 Task: Find connections with filter location Al Ain with filter topic #Mobileapplicationswith filter profile language French with filter current company Johnson & Johnson with filter school MIT School of Business with filter industry Events Services with filter service category Budgeting with filter keywords title SEO Manager
Action: Mouse moved to (264, 226)
Screenshot: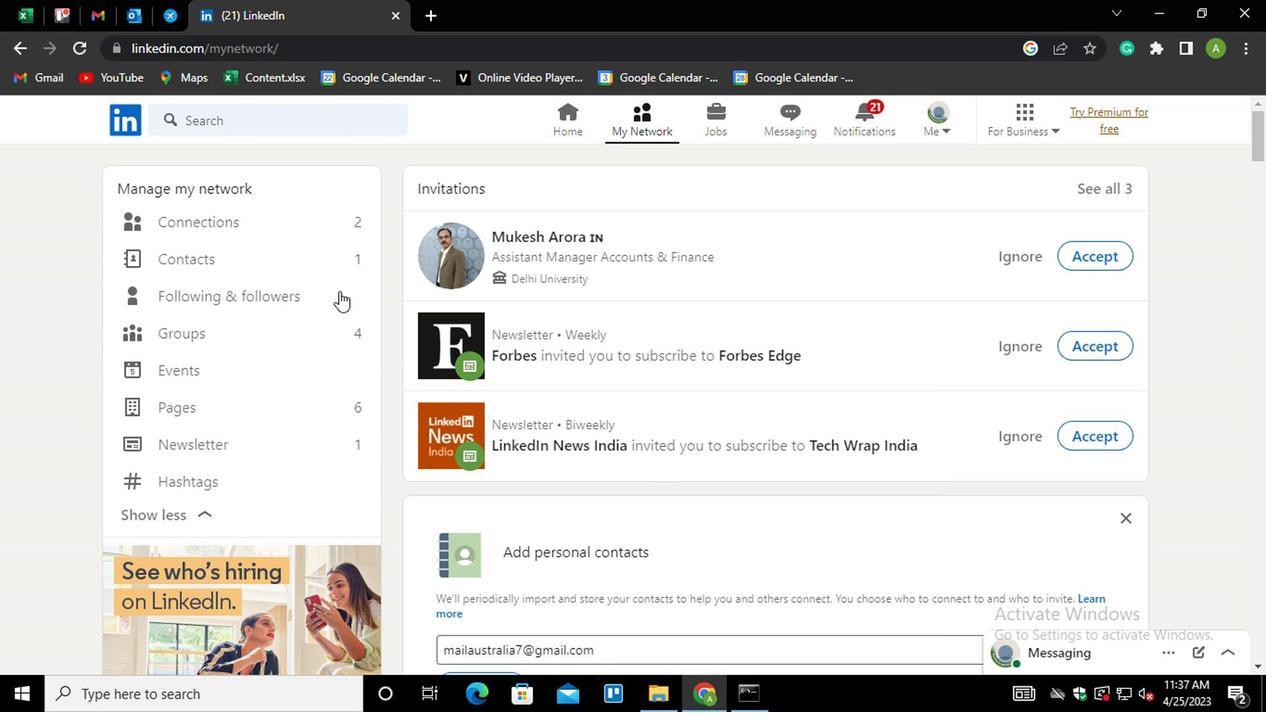 
Action: Mouse pressed left at (264, 226)
Screenshot: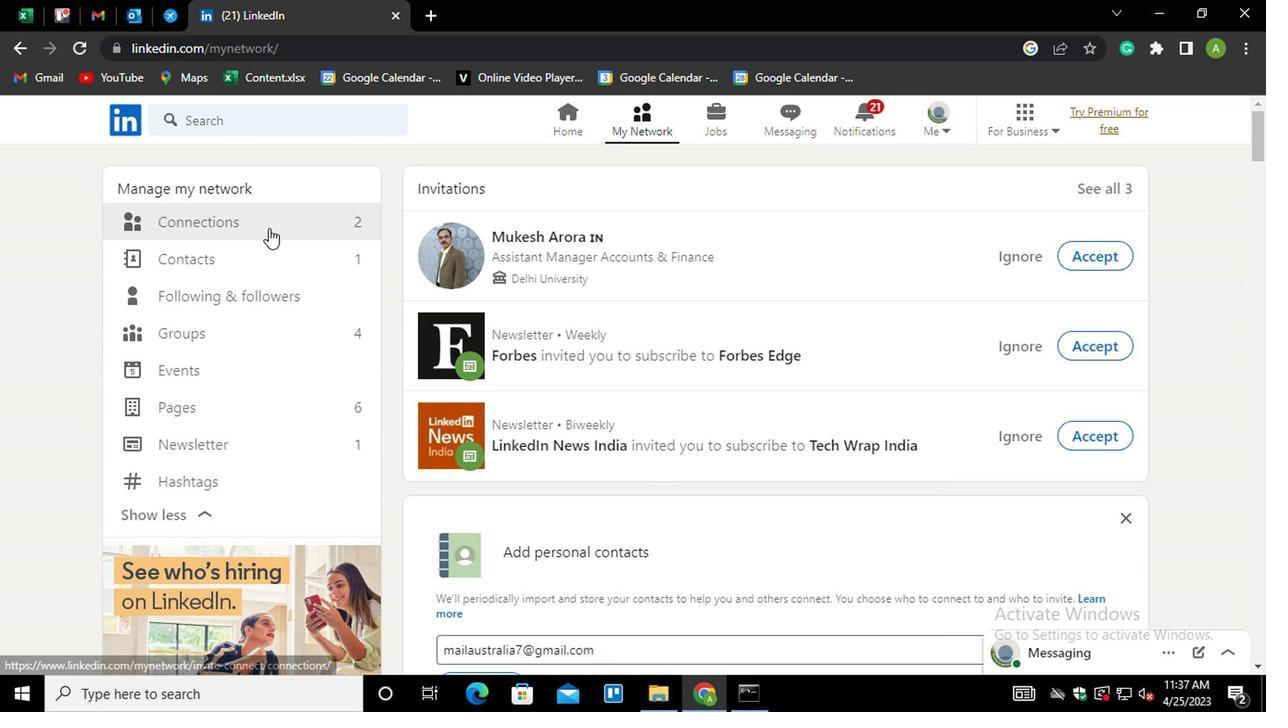 
Action: Mouse moved to (744, 221)
Screenshot: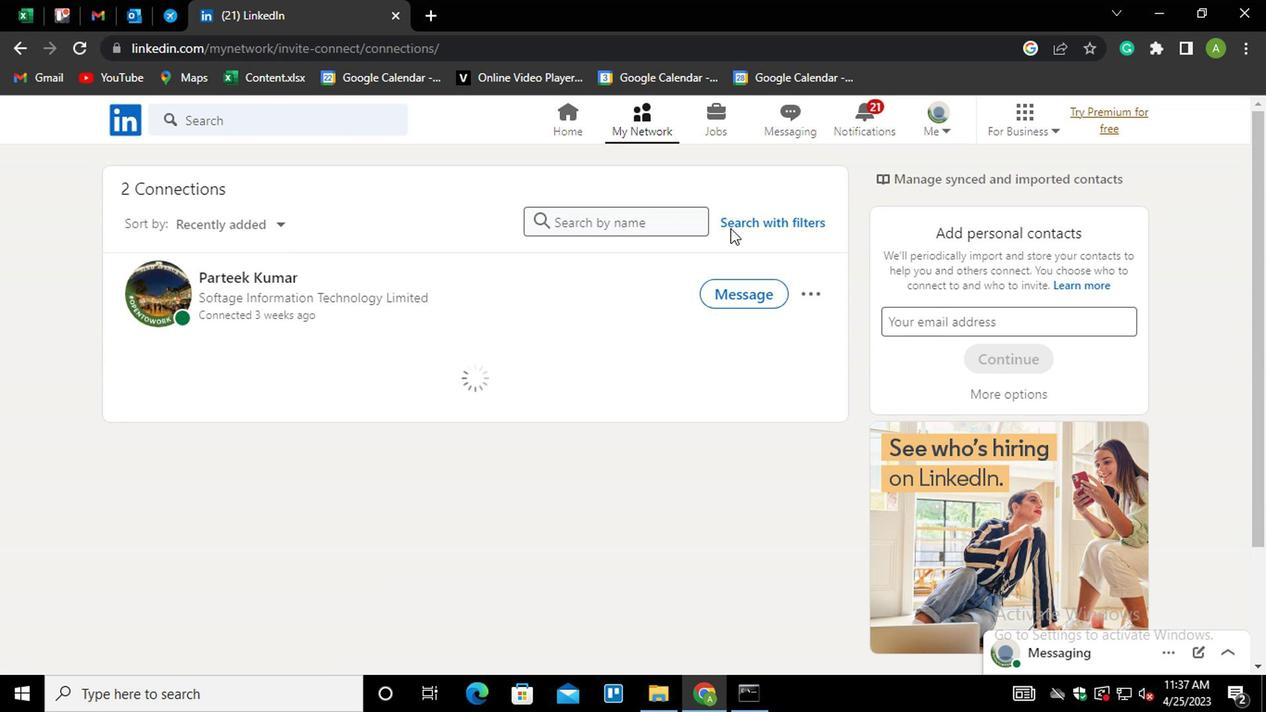 
Action: Mouse pressed left at (744, 221)
Screenshot: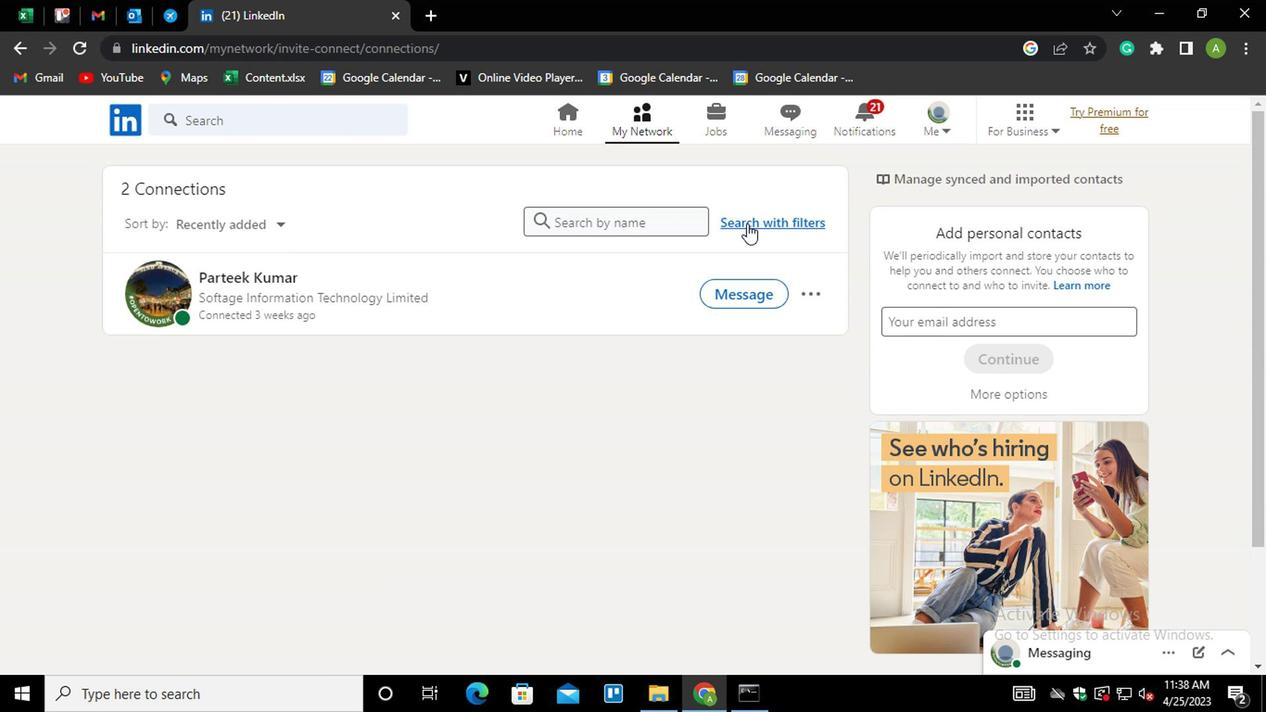 
Action: Mouse moved to (628, 168)
Screenshot: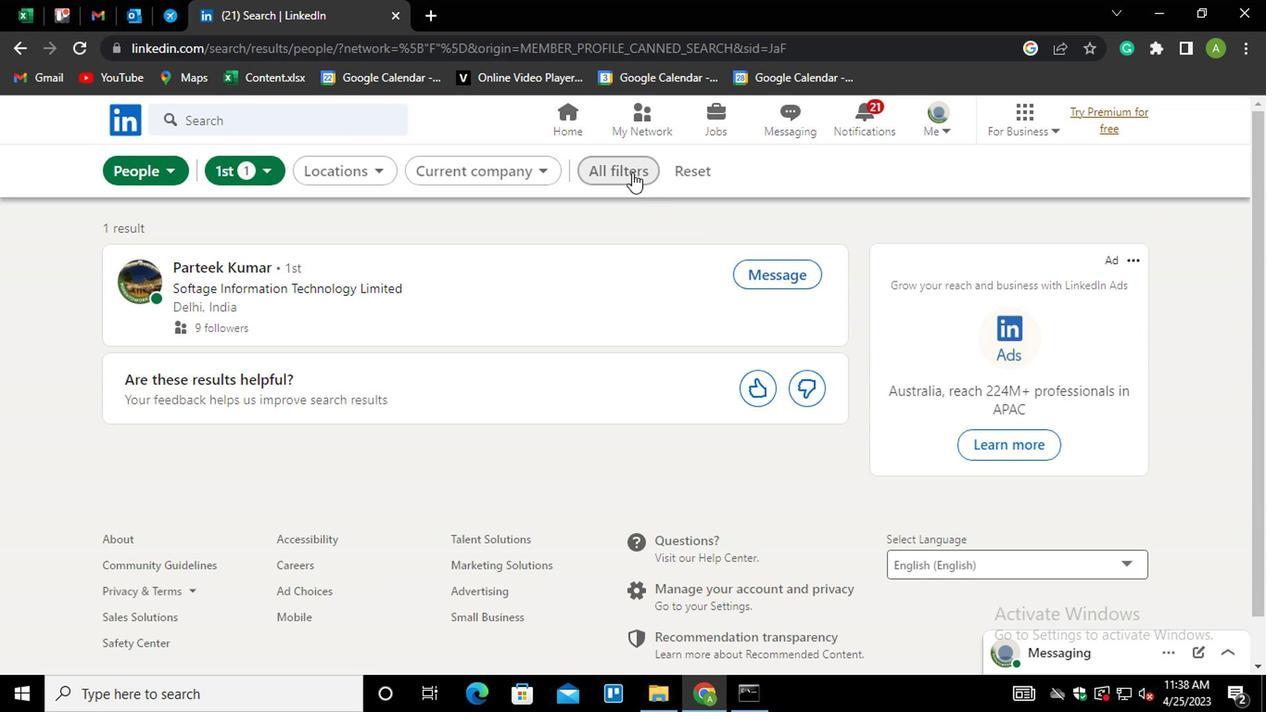 
Action: Mouse pressed left at (628, 168)
Screenshot: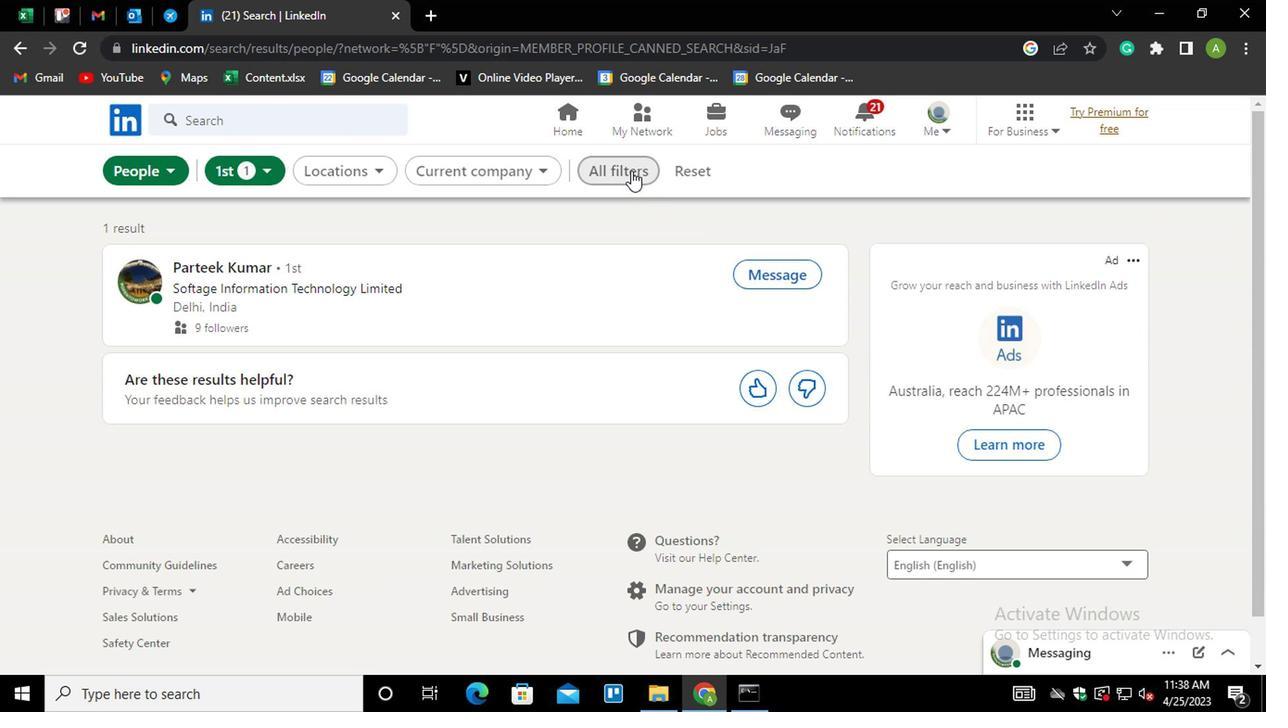 
Action: Mouse moved to (1044, 297)
Screenshot: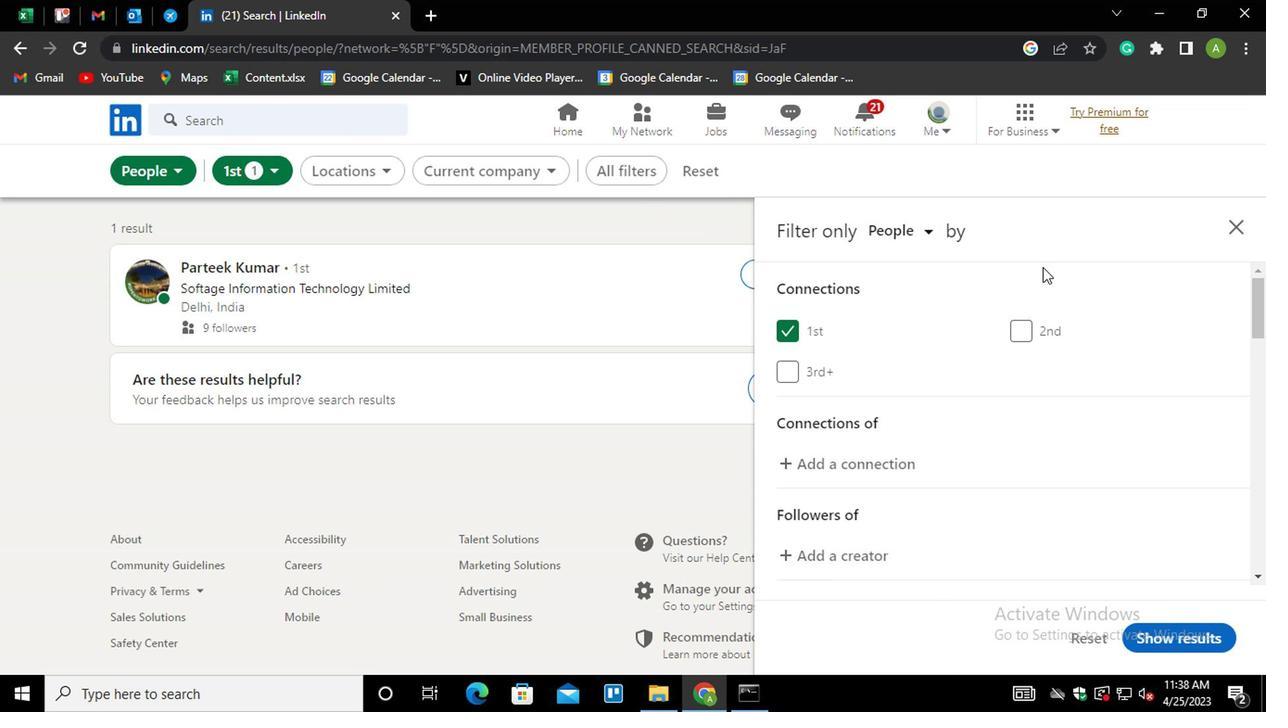 
Action: Mouse scrolled (1044, 296) with delta (0, 0)
Screenshot: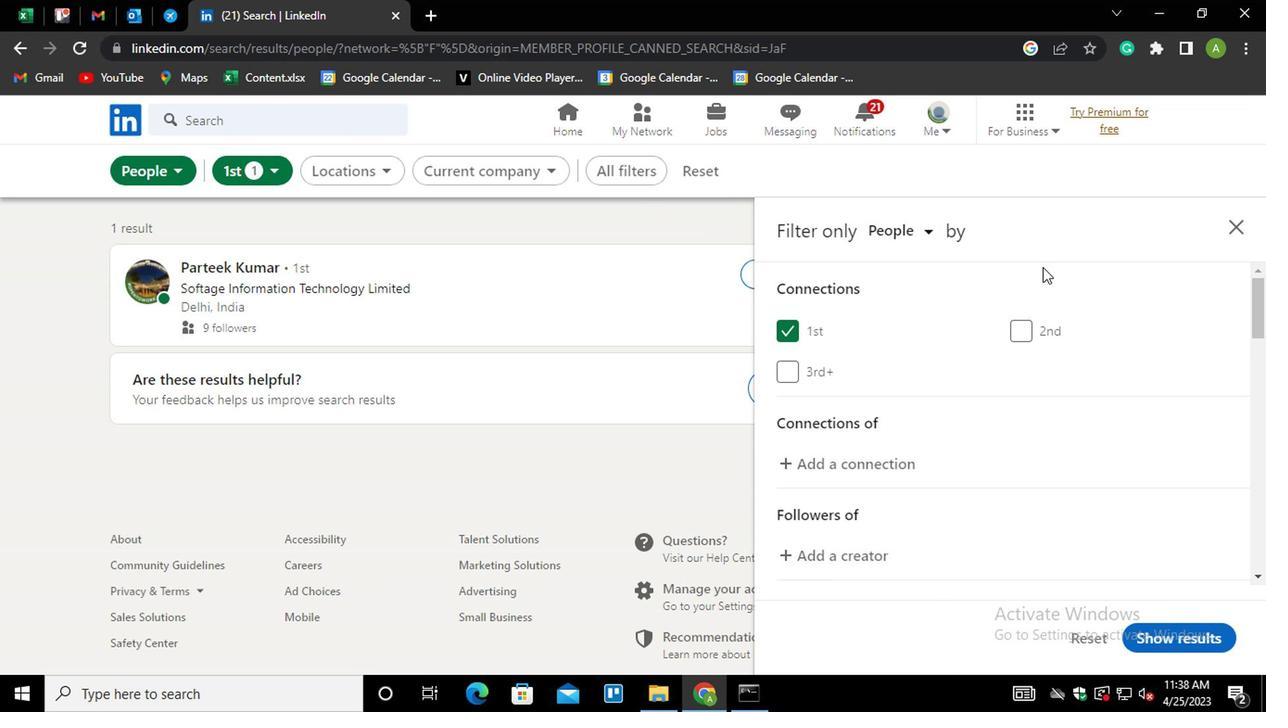 
Action: Mouse moved to (1033, 317)
Screenshot: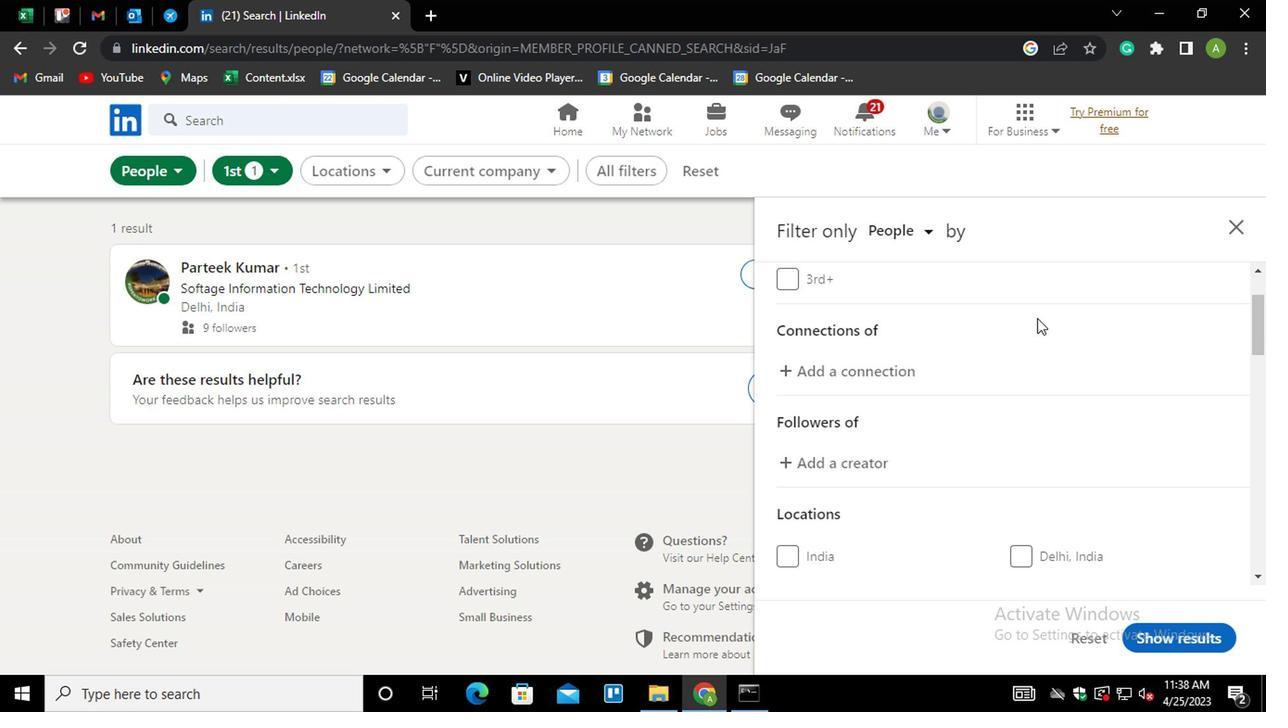 
Action: Mouse scrolled (1033, 316) with delta (0, -1)
Screenshot: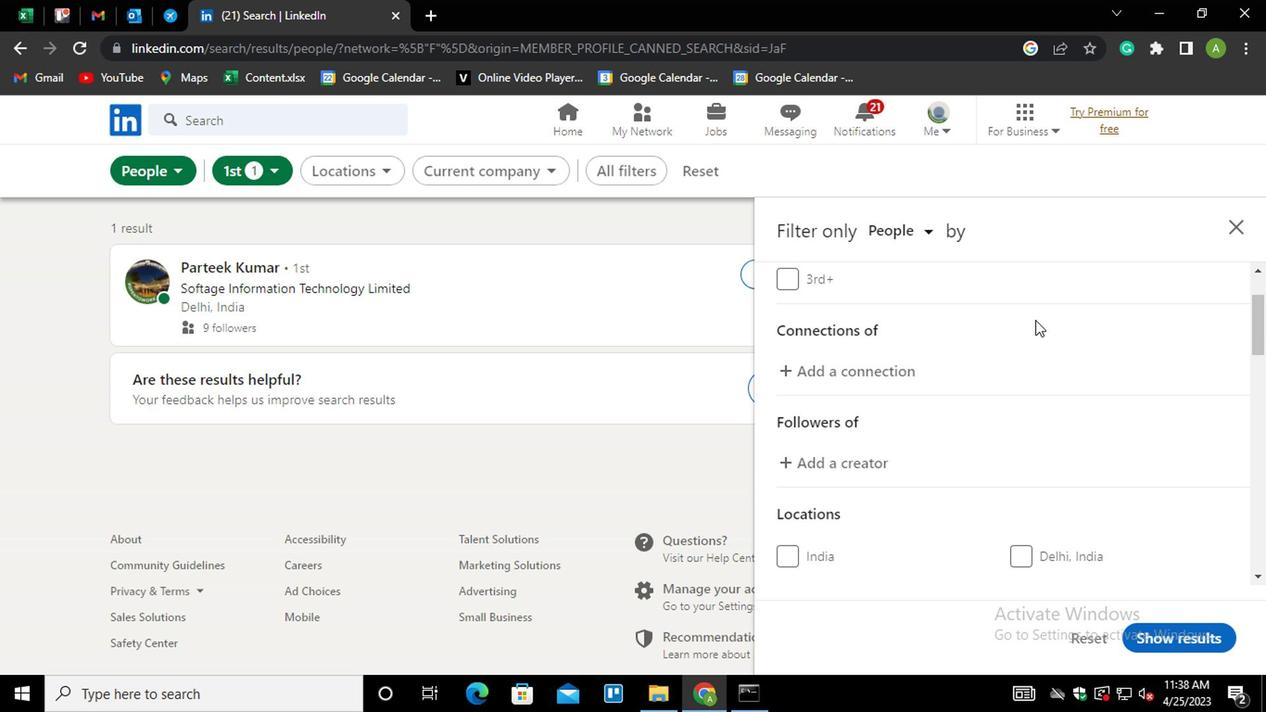 
Action: Mouse scrolled (1033, 316) with delta (0, -1)
Screenshot: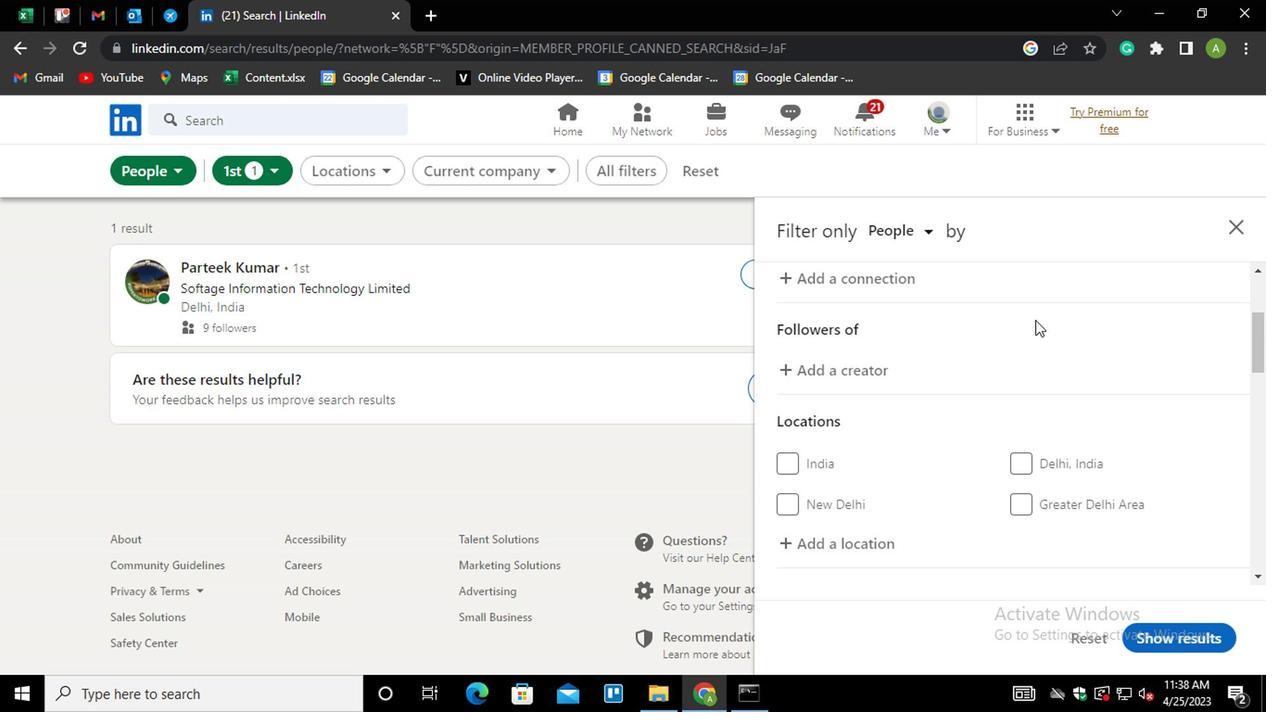
Action: Mouse scrolled (1033, 316) with delta (0, -1)
Screenshot: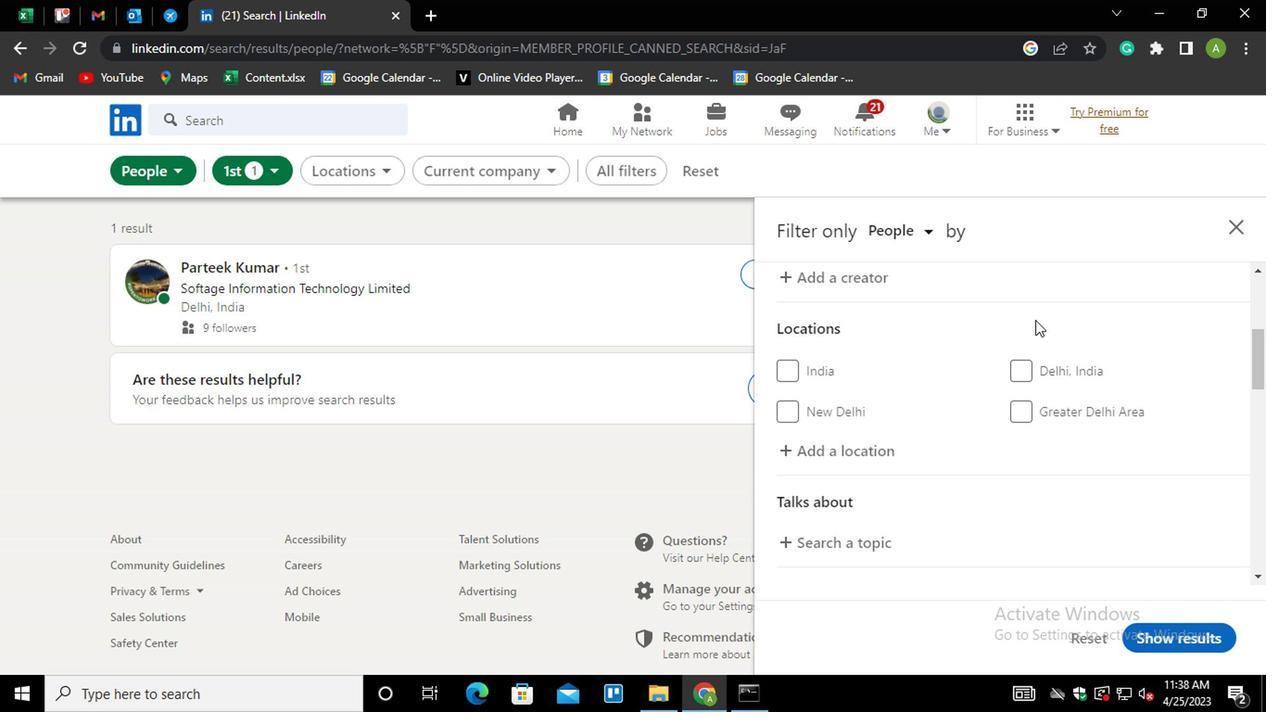 
Action: Mouse moved to (839, 352)
Screenshot: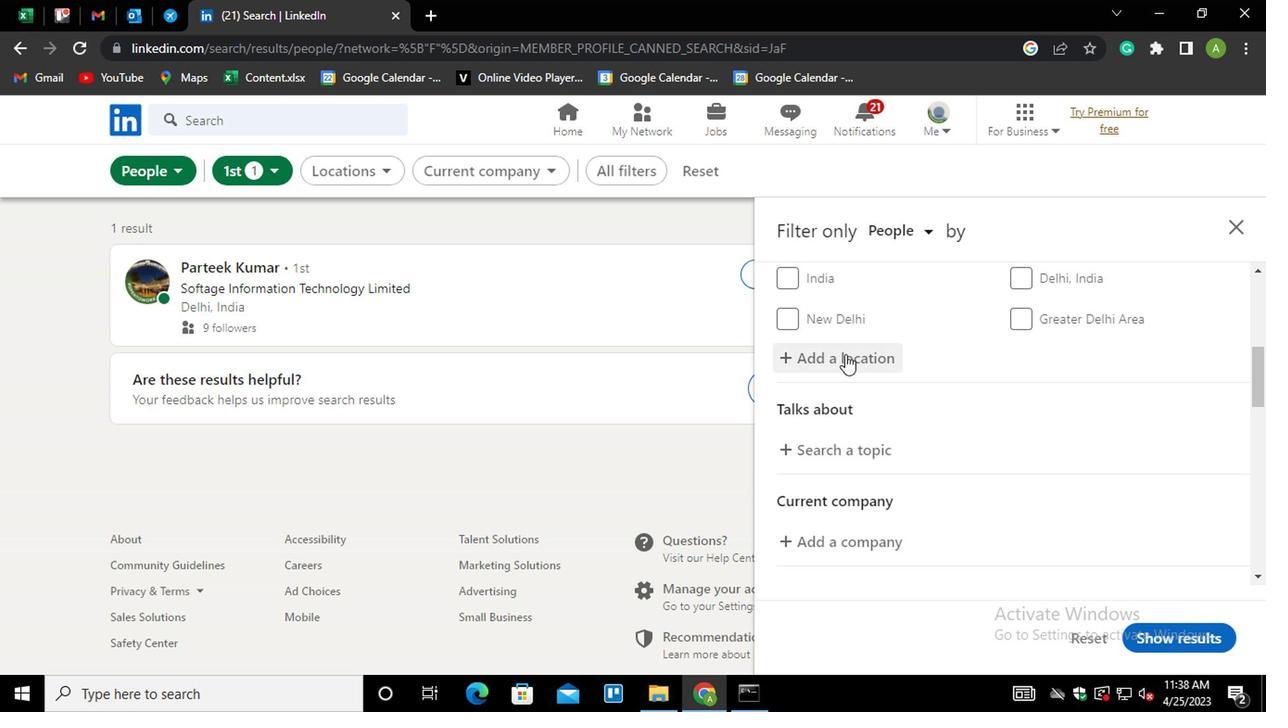 
Action: Mouse pressed left at (839, 352)
Screenshot: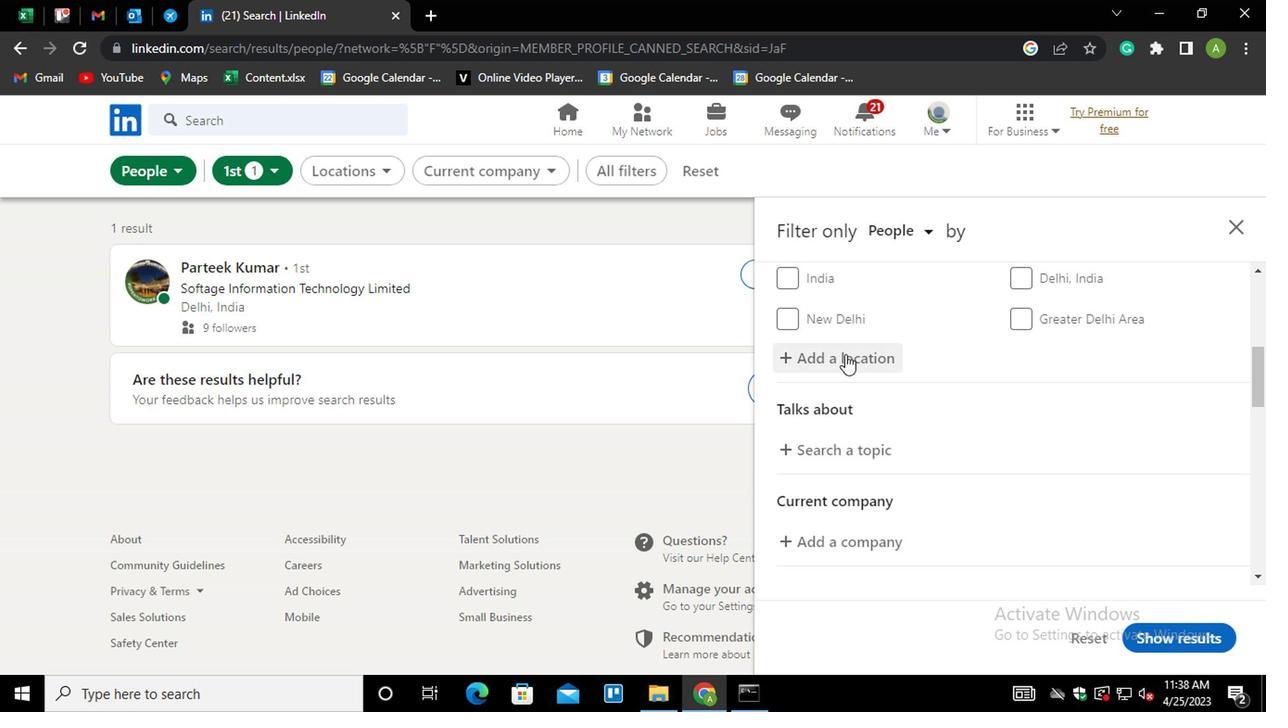 
Action: Mouse moved to (824, 358)
Screenshot: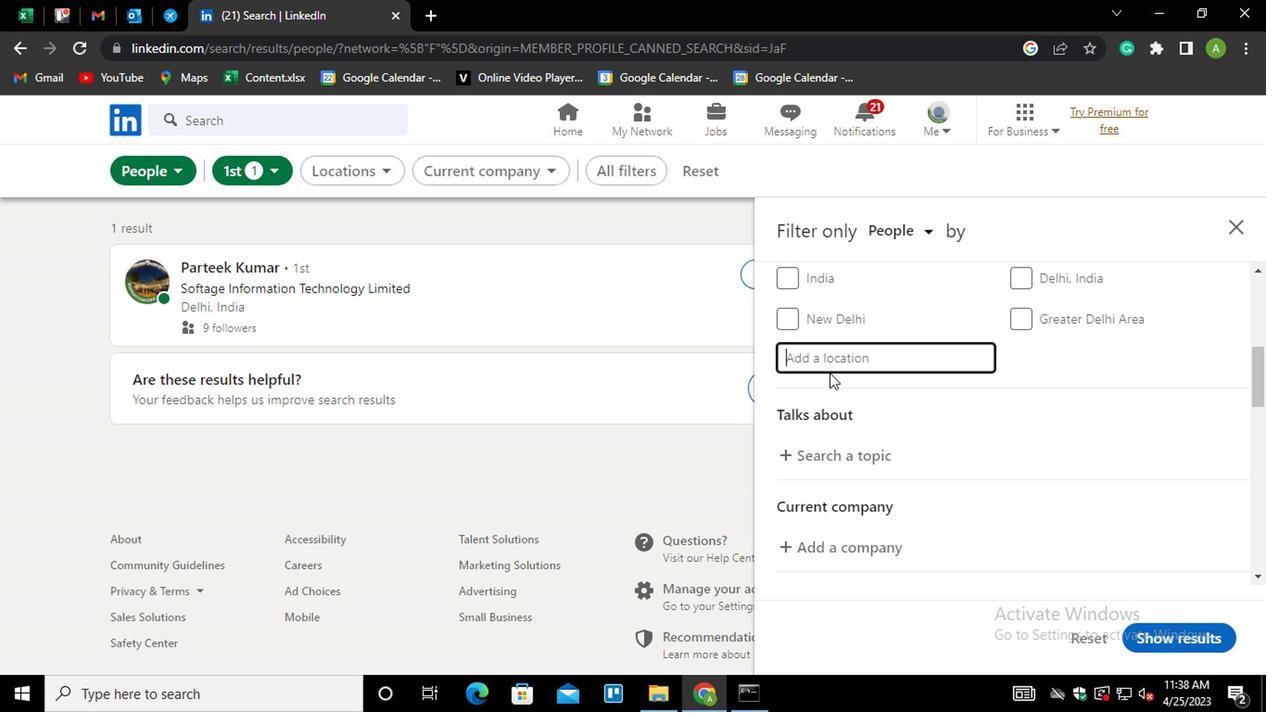 
Action: Mouse pressed left at (824, 358)
Screenshot: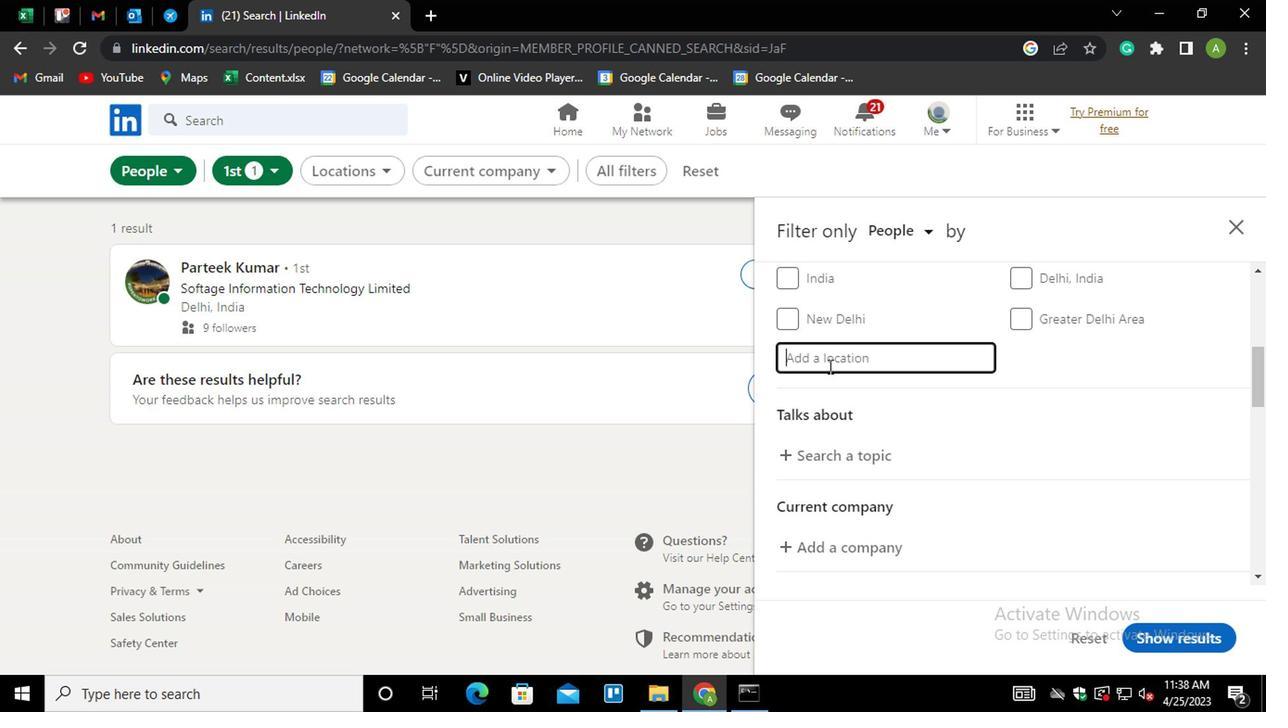 
Action: Mouse moved to (824, 358)
Screenshot: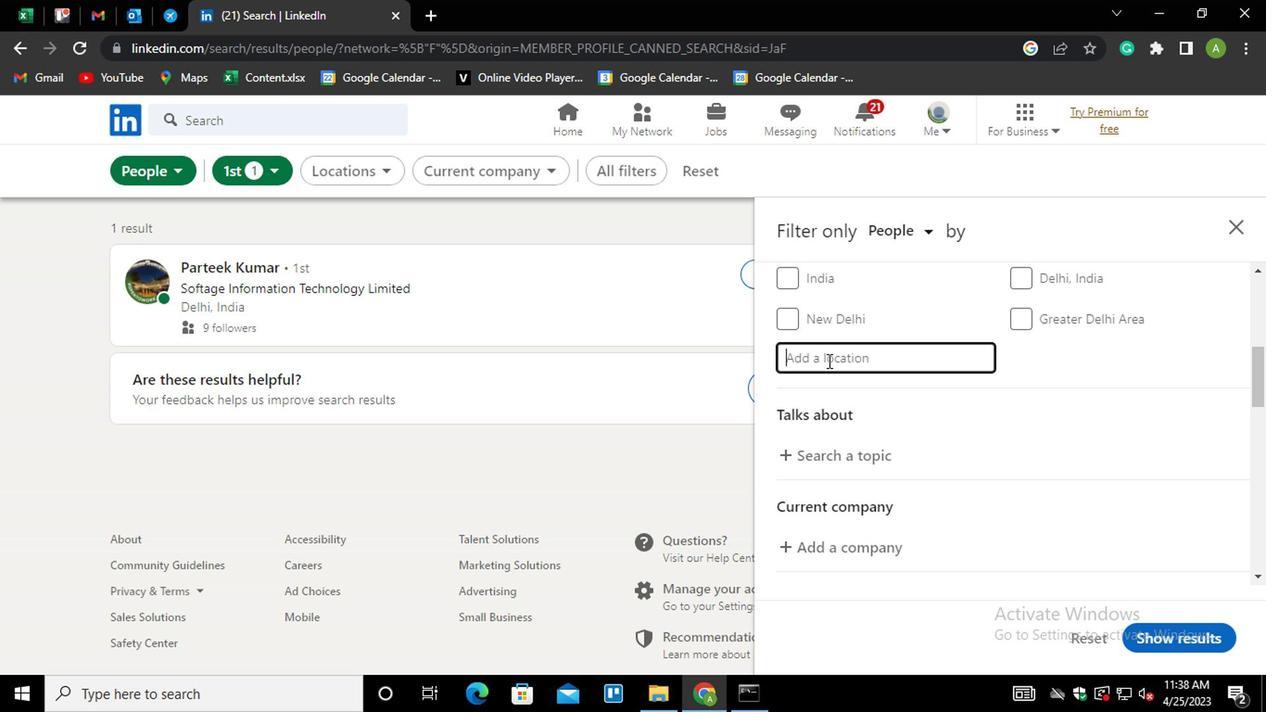 
Action: Key pressed <Key.shift>A<Key.shift_r>I<Key.space><Key.shift>AIN
Screenshot: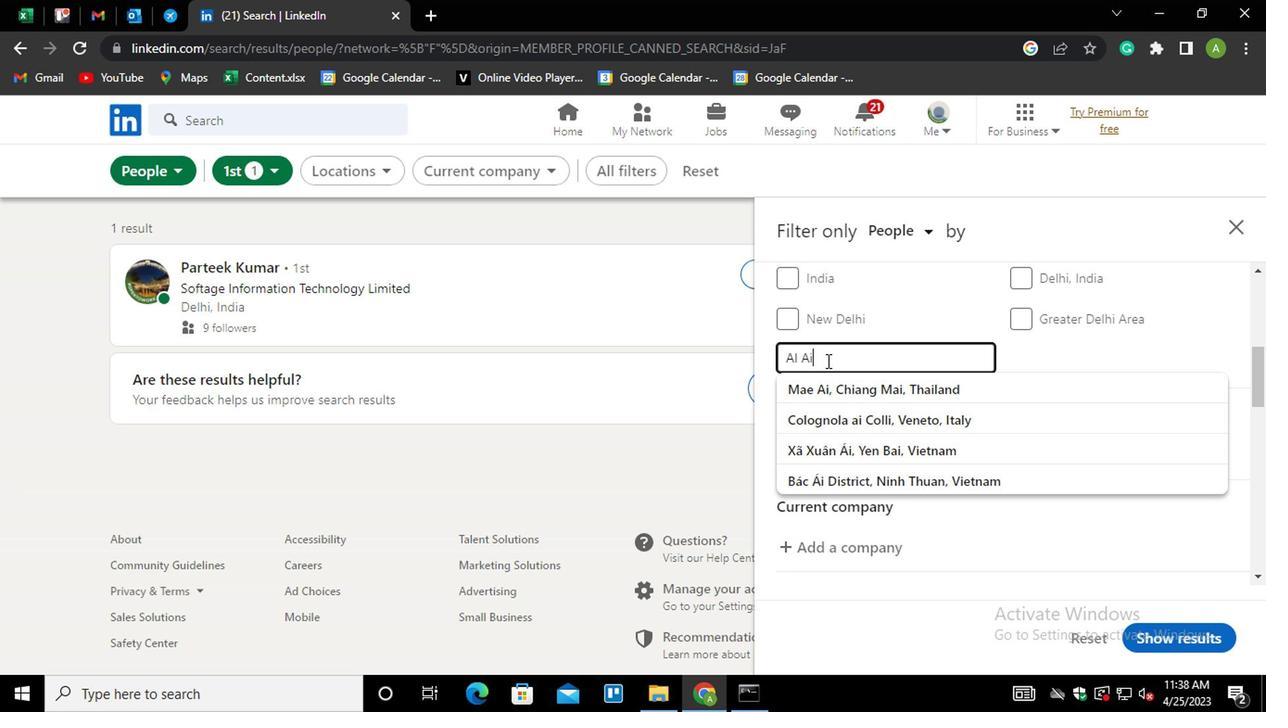 
Action: Mouse moved to (796, 357)
Screenshot: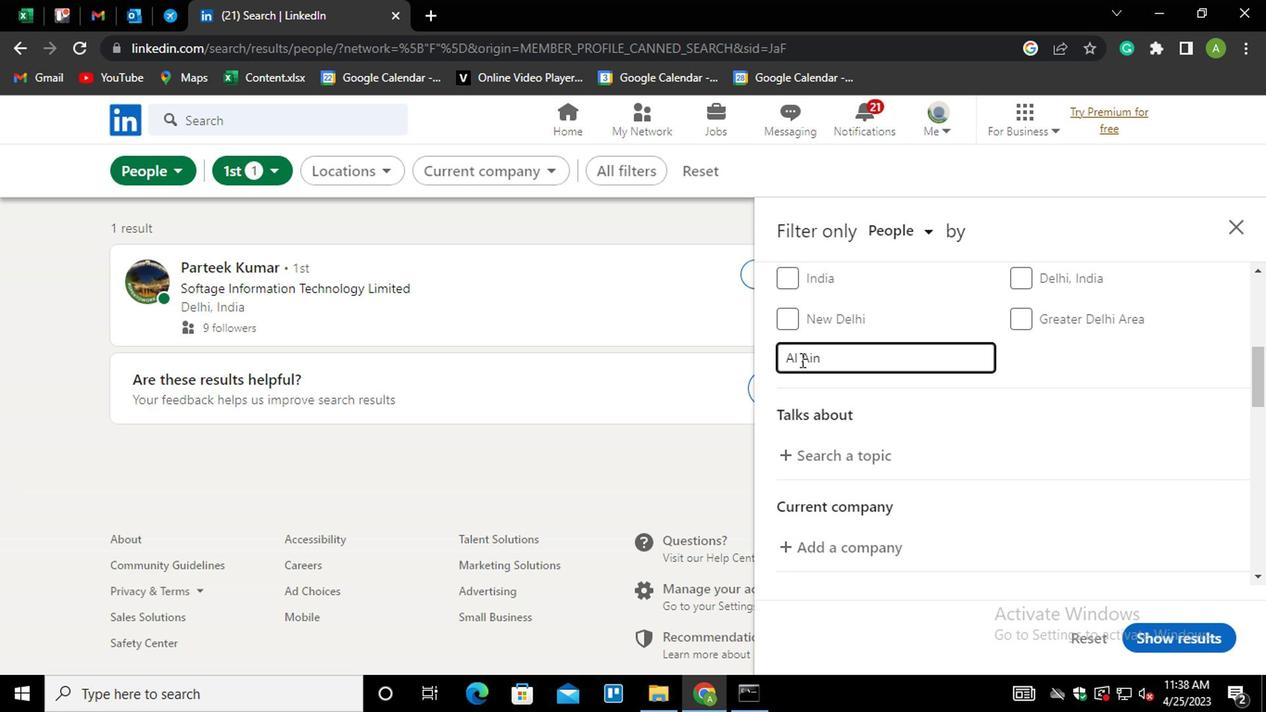 
Action: Mouse pressed left at (796, 357)
Screenshot: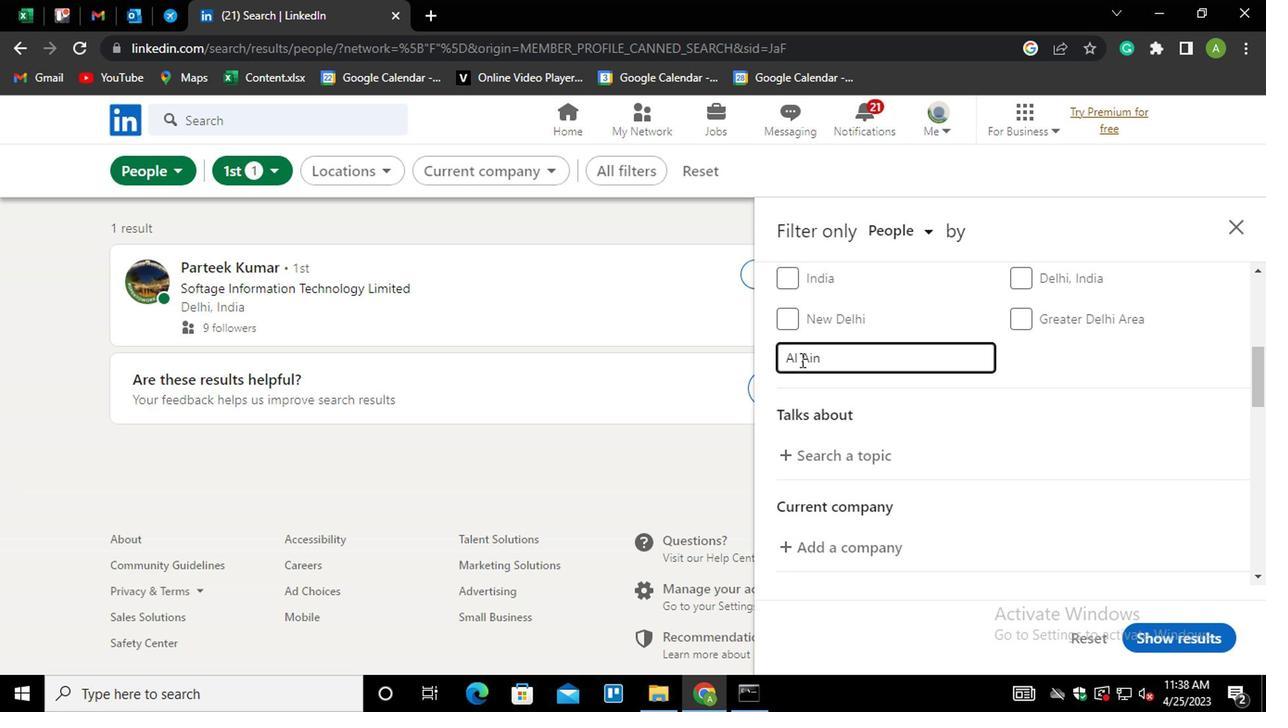 
Action: Key pressed <Key.backspace><Key.shift_r>L<Key.down><Key.enter>
Screenshot: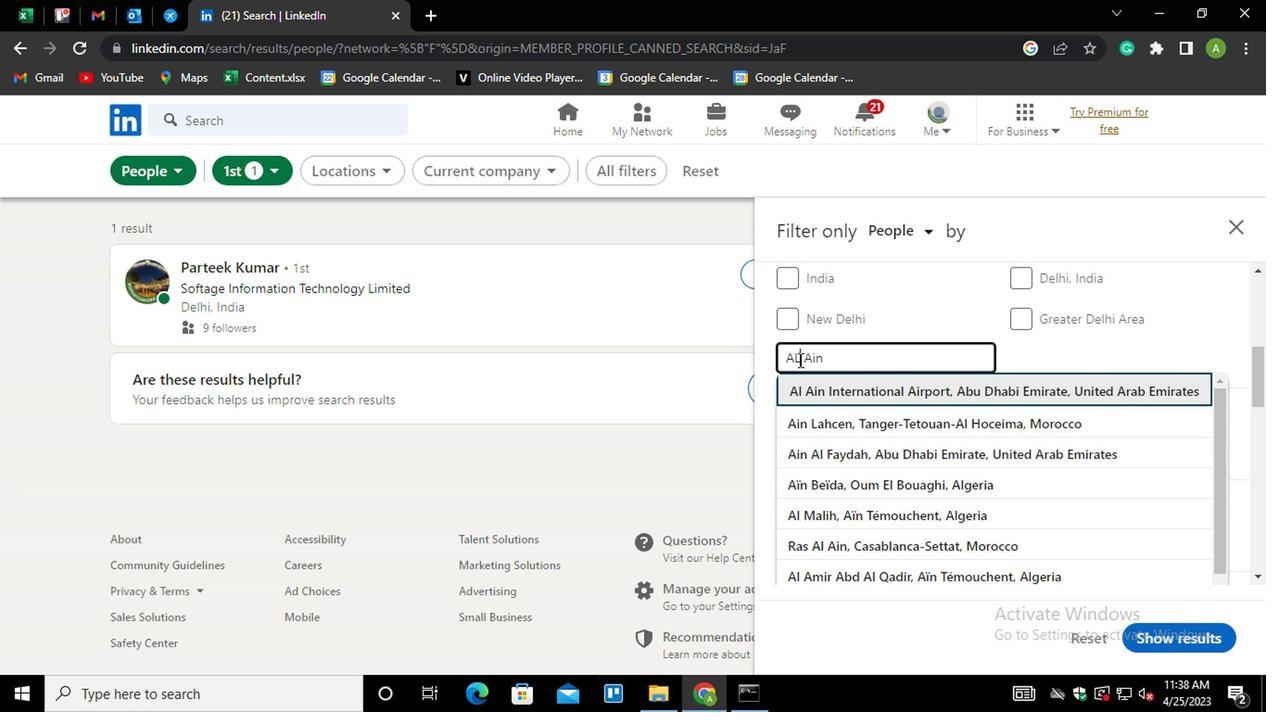 
Action: Mouse moved to (943, 437)
Screenshot: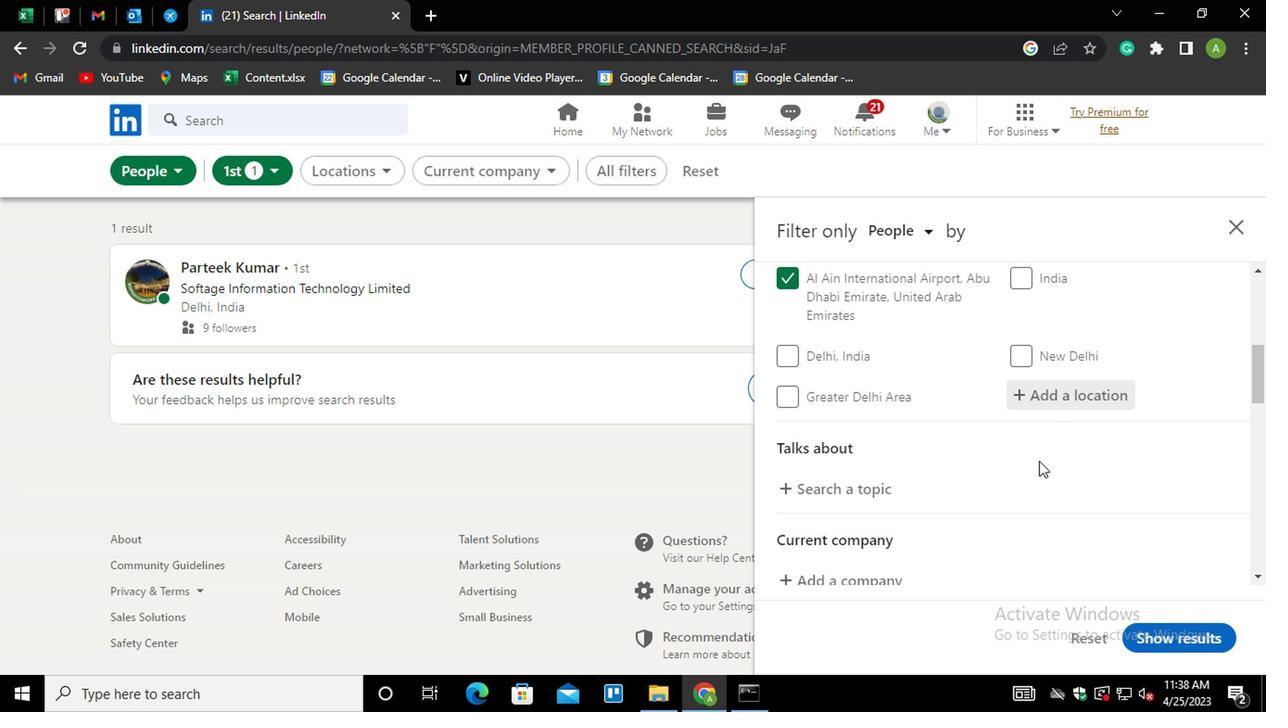 
Action: Mouse scrolled (943, 436) with delta (0, -1)
Screenshot: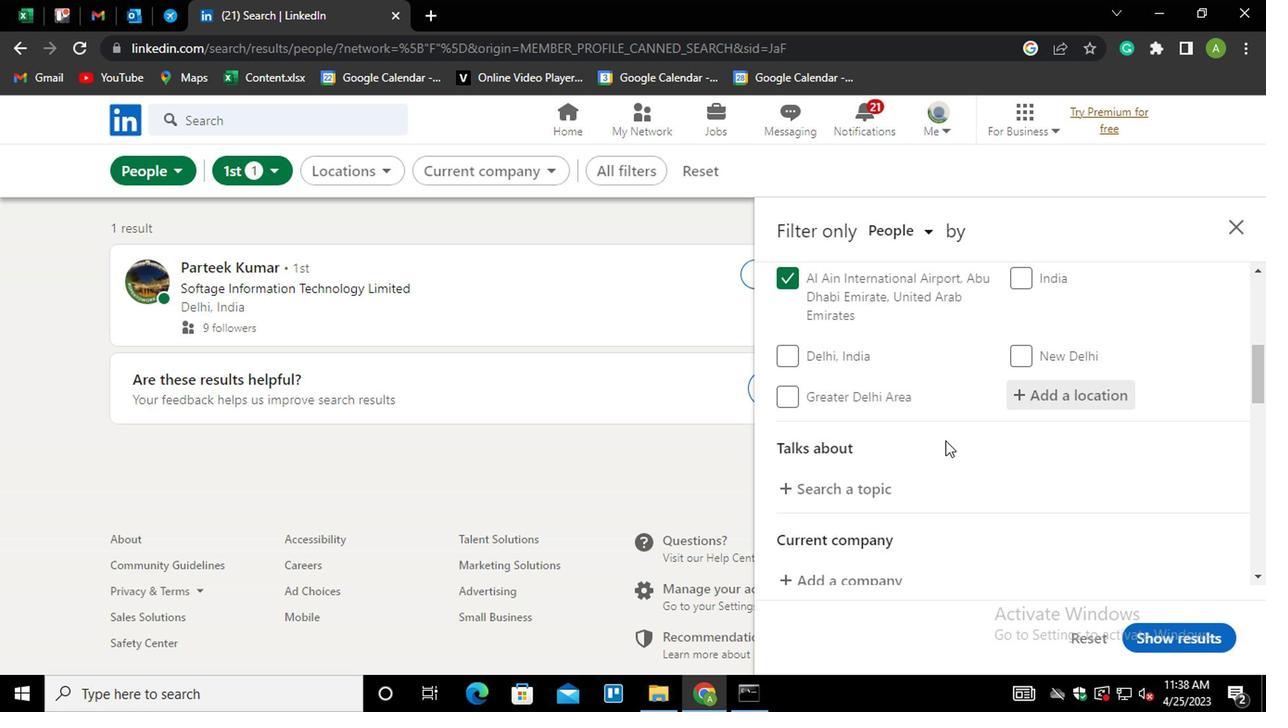 
Action: Mouse moved to (859, 399)
Screenshot: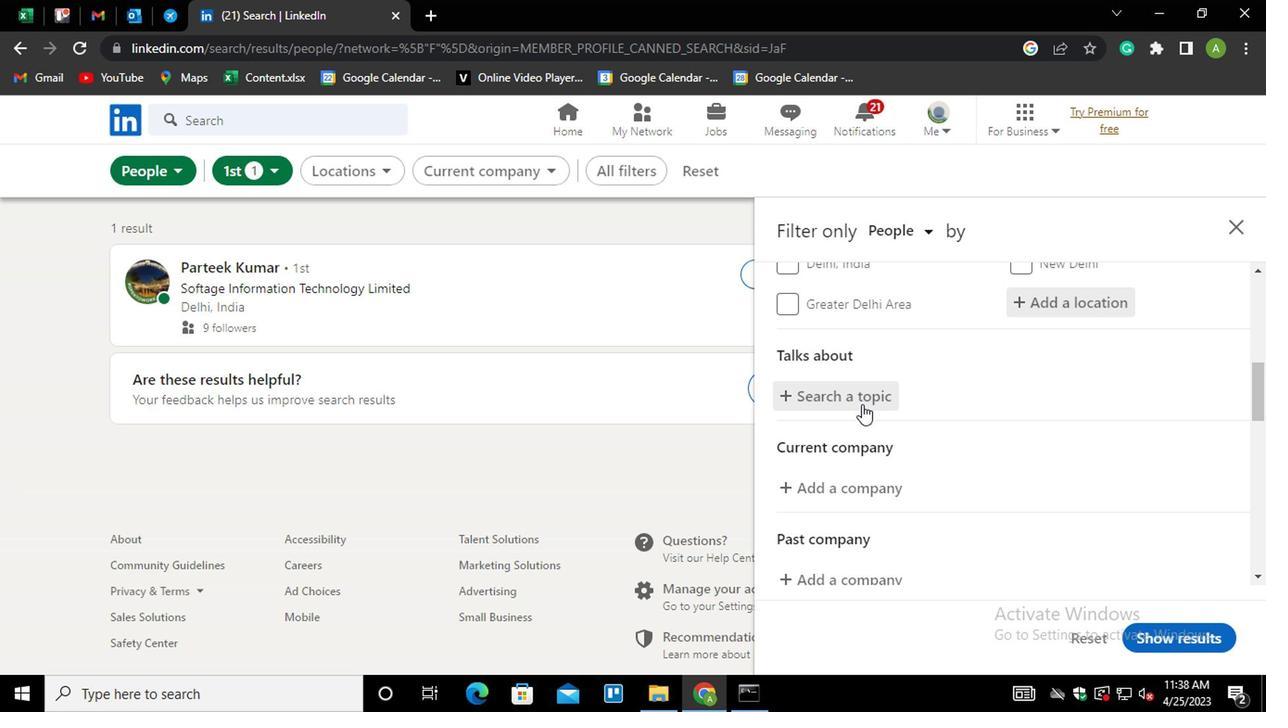 
Action: Mouse pressed left at (859, 399)
Screenshot: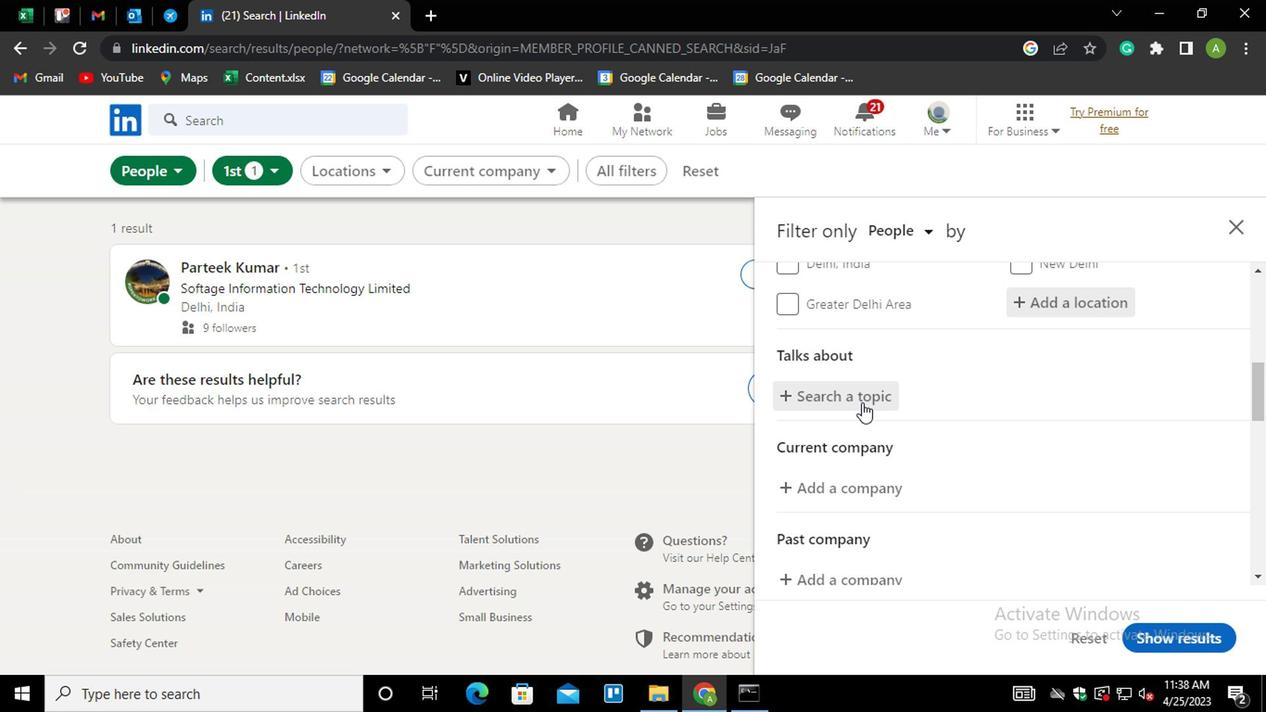 
Action: Key pressed <Key.shift><Key.shift><Key.shift><Key.shift><Key.shift><Key.shift><Key.shift>#<Key.shift_r>MOBILEAO<Key.backspace>PPLICATIONWITH
Screenshot: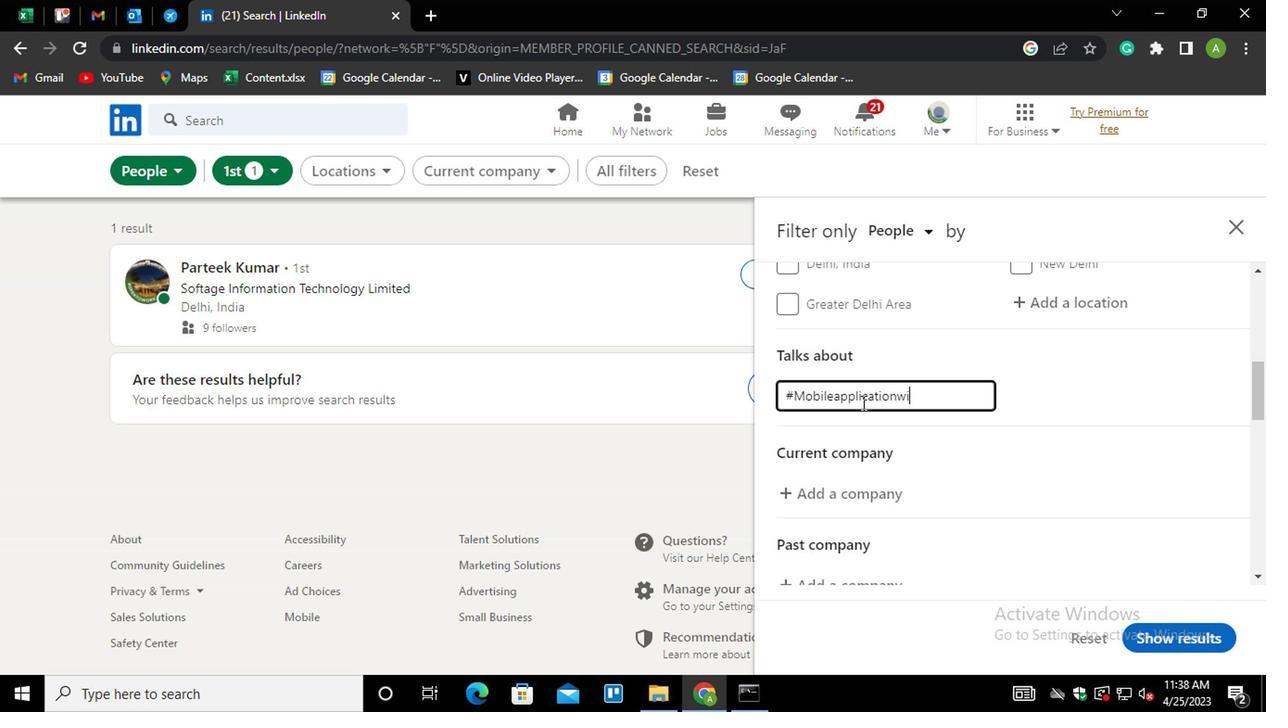 
Action: Mouse moved to (1066, 439)
Screenshot: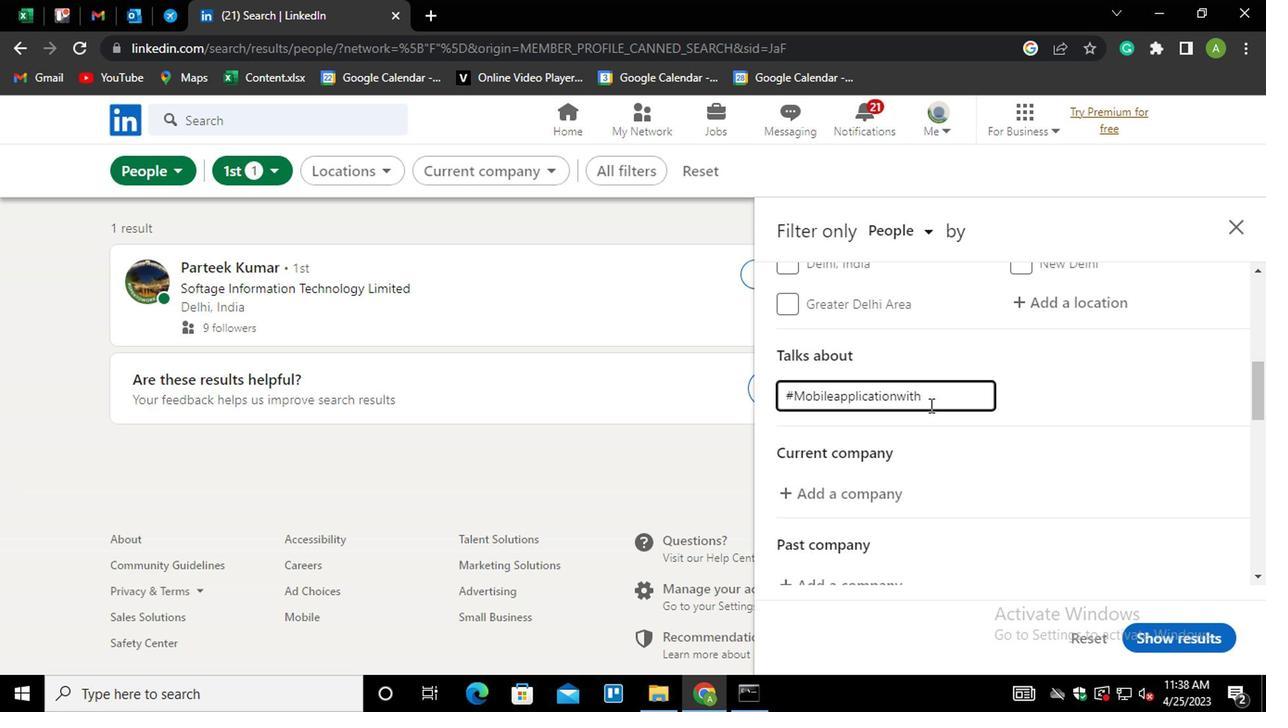 
Action: Mouse pressed left at (1066, 439)
Screenshot: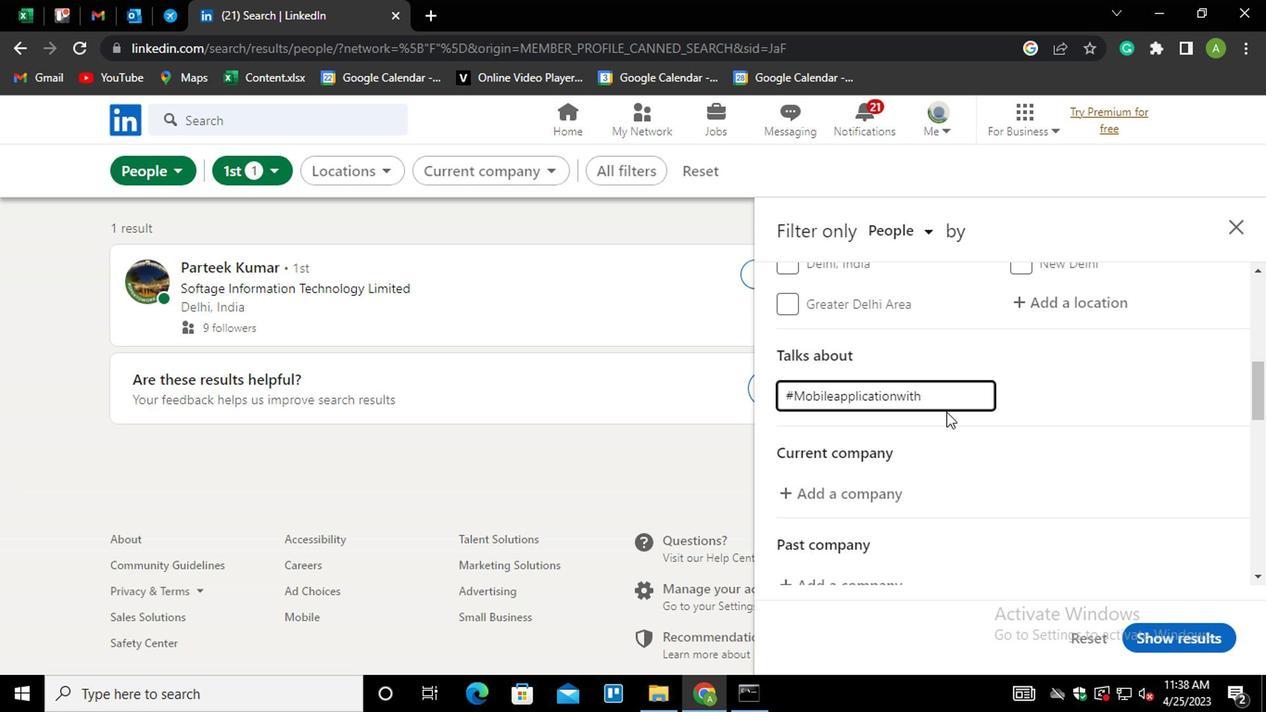 
Action: Mouse moved to (1071, 438)
Screenshot: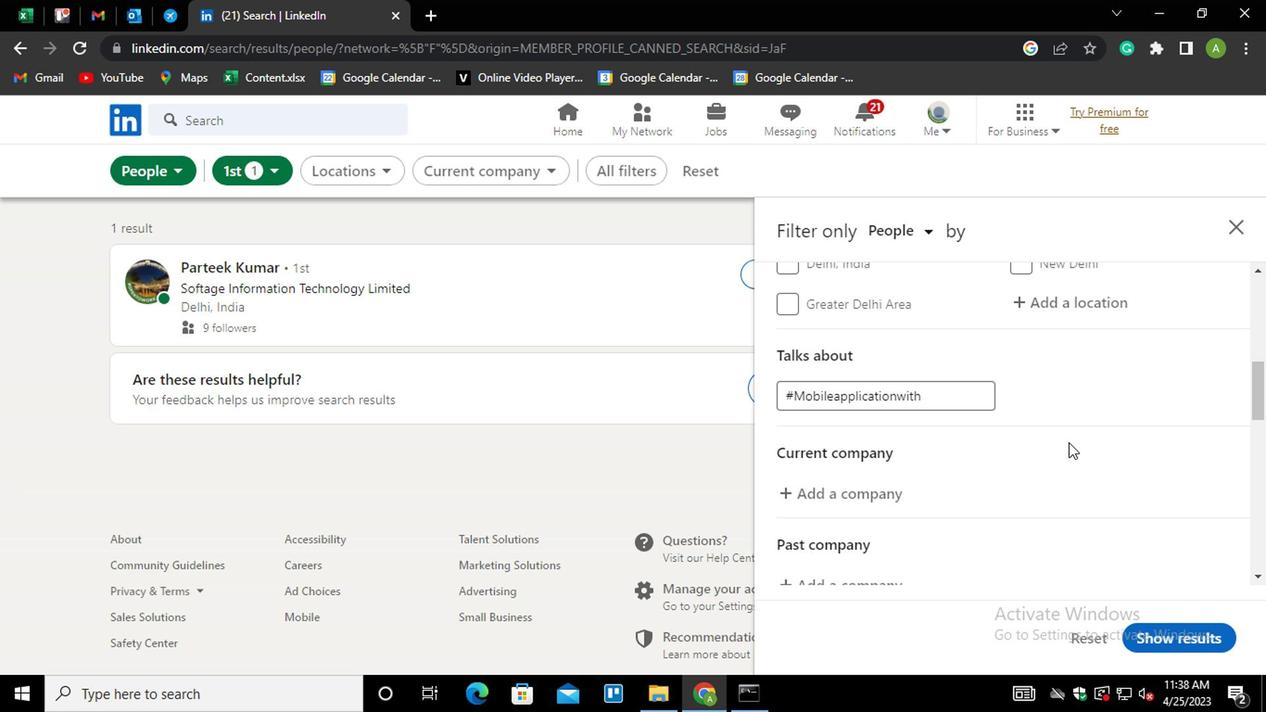 
Action: Mouse scrolled (1071, 437) with delta (0, 0)
Screenshot: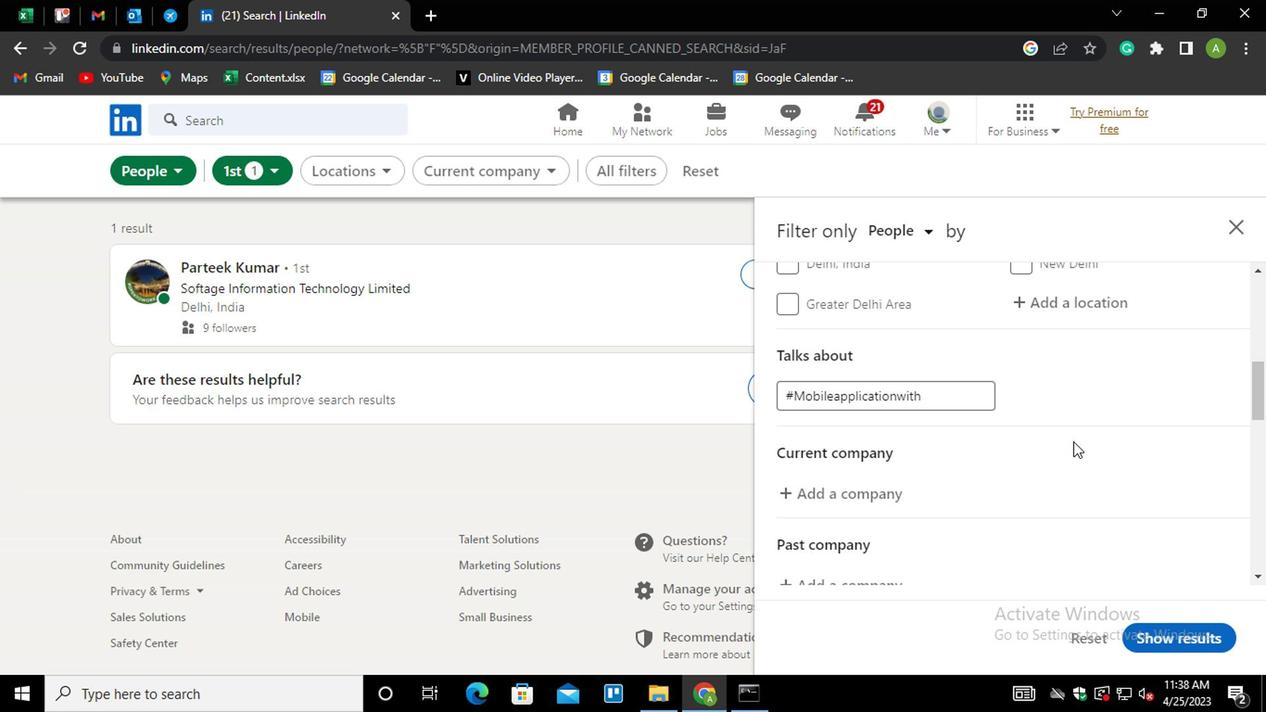
Action: Mouse moved to (855, 402)
Screenshot: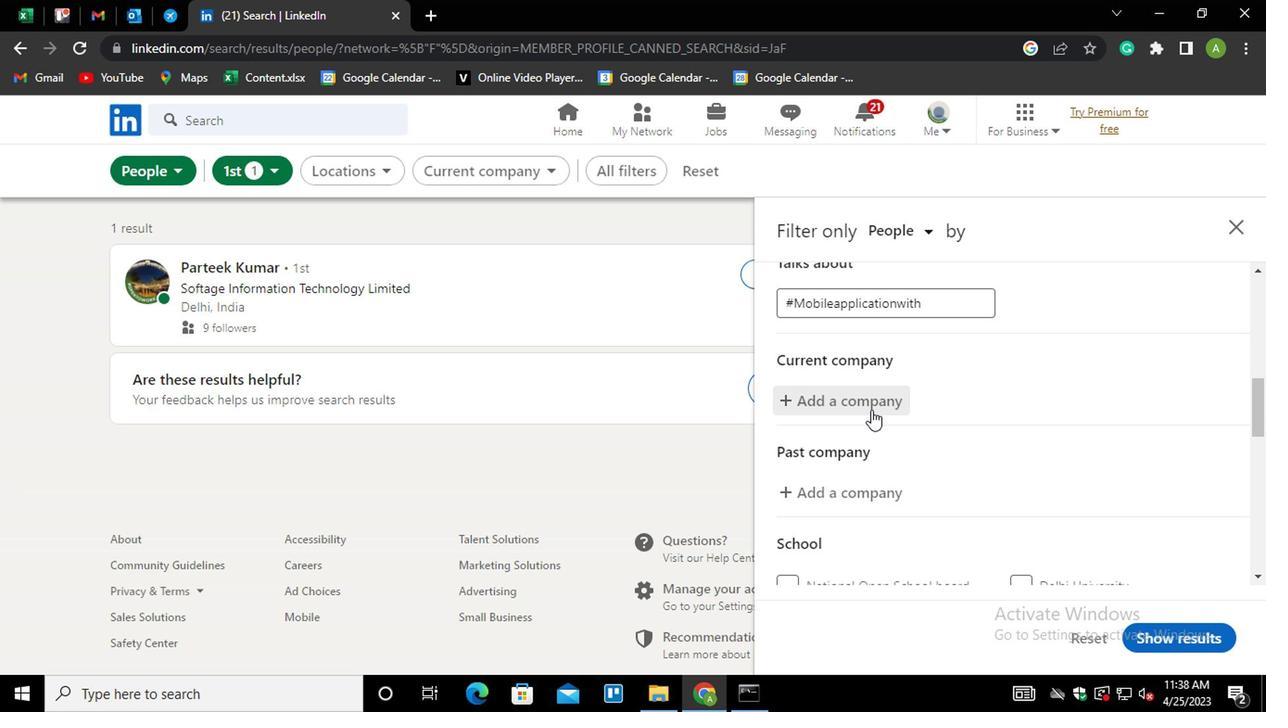 
Action: Mouse pressed left at (855, 402)
Screenshot: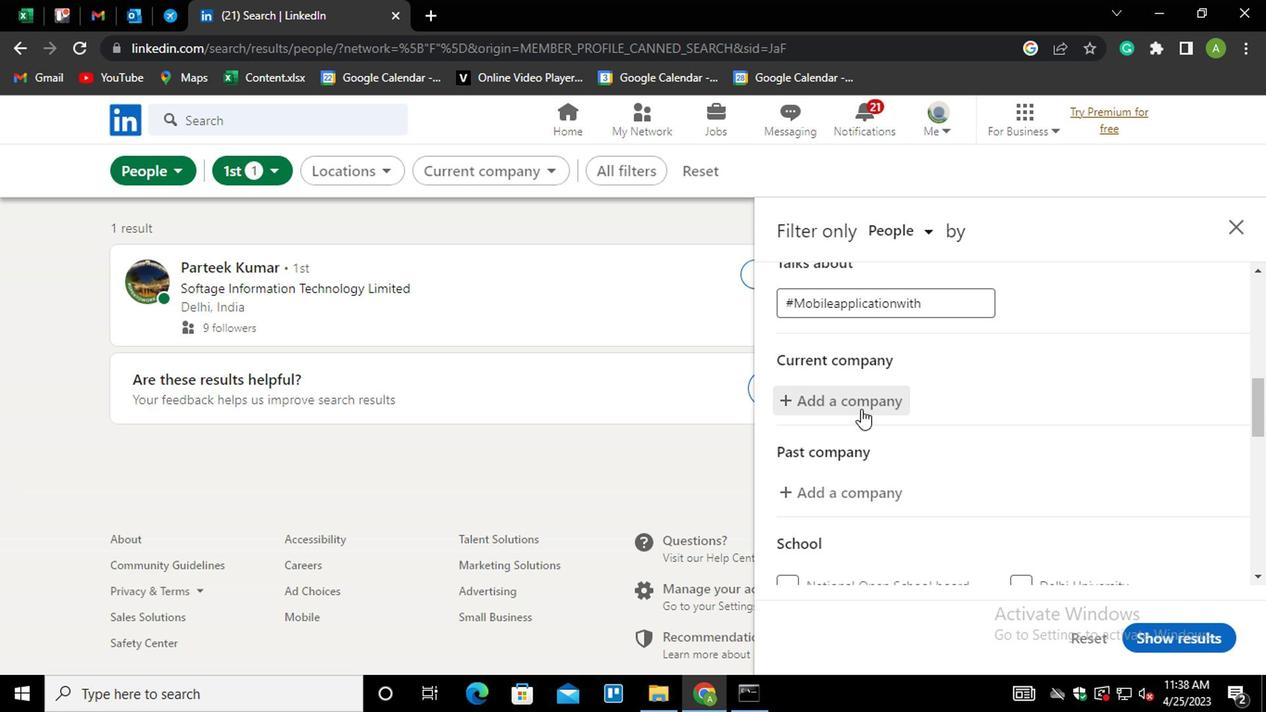 
Action: Mouse moved to (862, 396)
Screenshot: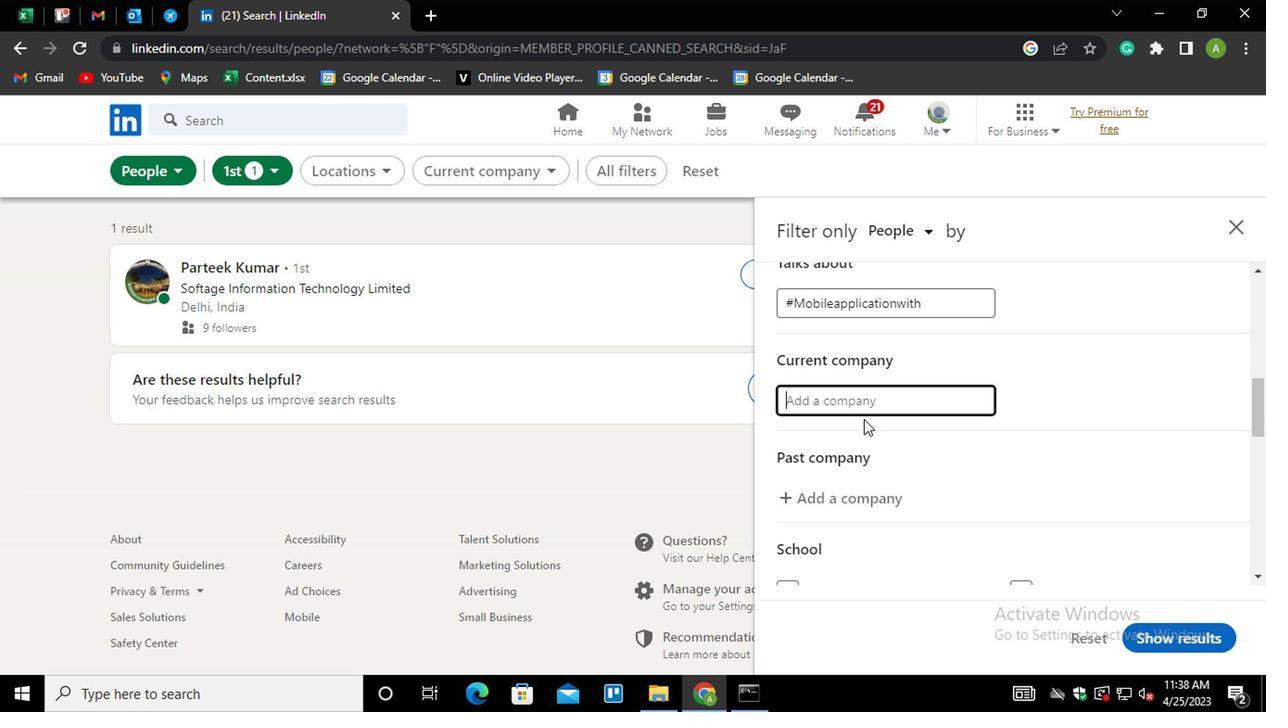 
Action: Mouse pressed left at (862, 396)
Screenshot: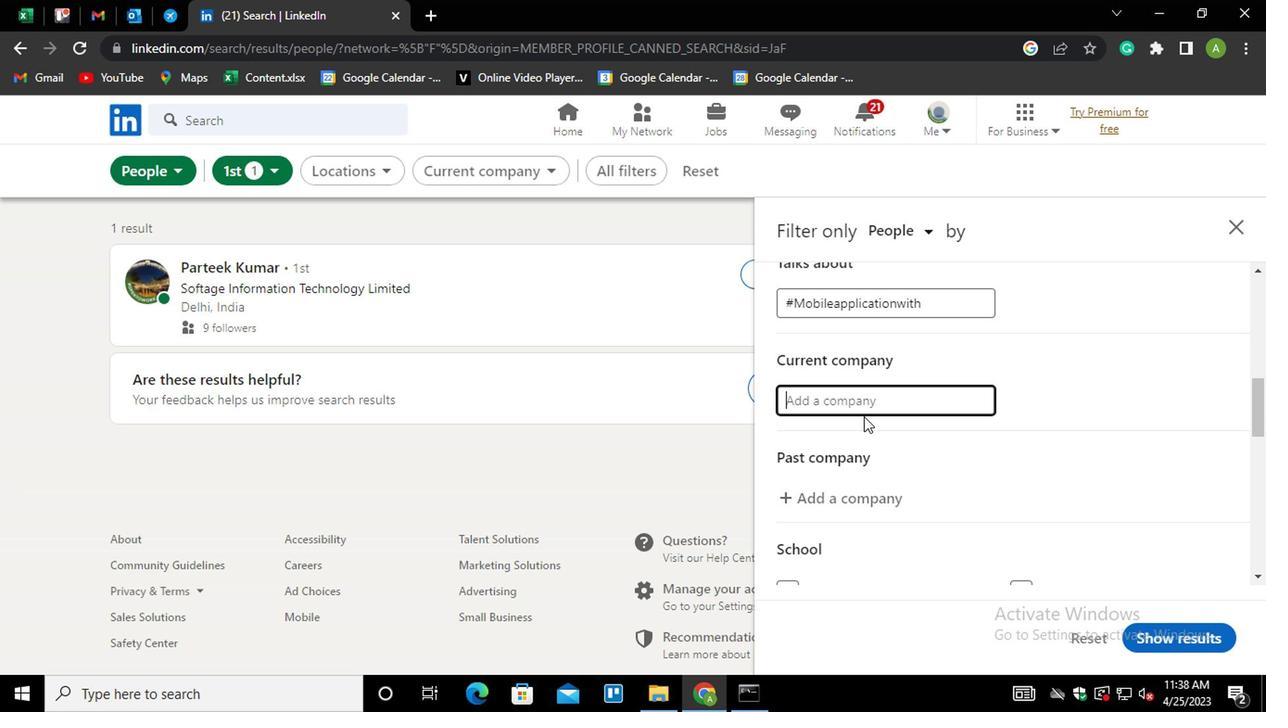 
Action: Key pressed JOHN<Key.down><Key.down><Key.enter>
Screenshot: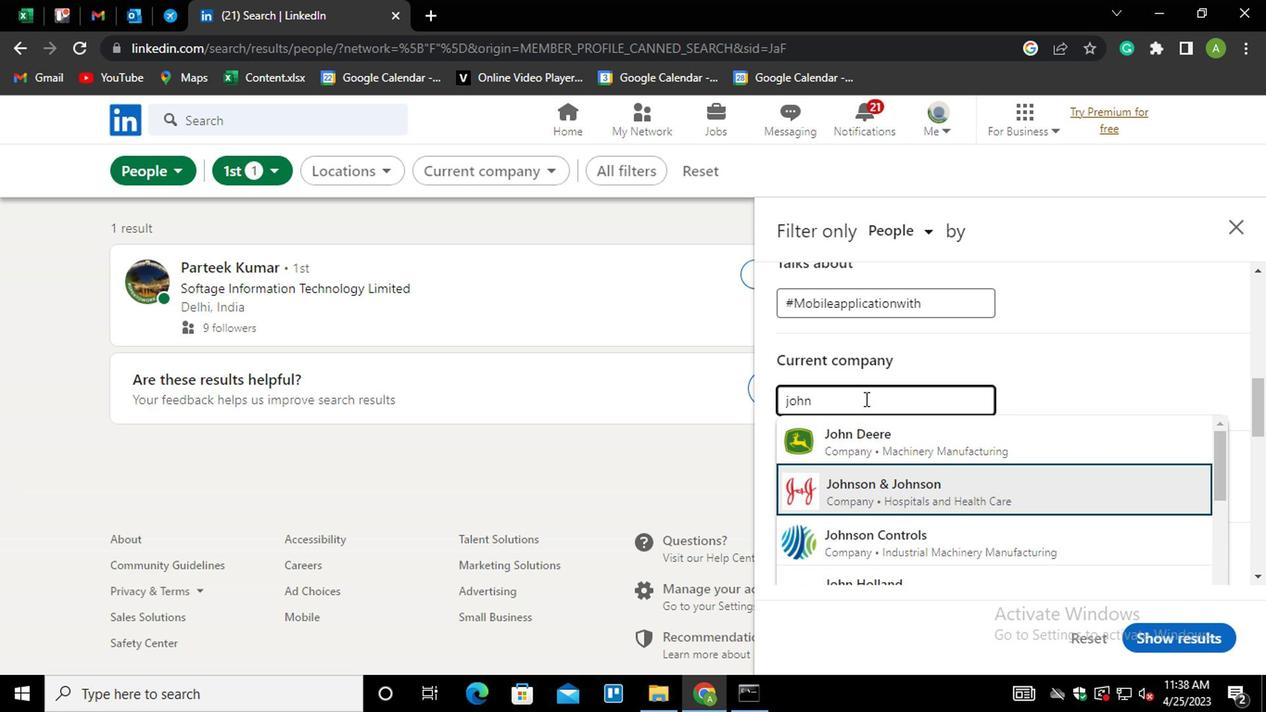 
Action: Mouse moved to (923, 405)
Screenshot: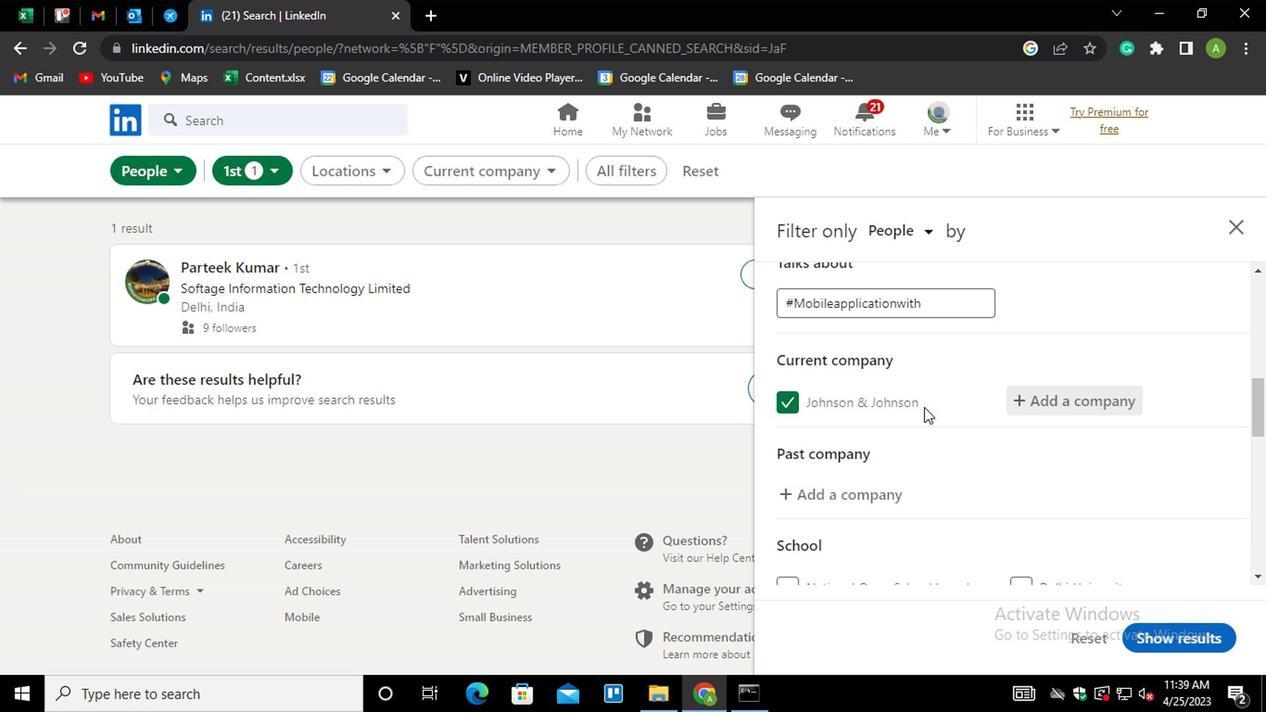 
Action: Mouse scrolled (923, 404) with delta (0, -1)
Screenshot: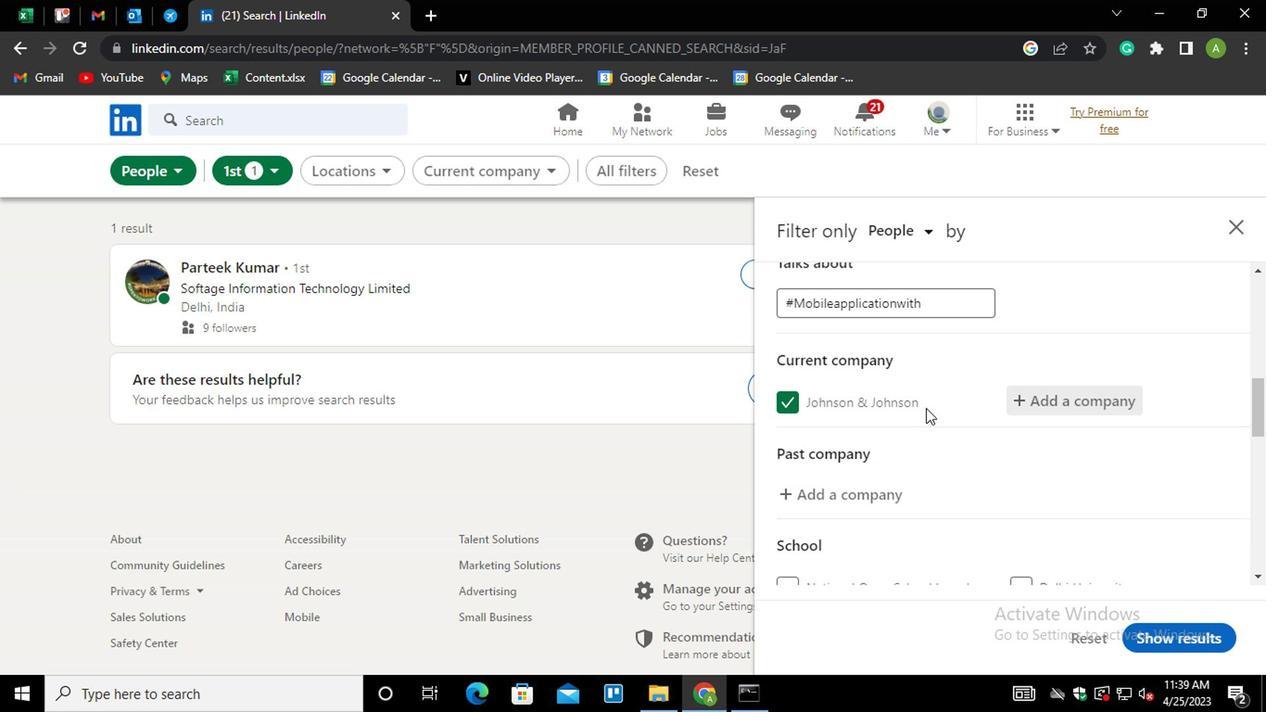 
Action: Mouse moved to (853, 580)
Screenshot: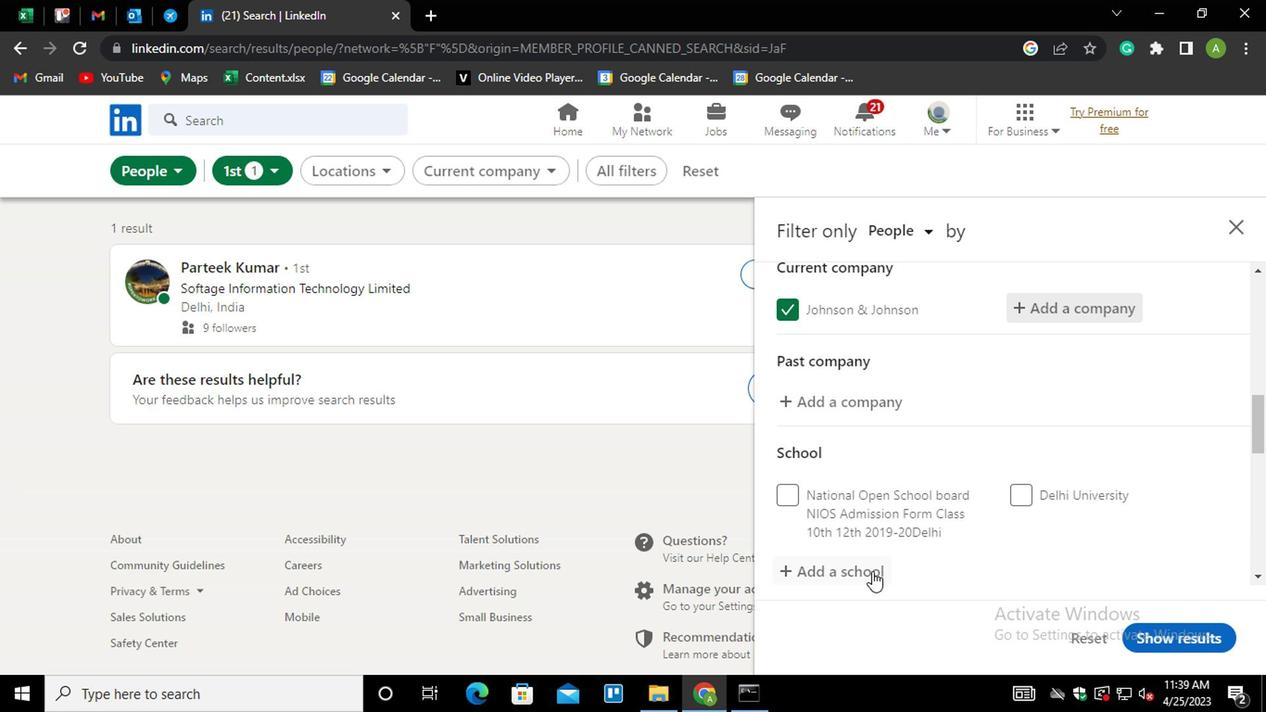 
Action: Mouse pressed left at (853, 580)
Screenshot: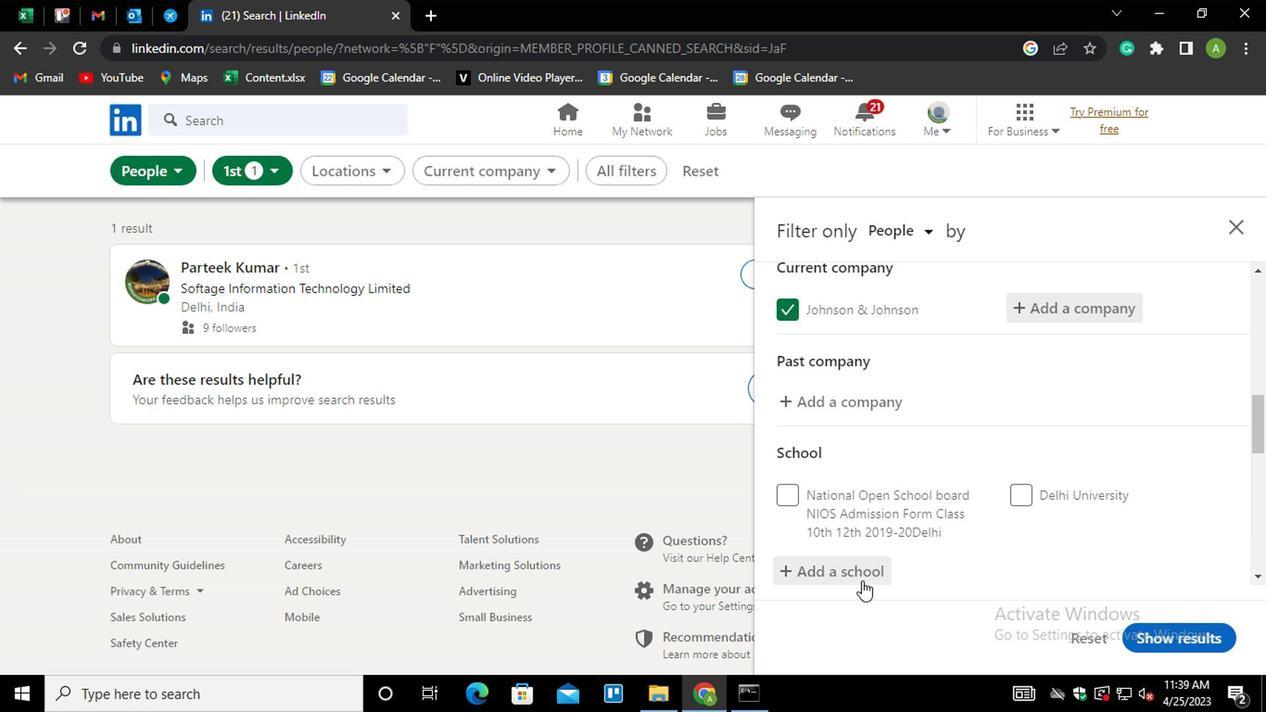 
Action: Mouse moved to (855, 566)
Screenshot: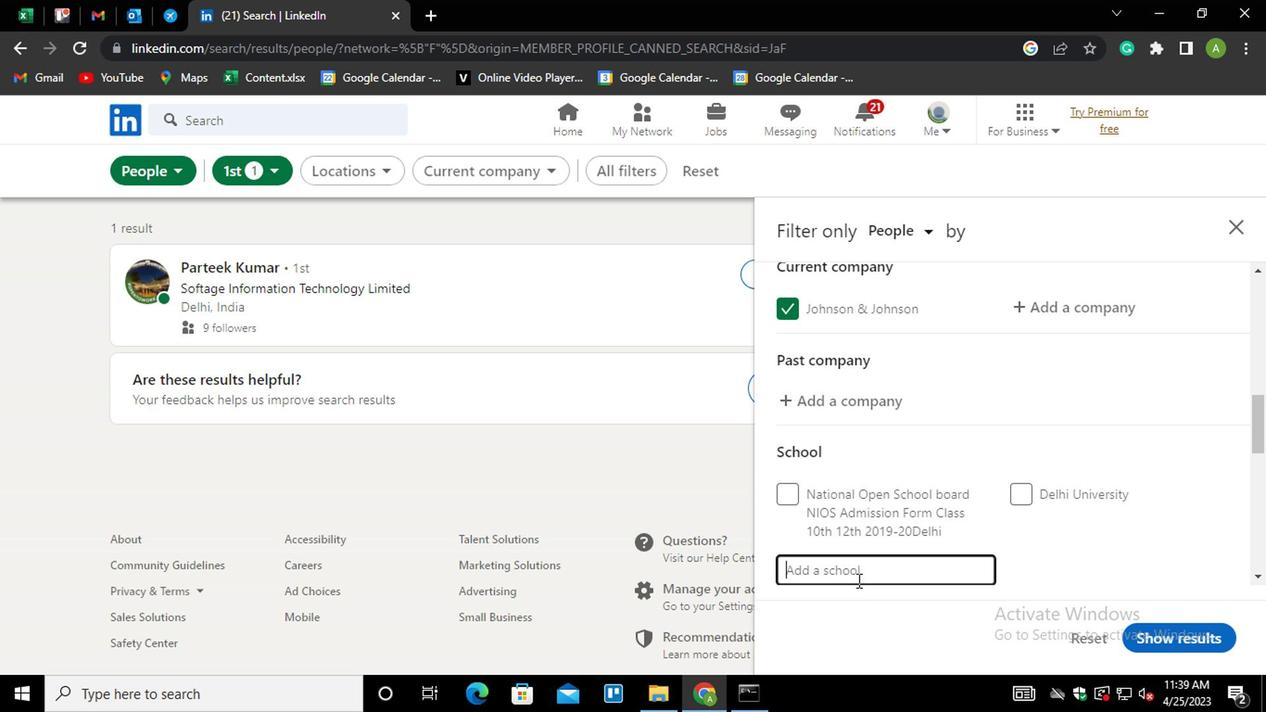 
Action: Mouse pressed left at (855, 566)
Screenshot: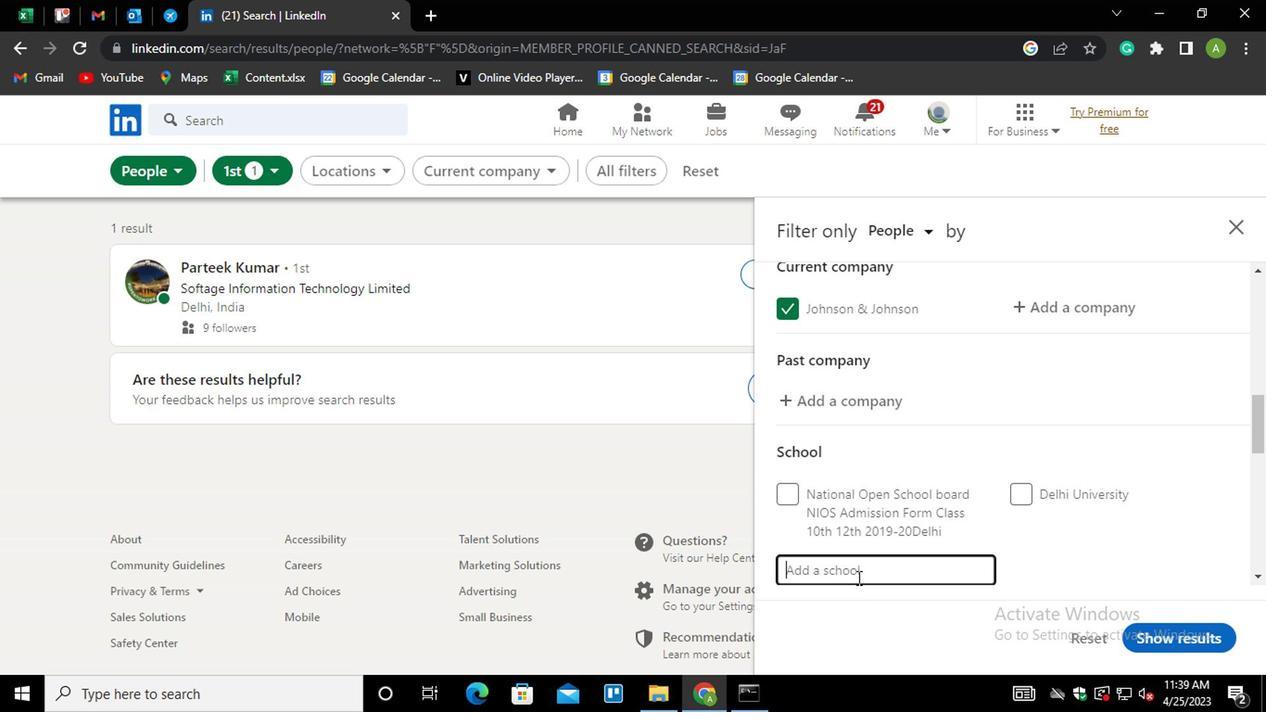 
Action: Mouse moved to (979, 396)
Screenshot: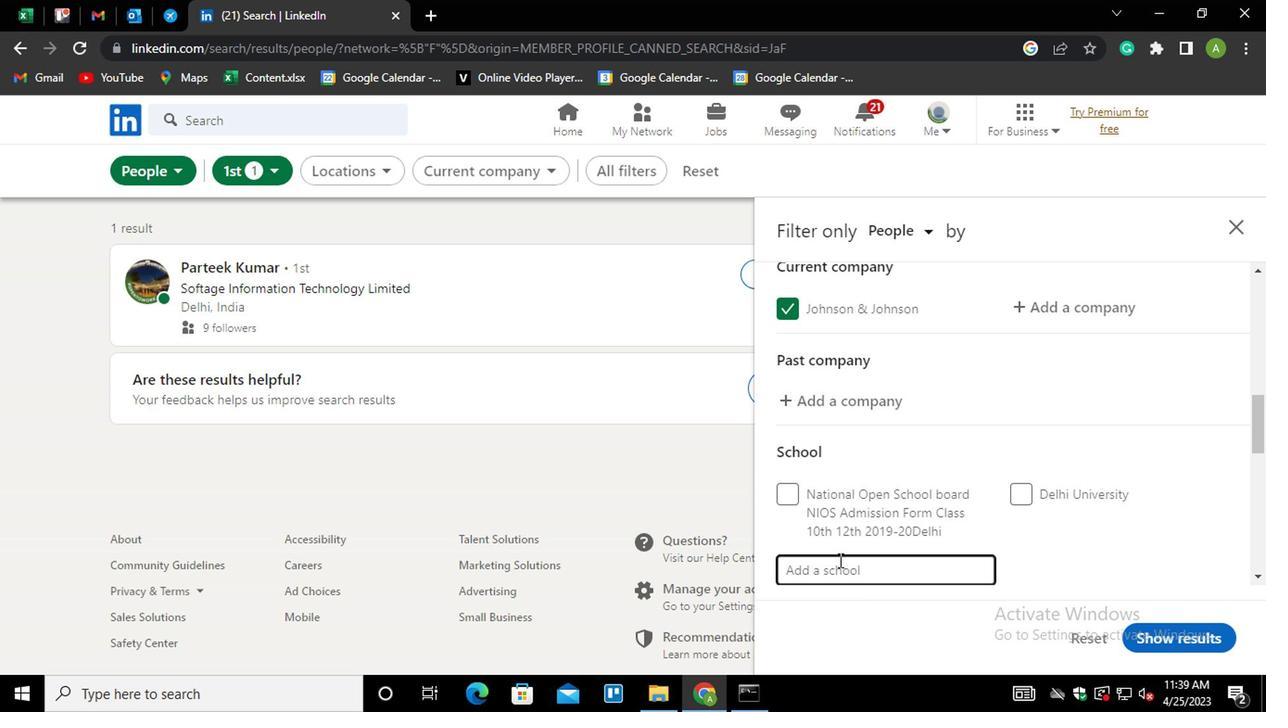 
Action: Mouse scrolled (979, 395) with delta (0, -1)
Screenshot: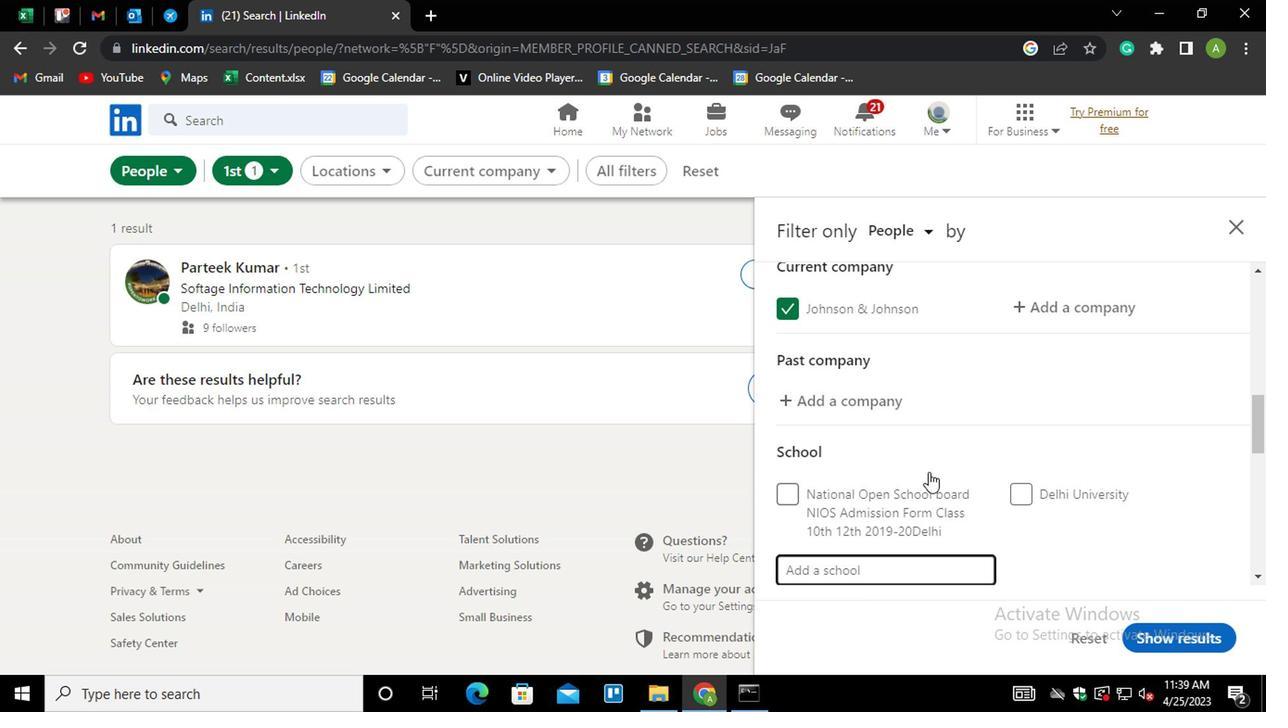 
Action: Mouse scrolled (979, 395) with delta (0, -1)
Screenshot: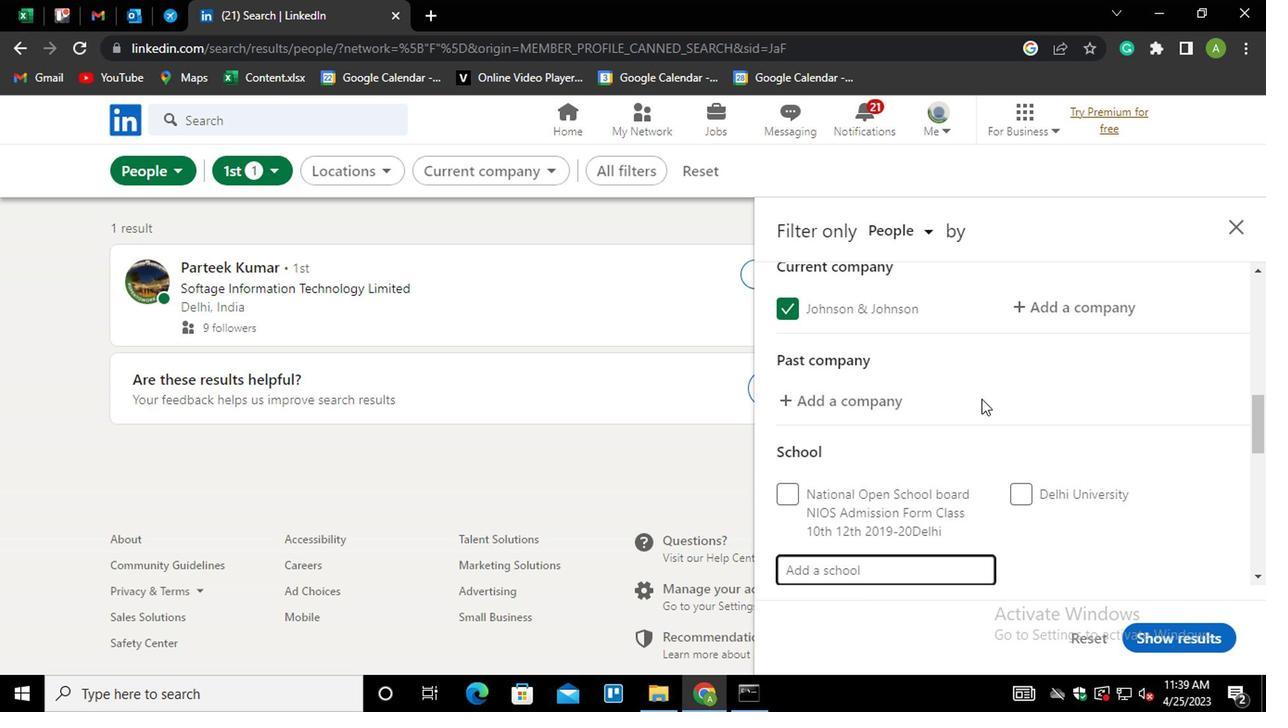 
Action: Mouse moved to (977, 400)
Screenshot: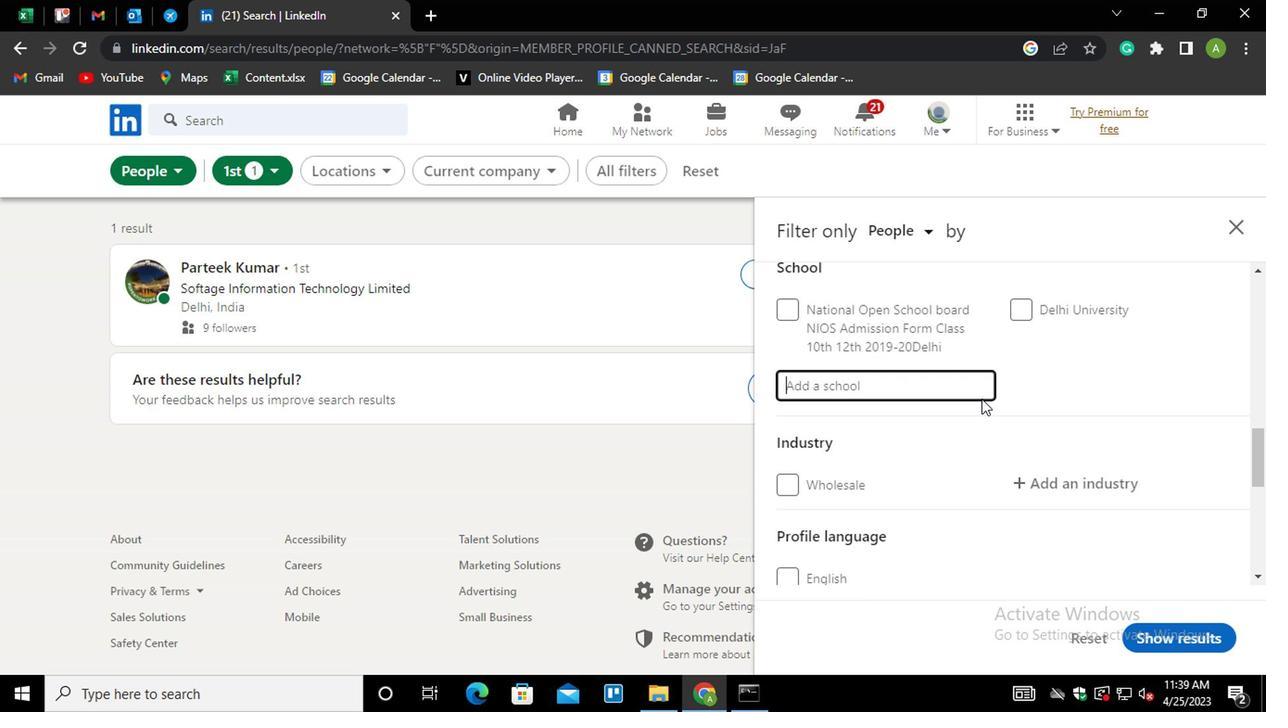 
Action: Key pressed <Key.shift_r>MIT<Key.space><Key.shift>SCH<Key.down><Key.down><Key.down><Key.down><Key.enter>
Screenshot: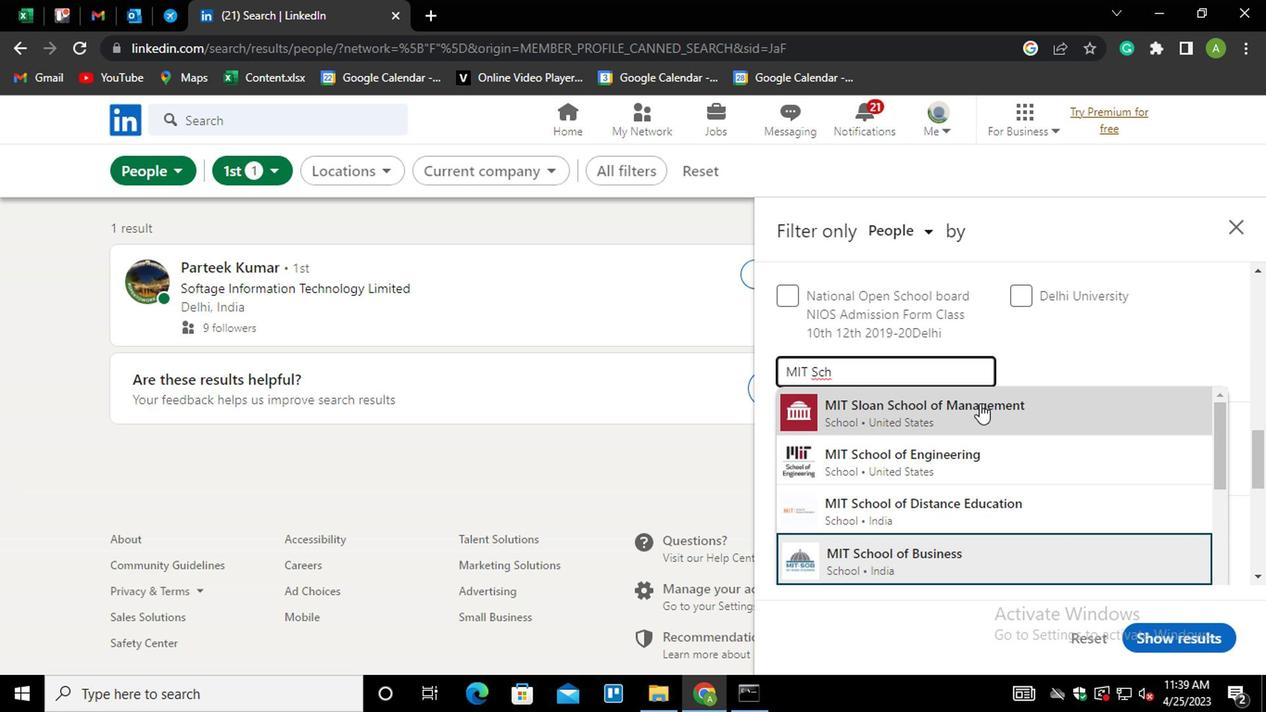 
Action: Mouse moved to (981, 419)
Screenshot: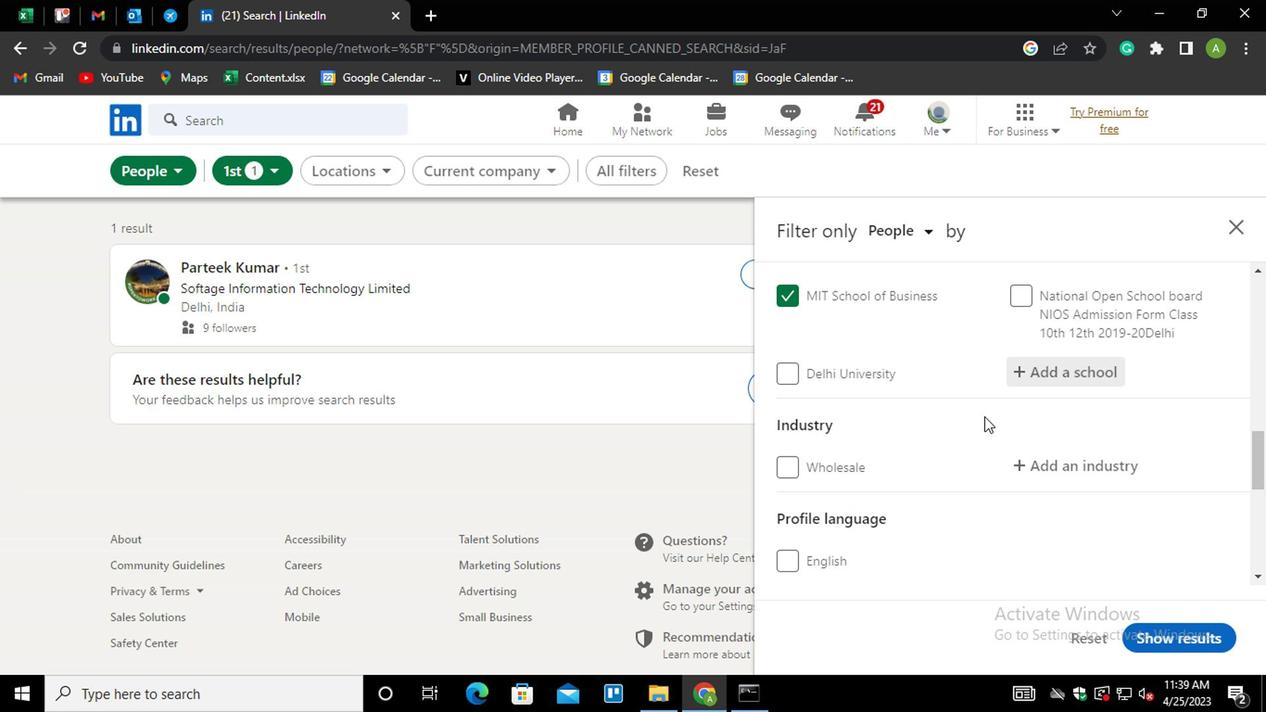 
Action: Mouse scrolled (981, 418) with delta (0, -1)
Screenshot: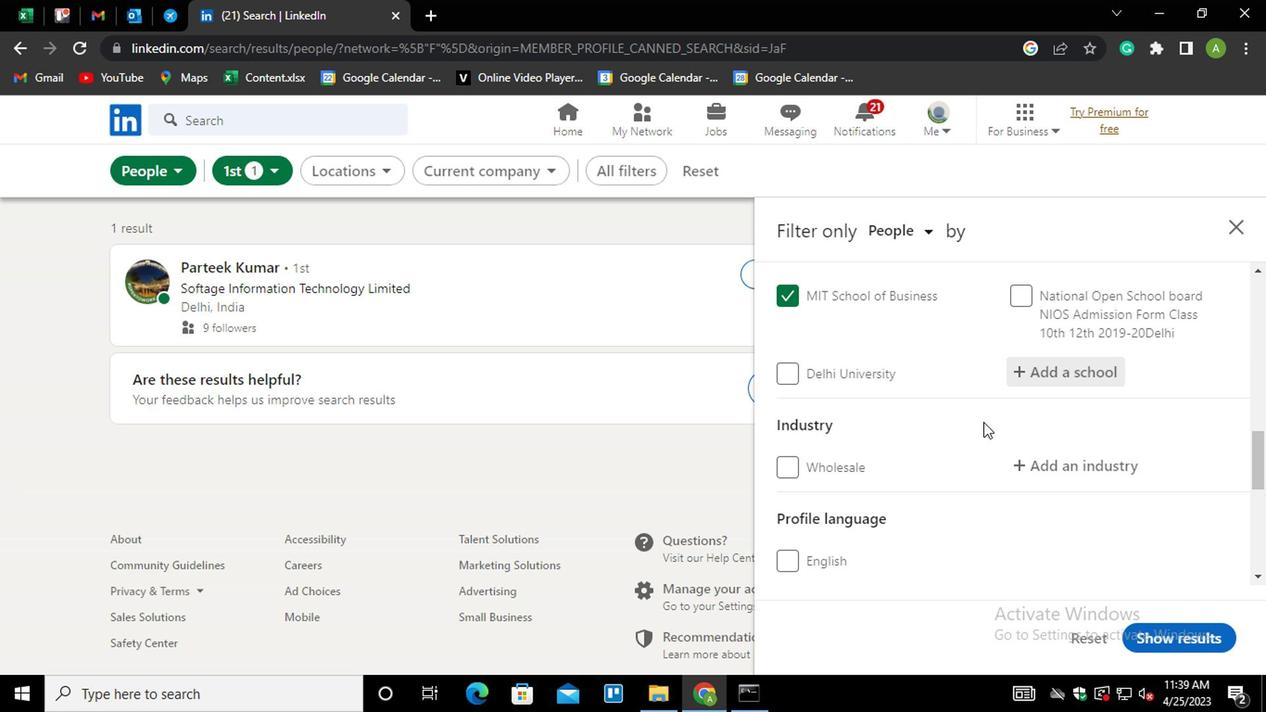 
Action: Mouse moved to (1039, 369)
Screenshot: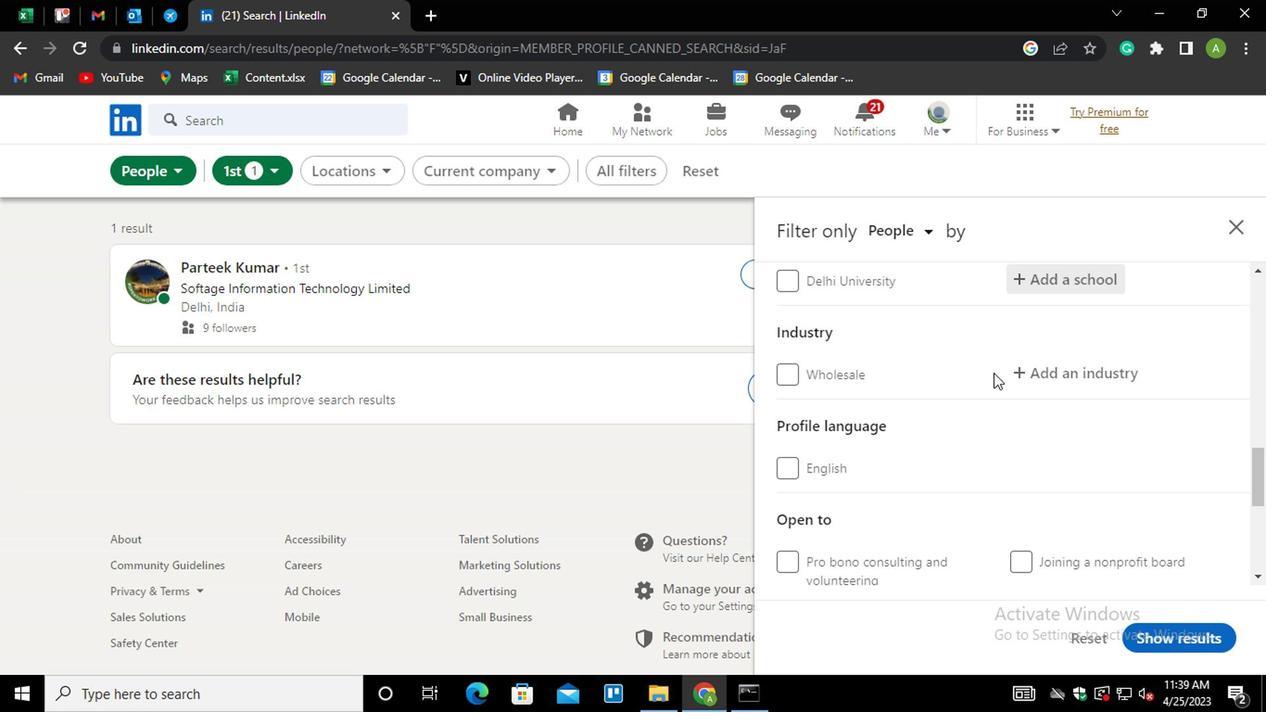 
Action: Mouse pressed left at (1039, 369)
Screenshot: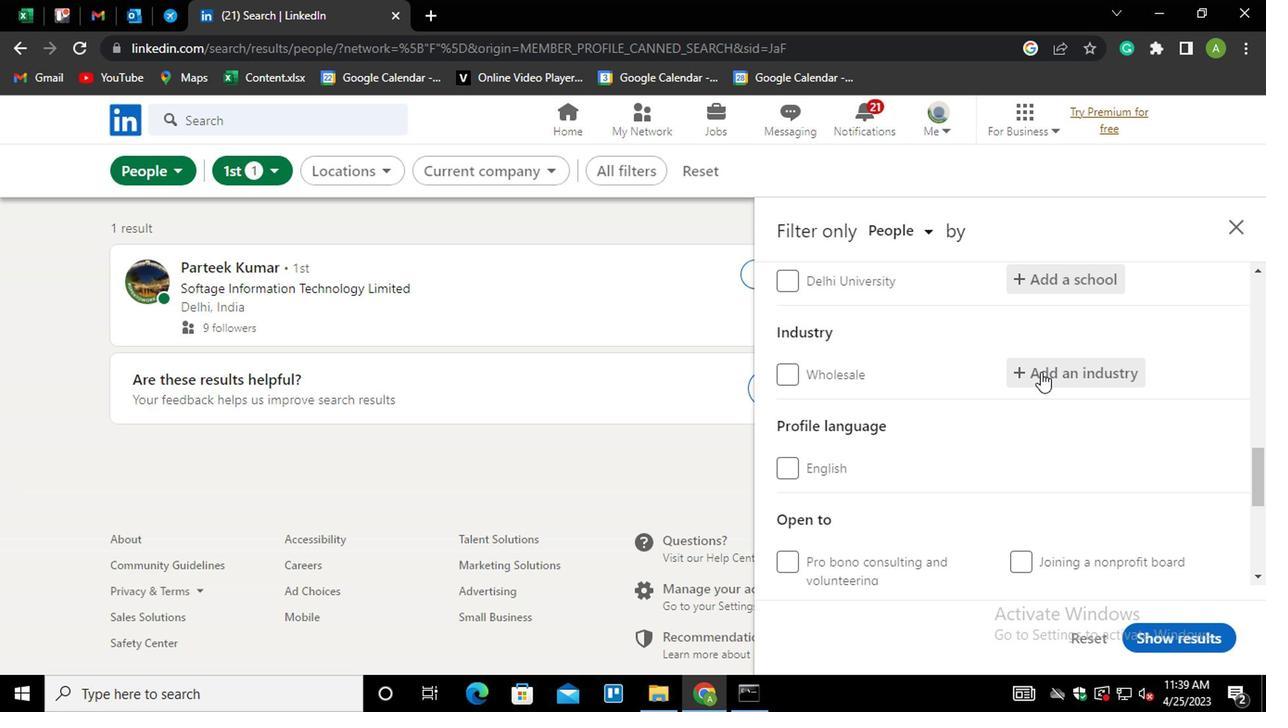 
Action: Mouse moved to (1037, 375)
Screenshot: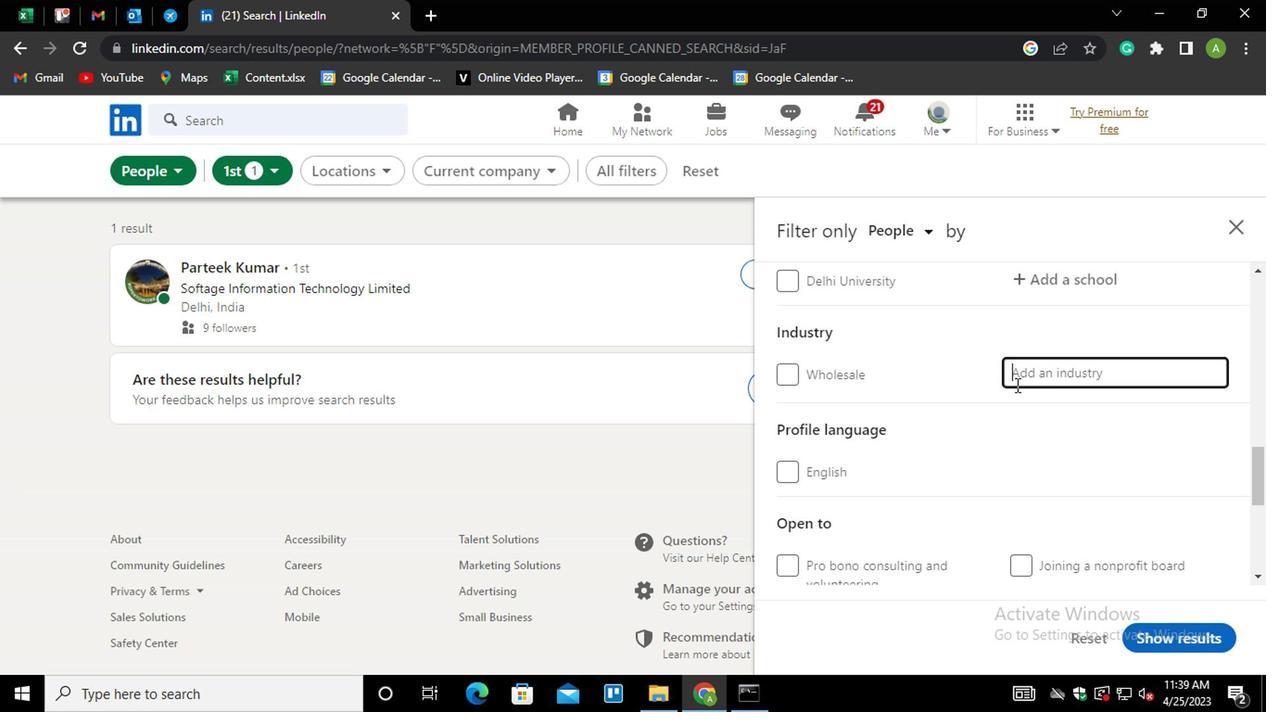 
Action: Mouse pressed left at (1037, 375)
Screenshot: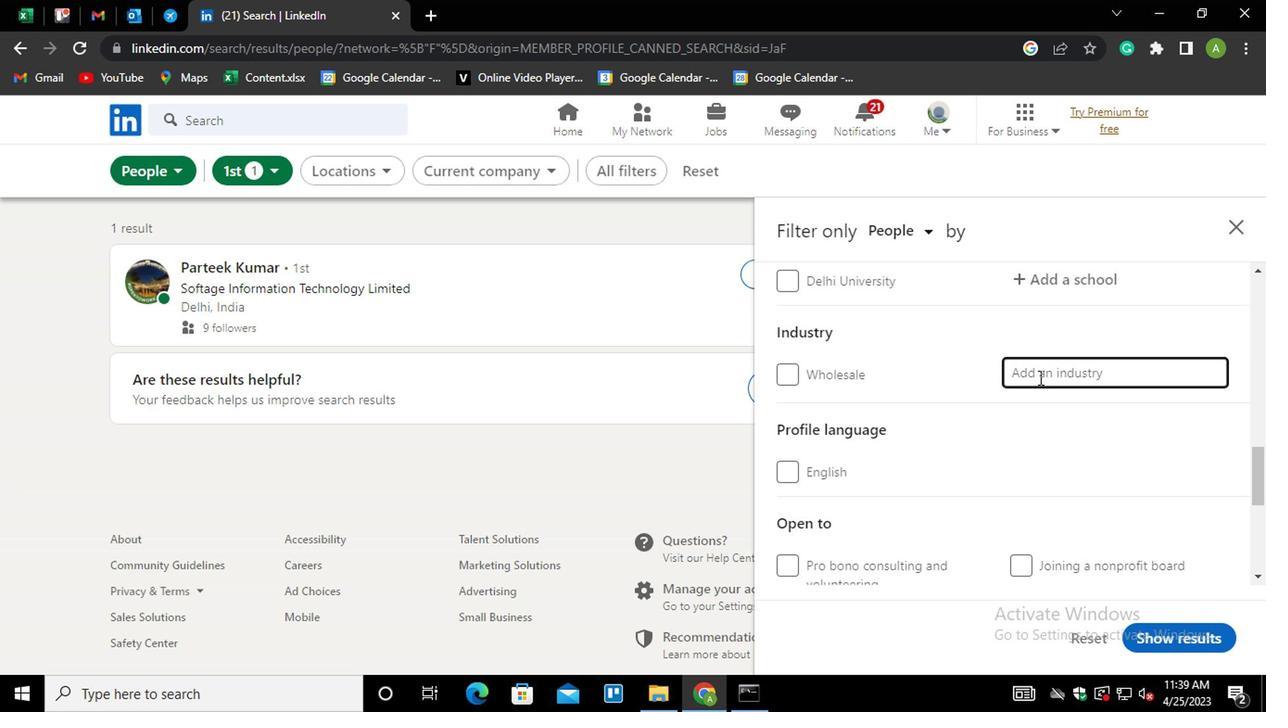 
Action: Key pressed <Key.shift>EVANTS<Key.backspace><Key.backspace><Key.backspace><Key.backspace><Key.down><Key.enter>
Screenshot: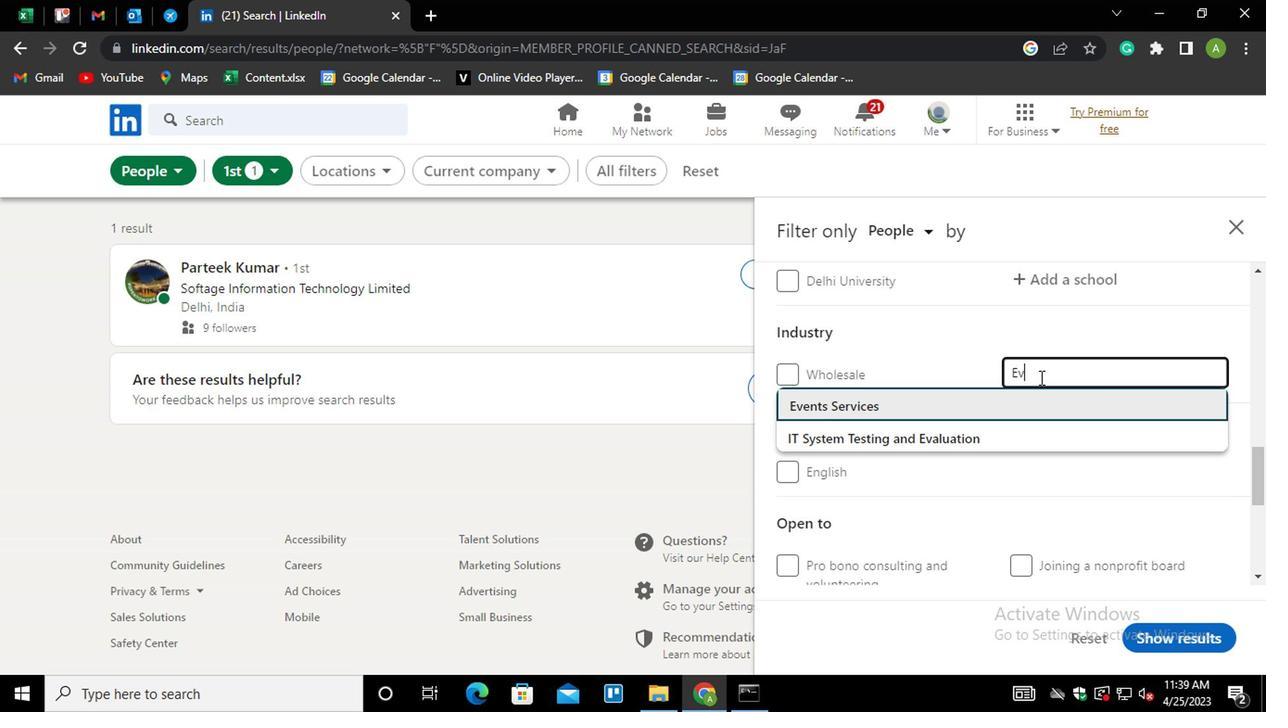 
Action: Mouse moved to (1041, 449)
Screenshot: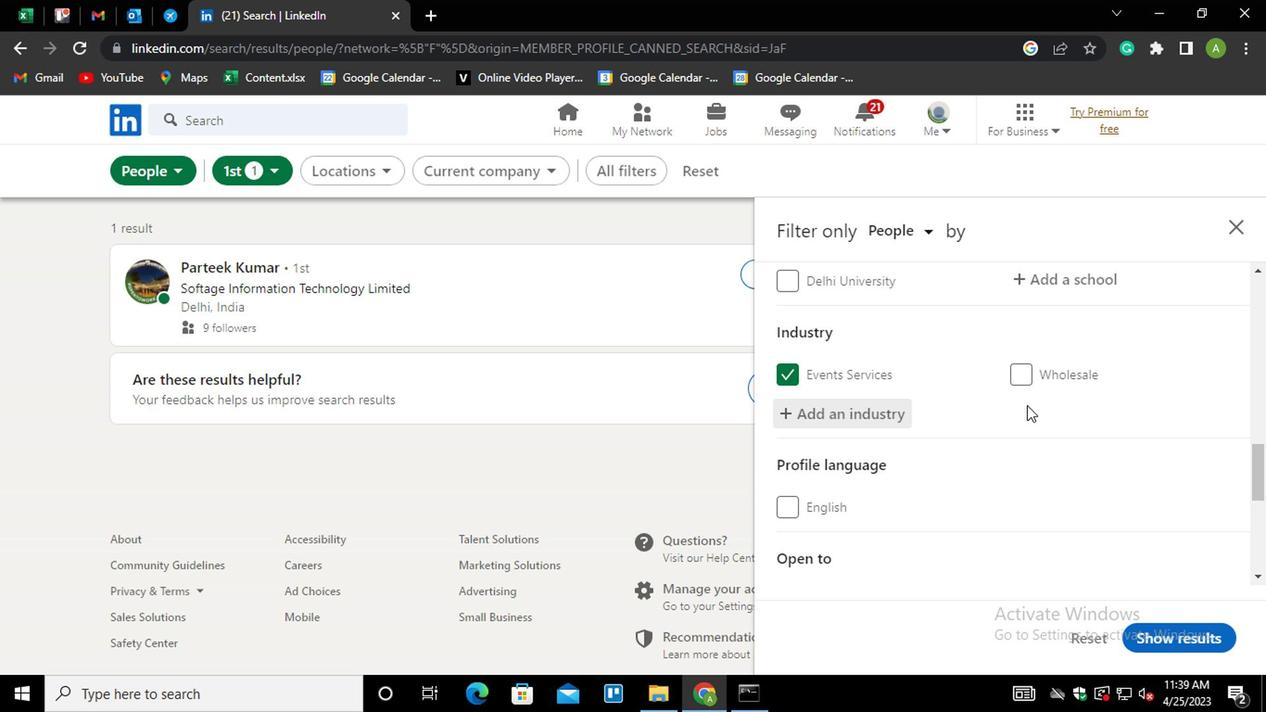
Action: Mouse scrolled (1041, 449) with delta (0, 0)
Screenshot: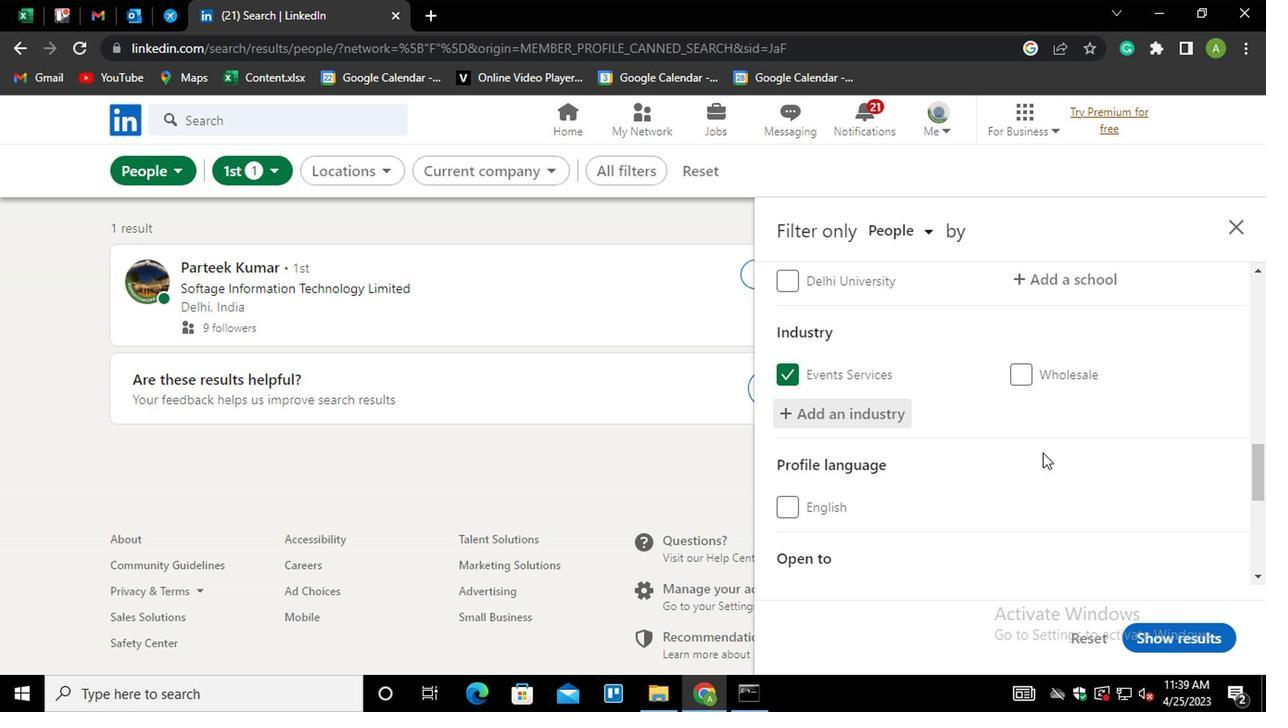 
Action: Mouse moved to (914, 474)
Screenshot: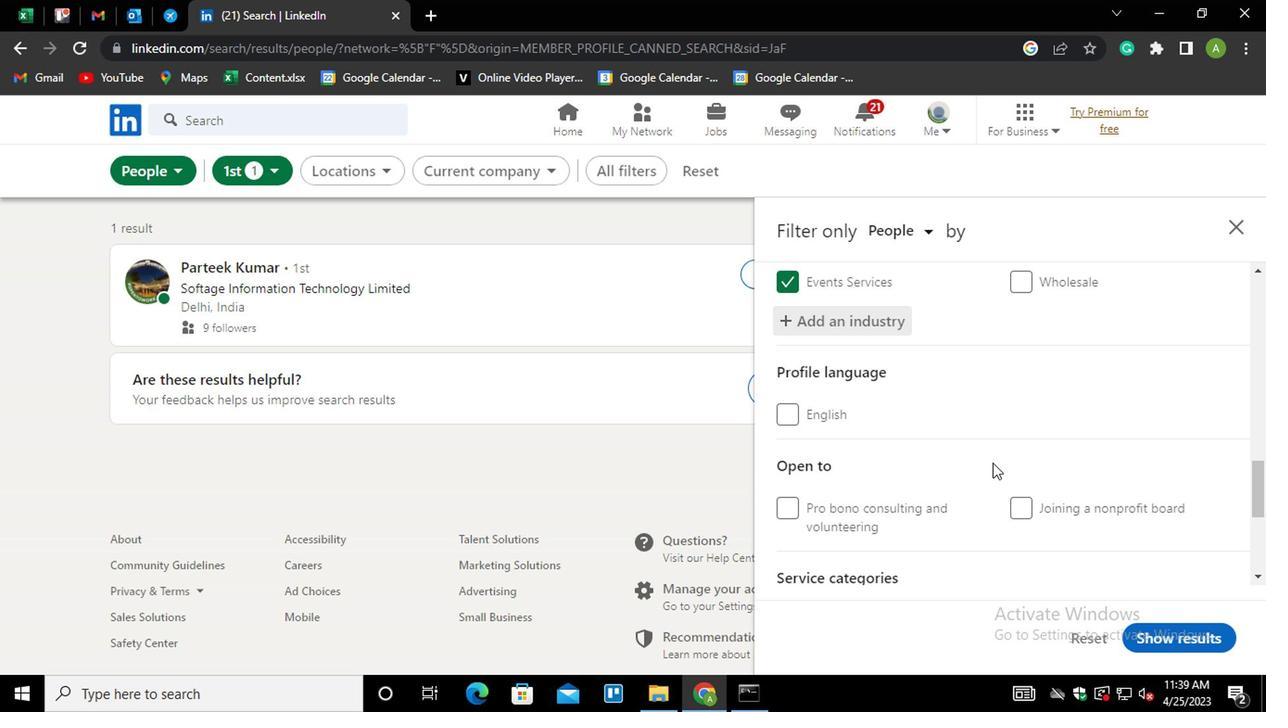 
Action: Mouse scrolled (914, 472) with delta (0, -1)
Screenshot: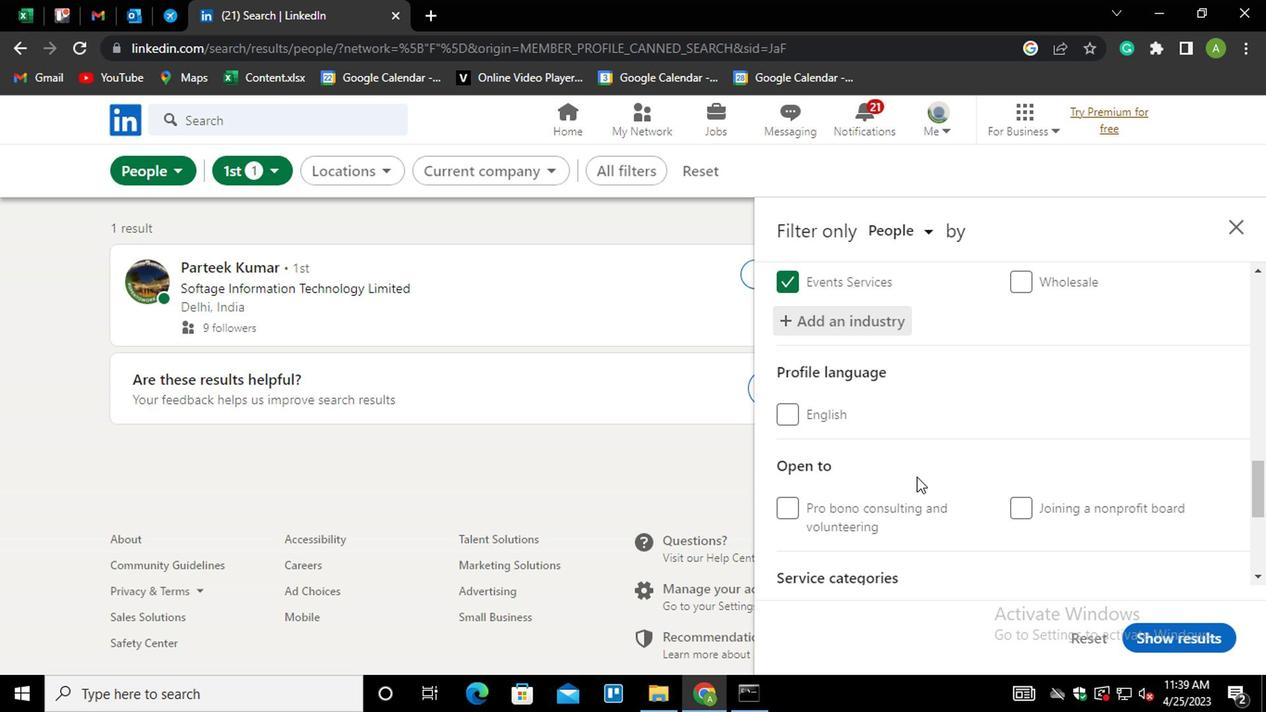 
Action: Mouse scrolled (914, 472) with delta (0, -1)
Screenshot: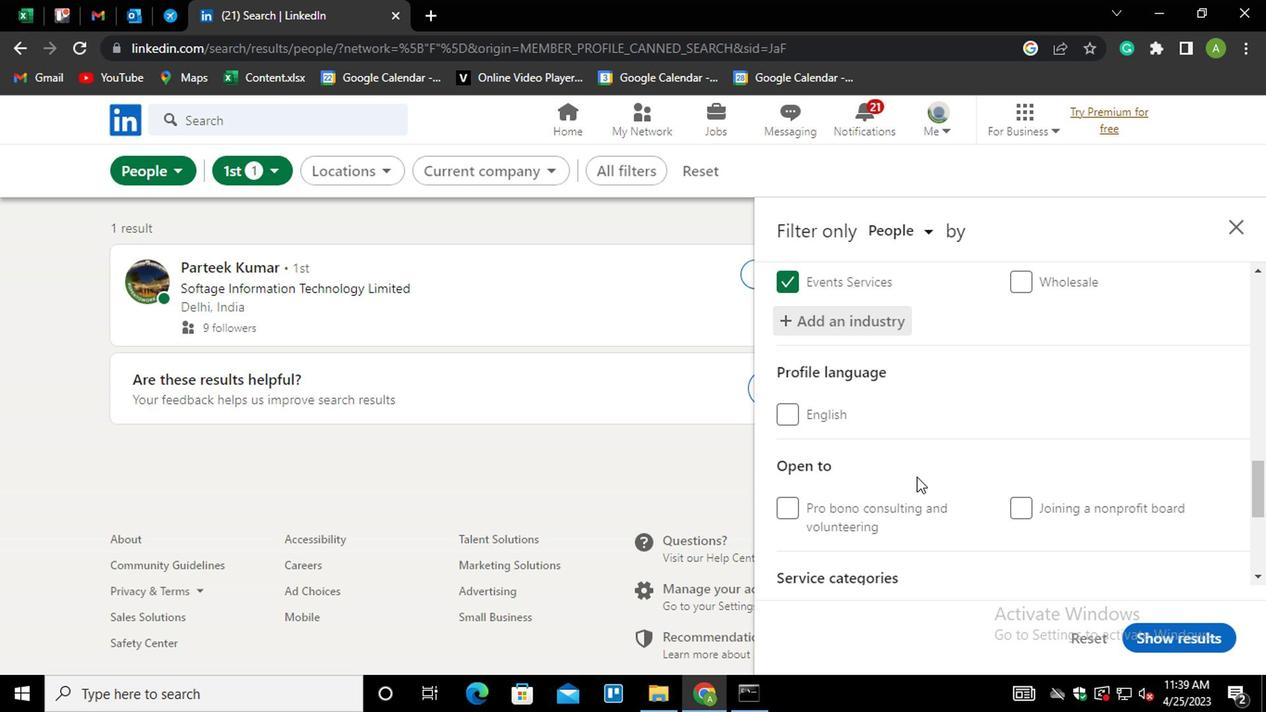 
Action: Mouse moved to (899, 481)
Screenshot: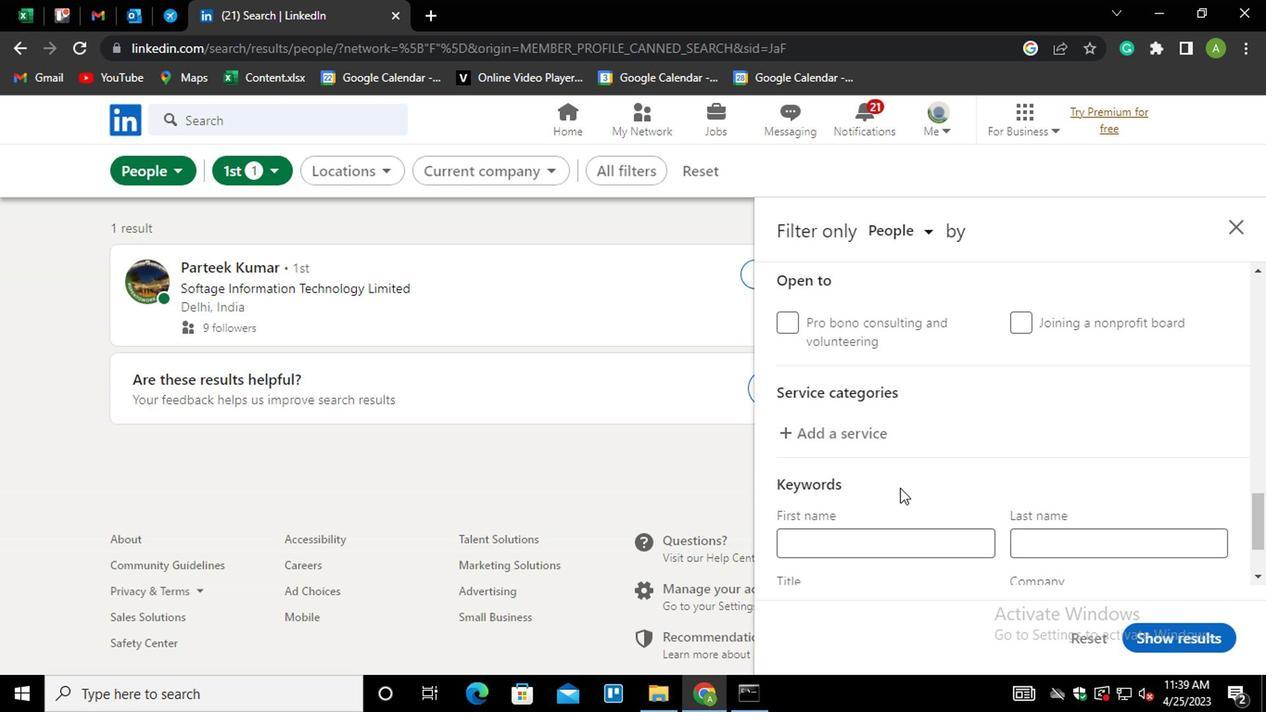 
Action: Mouse scrolled (899, 482) with delta (0, 0)
Screenshot: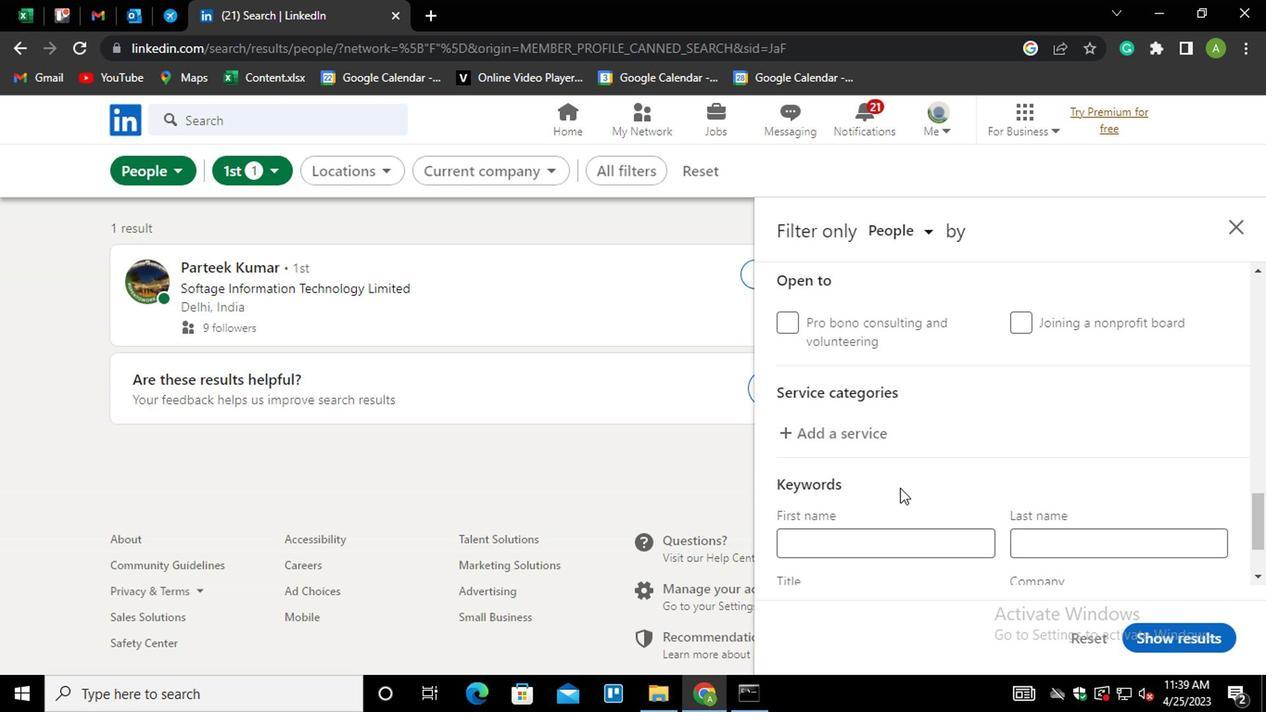 
Action: Mouse scrolled (899, 482) with delta (0, 0)
Screenshot: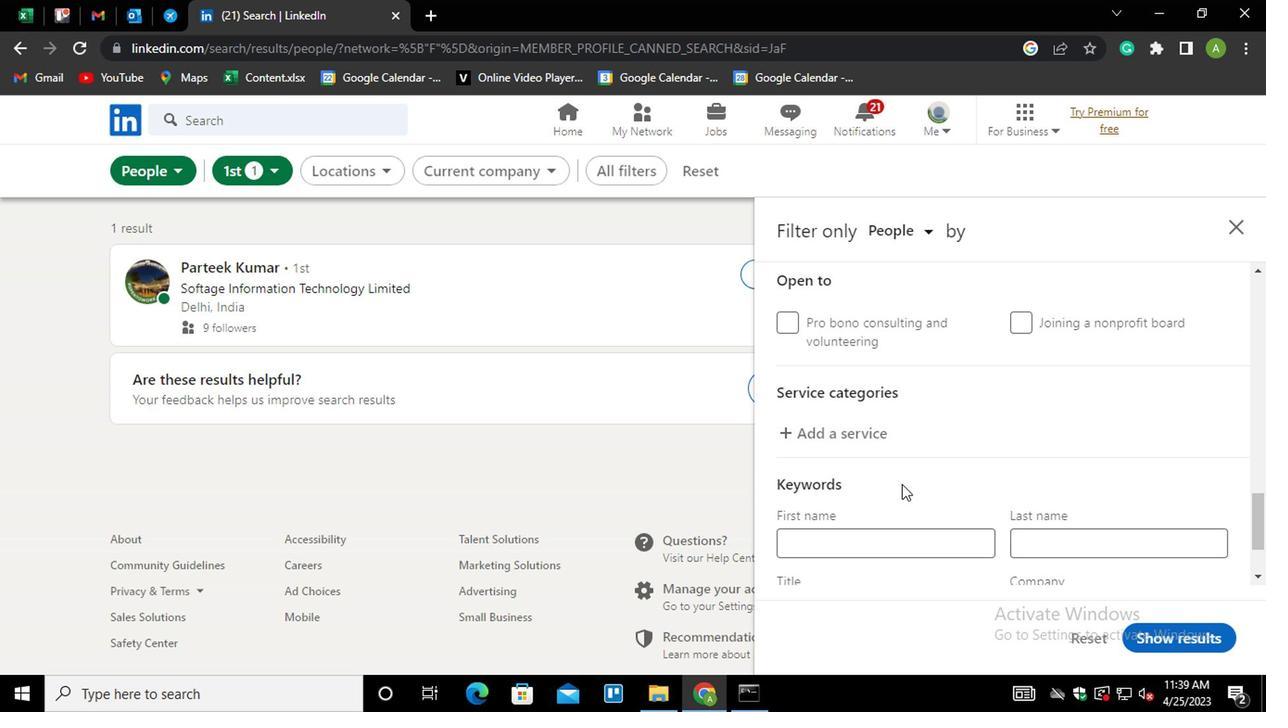 
Action: Mouse moved to (865, 385)
Screenshot: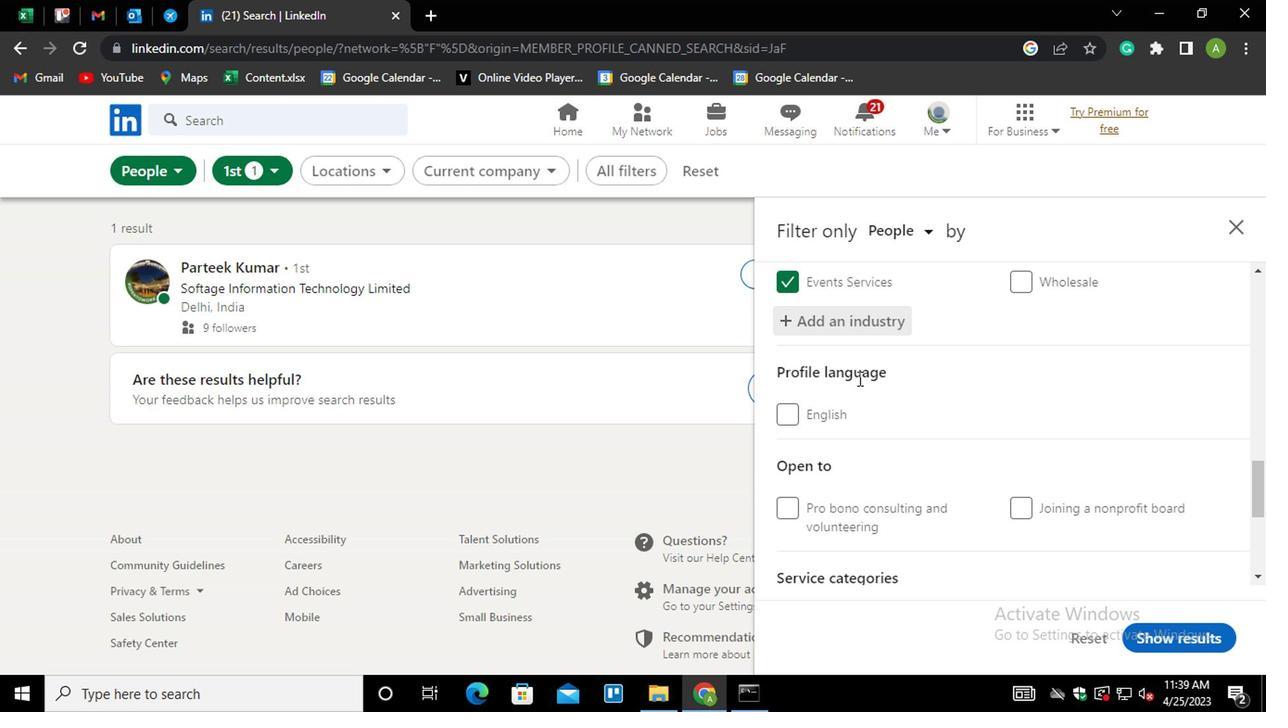 
Action: Mouse scrolled (865, 384) with delta (0, 0)
Screenshot: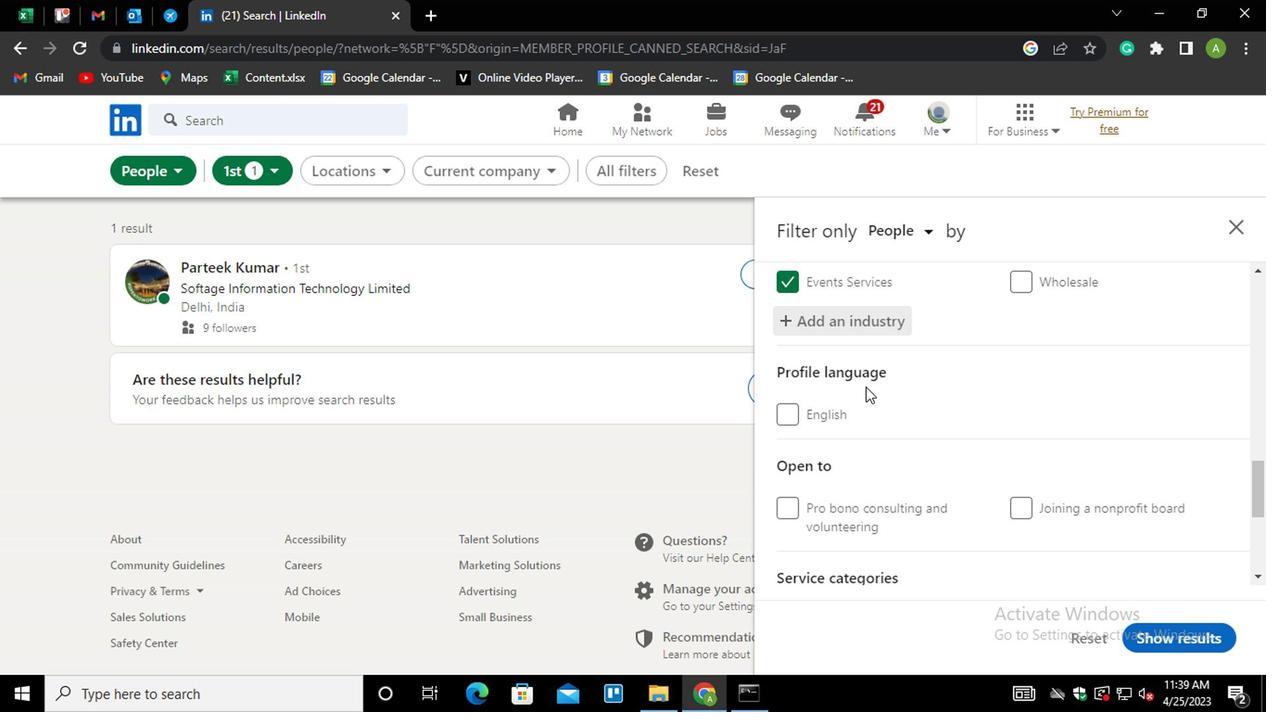 
Action: Mouse scrolled (865, 384) with delta (0, 0)
Screenshot: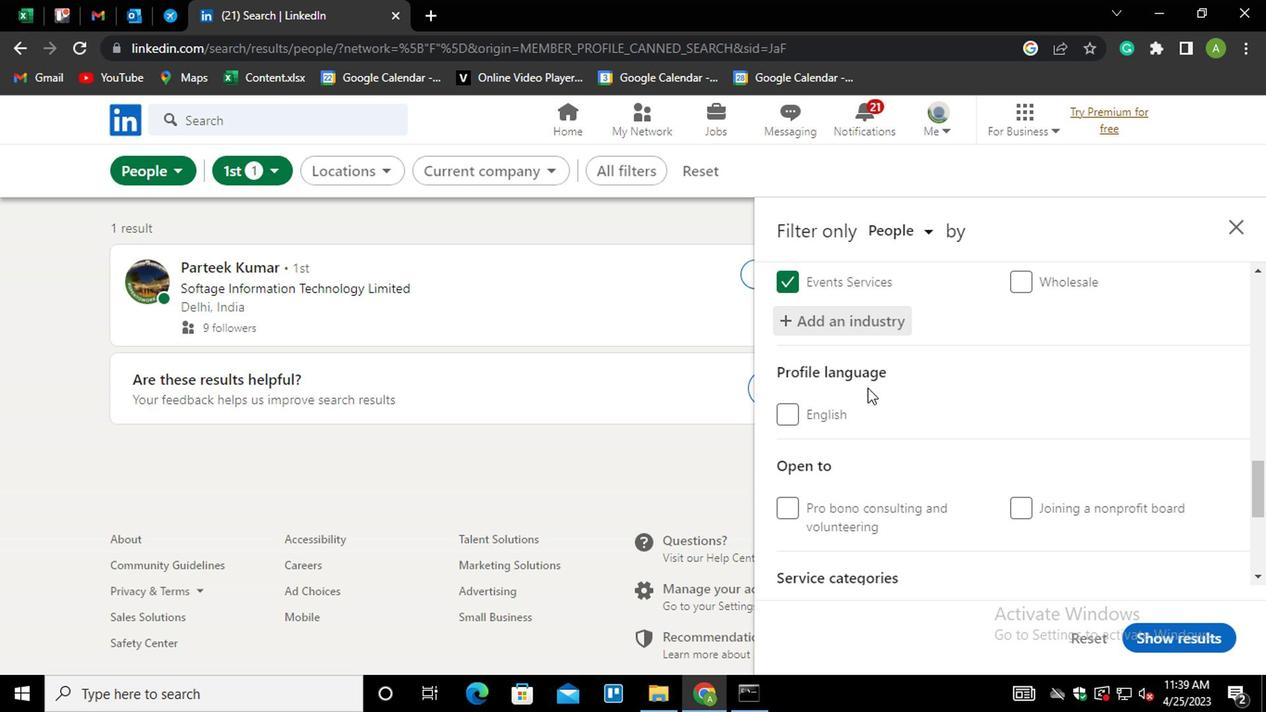 
Action: Mouse moved to (860, 427)
Screenshot: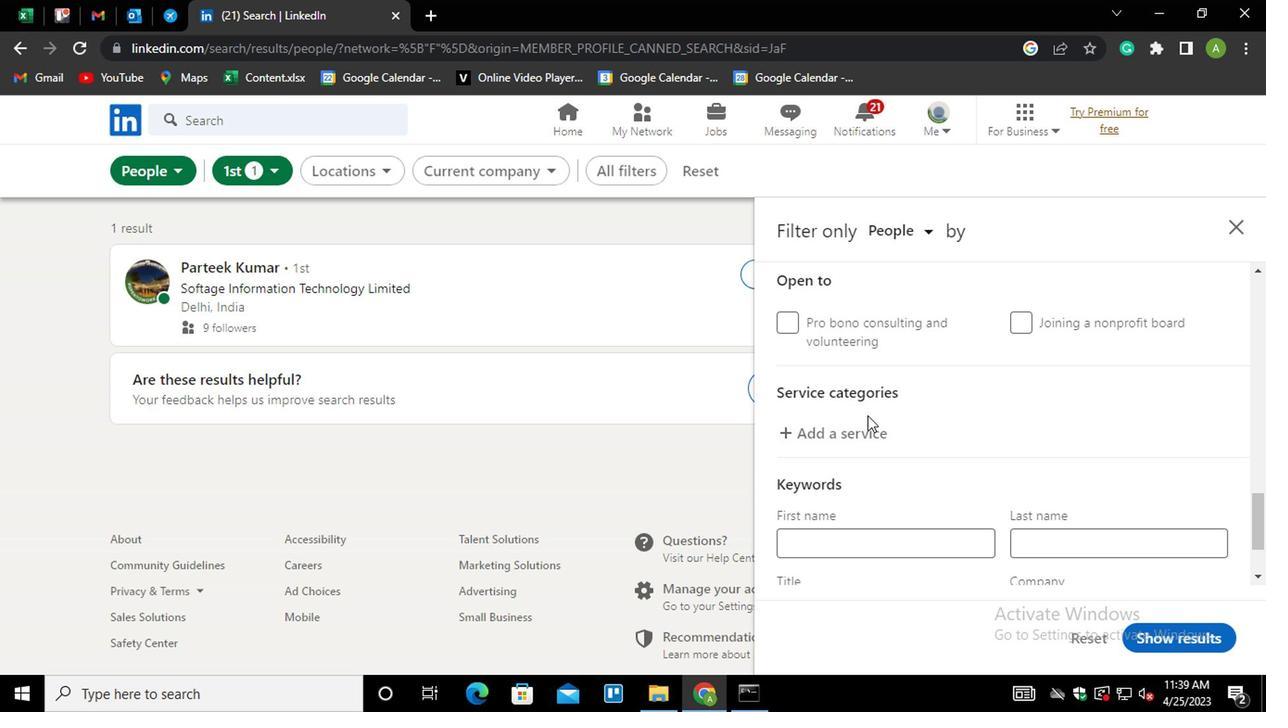 
Action: Mouse pressed left at (860, 427)
Screenshot: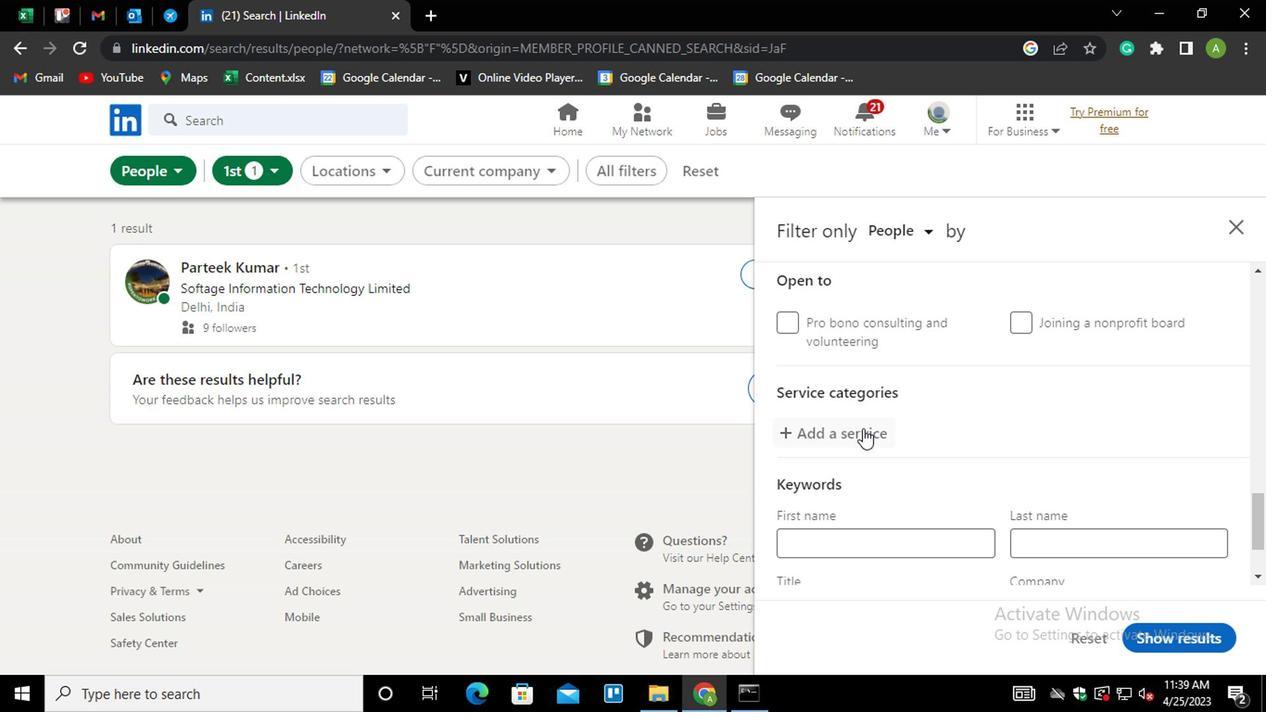 
Action: Mouse moved to (858, 433)
Screenshot: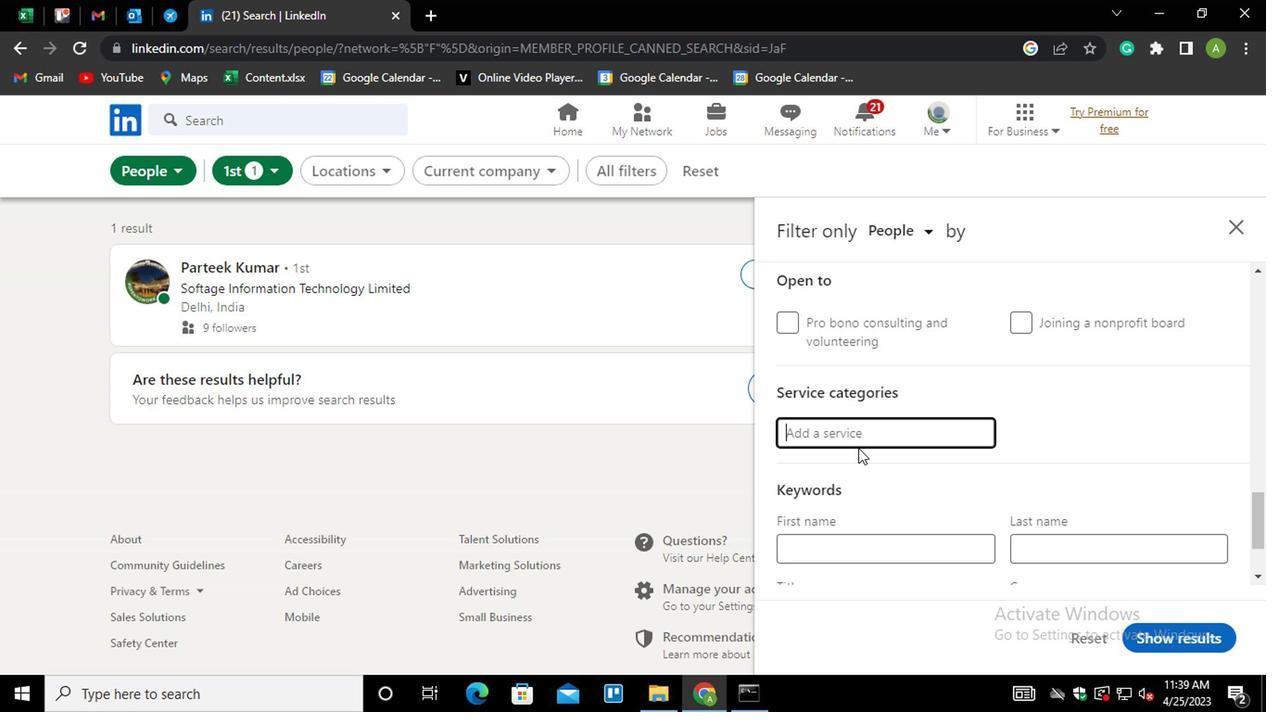 
Action: Mouse pressed left at (858, 433)
Screenshot: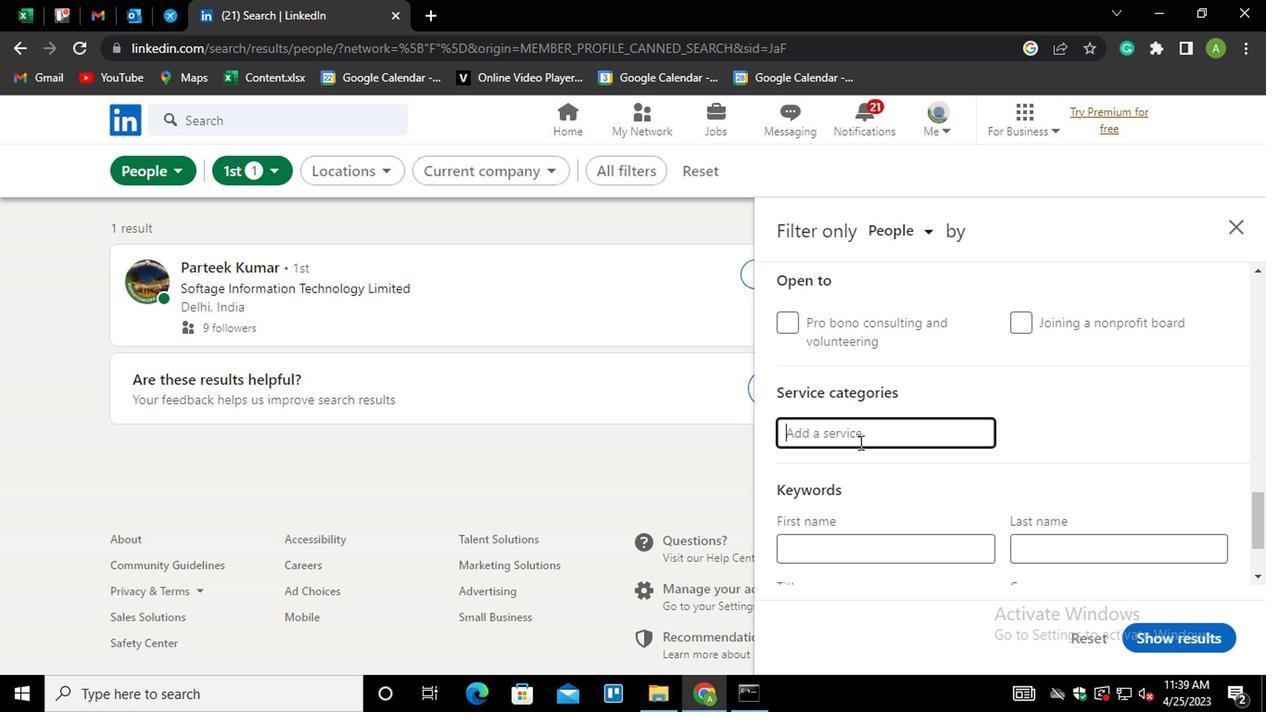 
Action: Key pressed <Key.shift><Key.shift><Key.shift><Key.shift><Key.shift><Key.shift><Key.shift><Key.shift><Key.shift><Key.shift><Key.shift>BUD<Key.down><Key.enter>
Screenshot: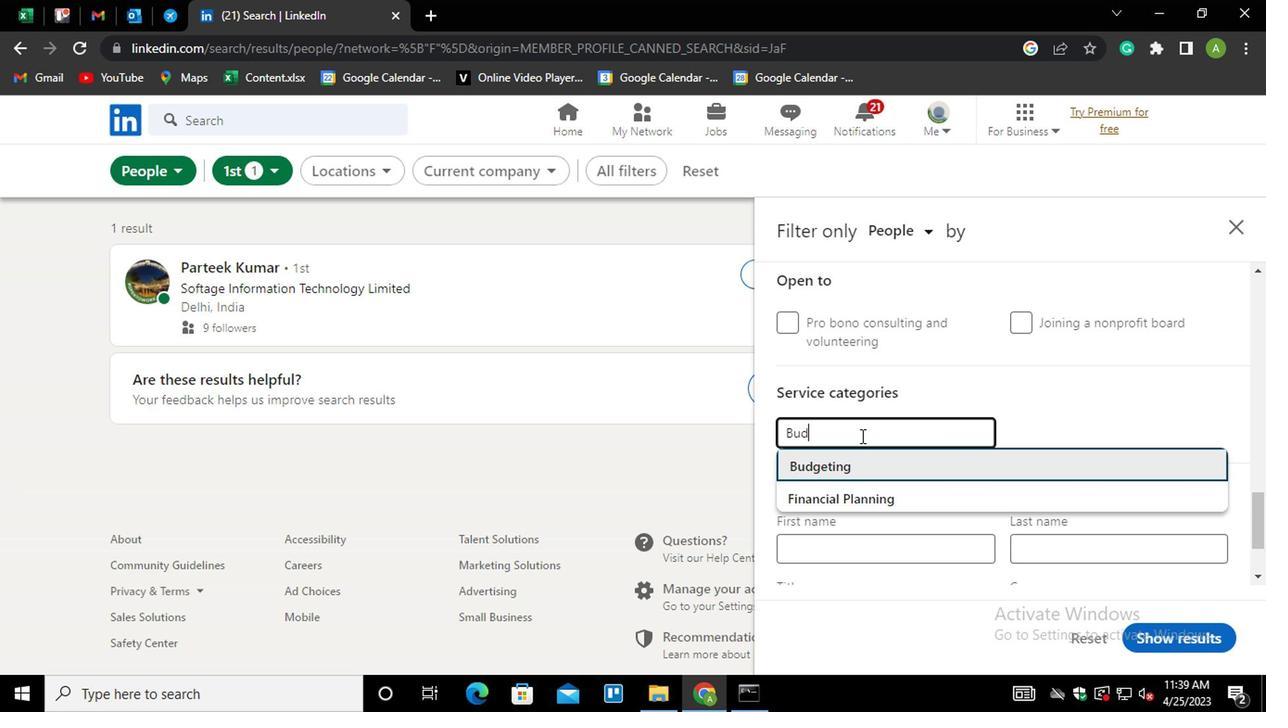 
Action: Mouse moved to (831, 352)
Screenshot: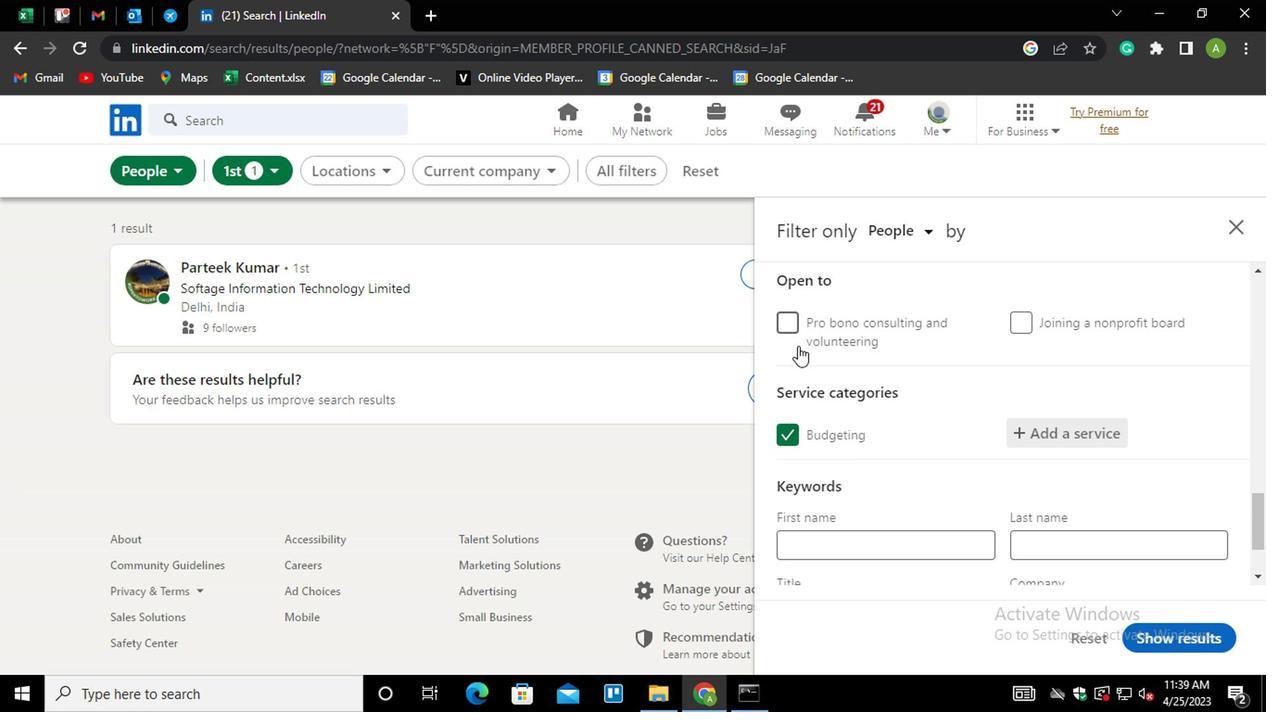 
Action: Mouse scrolled (831, 352) with delta (0, 0)
Screenshot: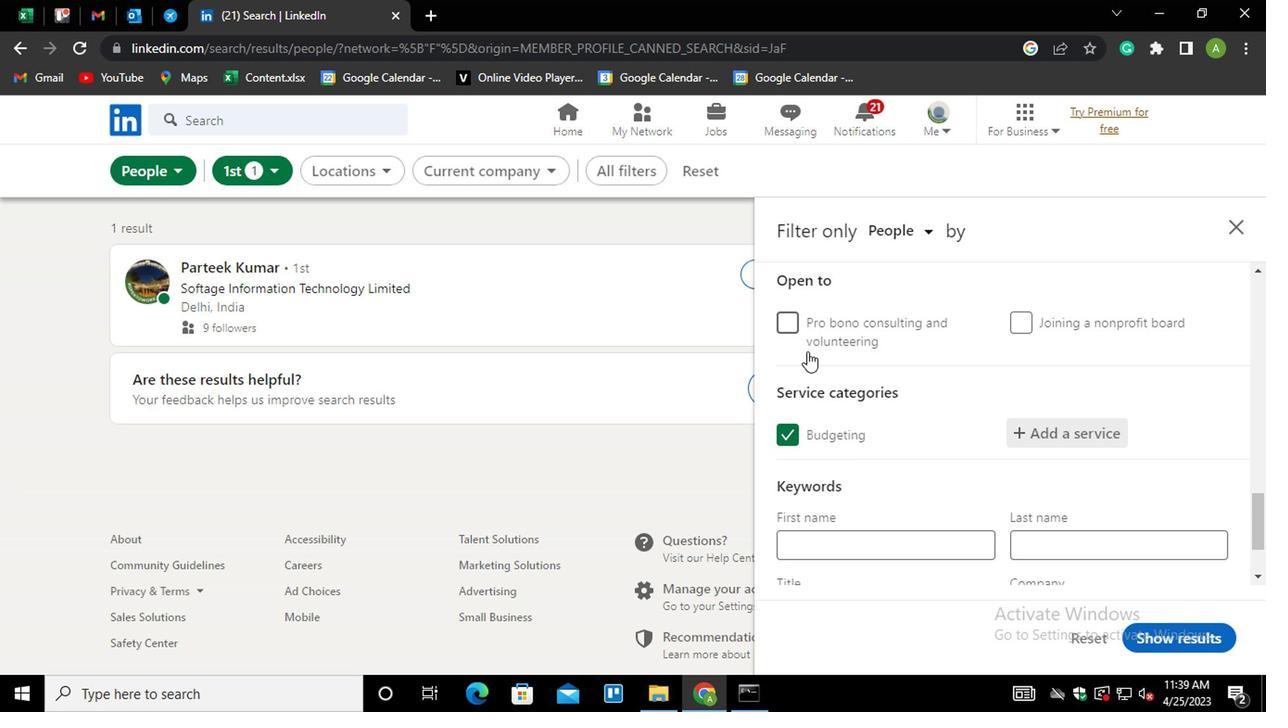 
Action: Mouse scrolled (831, 352) with delta (0, 0)
Screenshot: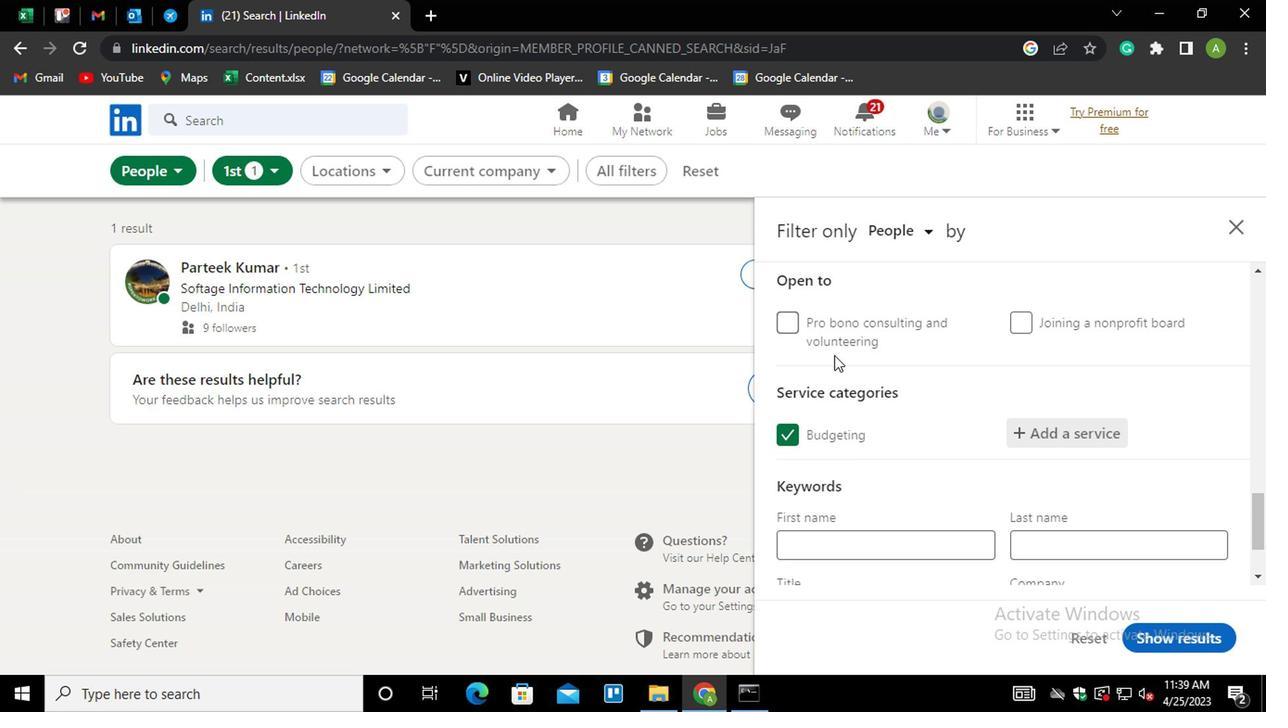 
Action: Mouse moved to (846, 500)
Screenshot: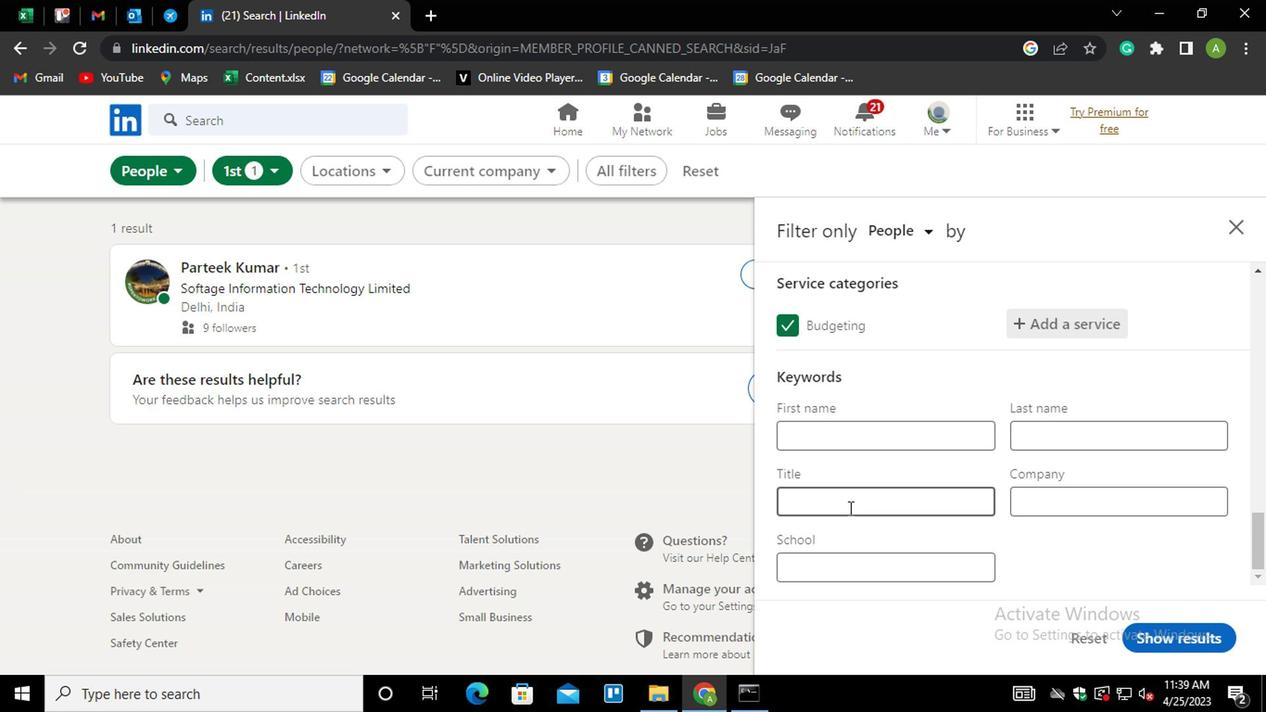 
Action: Mouse pressed left at (846, 500)
Screenshot: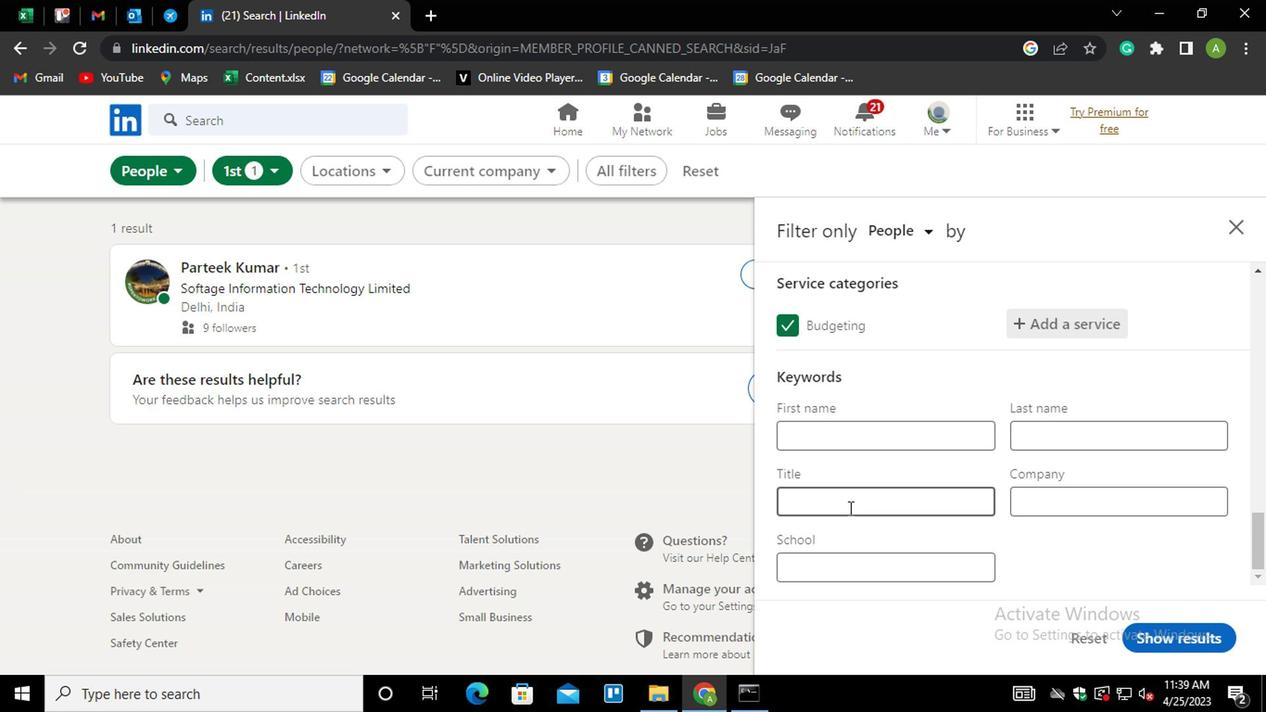
Action: Key pressed <Key.shift>S<Key.shift>E<Key.shift_r>O<Key.space><Key.shift_r>MANAGER
Screenshot: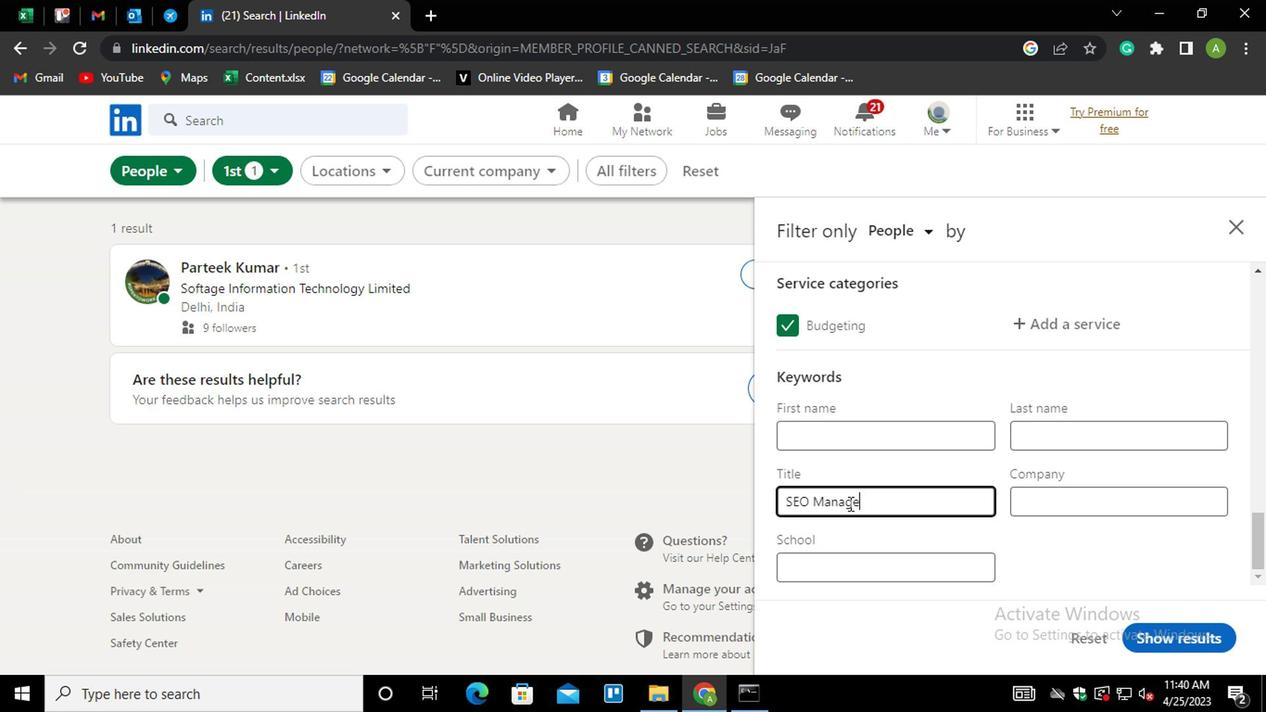 
Action: Mouse moved to (1169, 557)
Screenshot: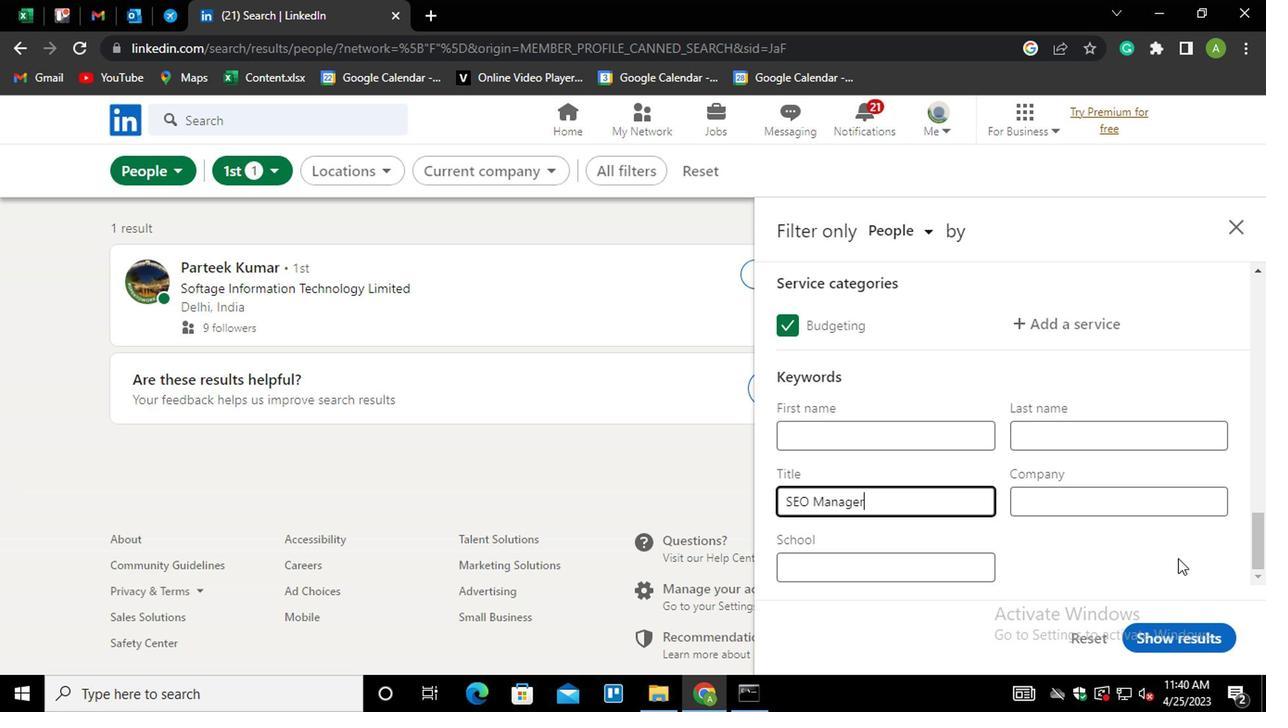 
Action: Mouse pressed left at (1169, 557)
Screenshot: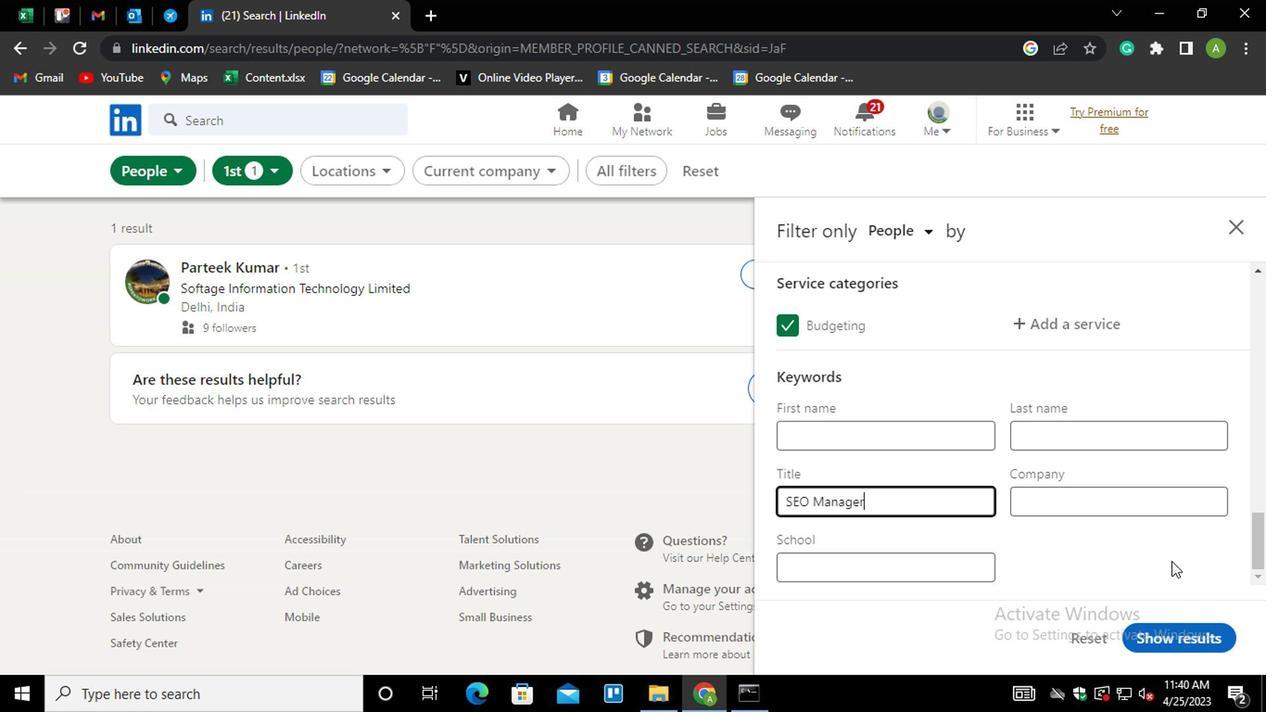 
Action: Mouse moved to (1183, 623)
Screenshot: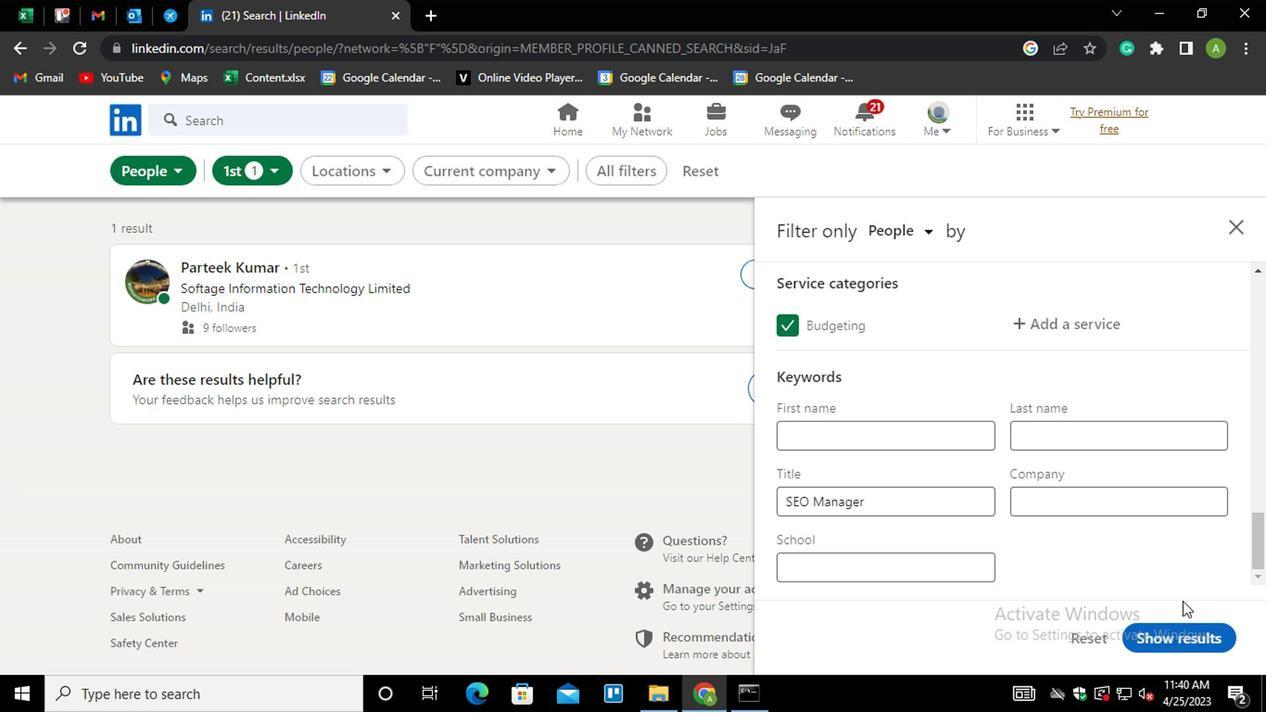 
Action: Mouse pressed left at (1183, 623)
Screenshot: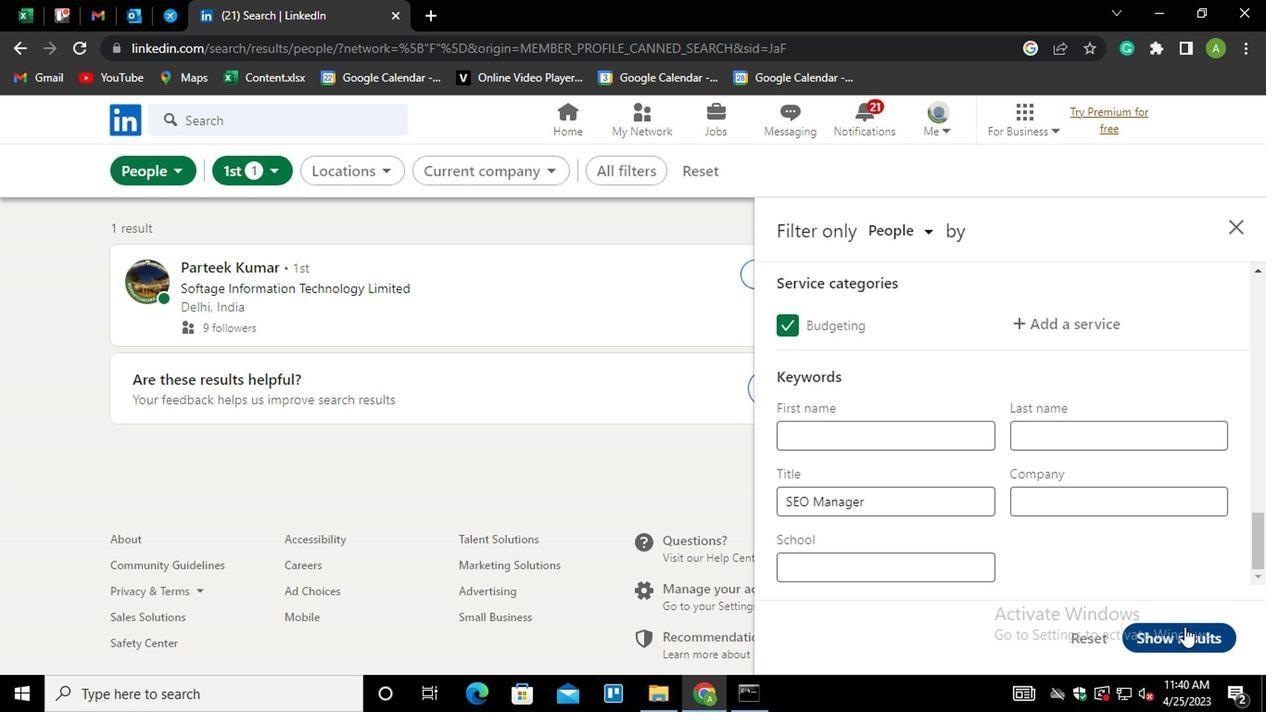 
Action: Mouse moved to (1173, 631)
Screenshot: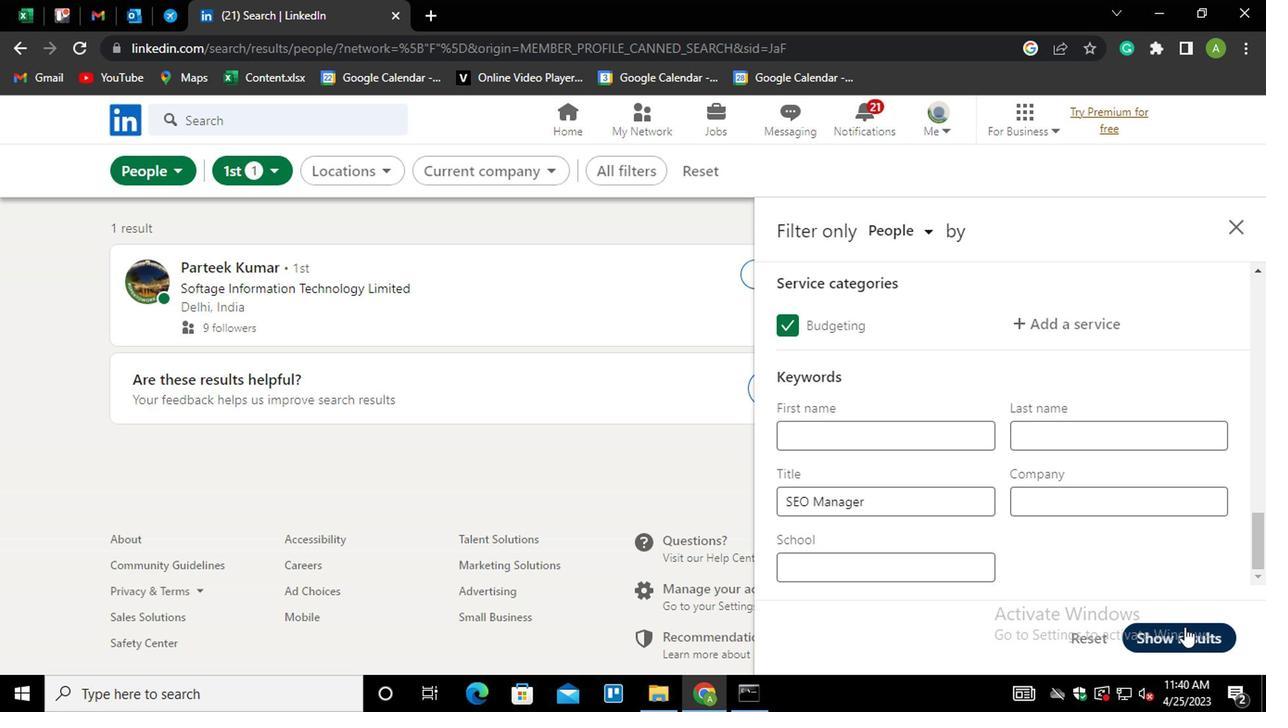 
